 Task: Look for space in Khurai, India from 15th August, 2023 to 20th August, 2023 for 1 adult in price range Rs.5000 to Rs.10000. Place can be private room with 1  bedroom having 1 bed and 1 bathroom. Property type can be house, flat, guest house, hotel. Booking option can be shelf check-in. Required host language is English.
Action: Mouse moved to (488, 85)
Screenshot: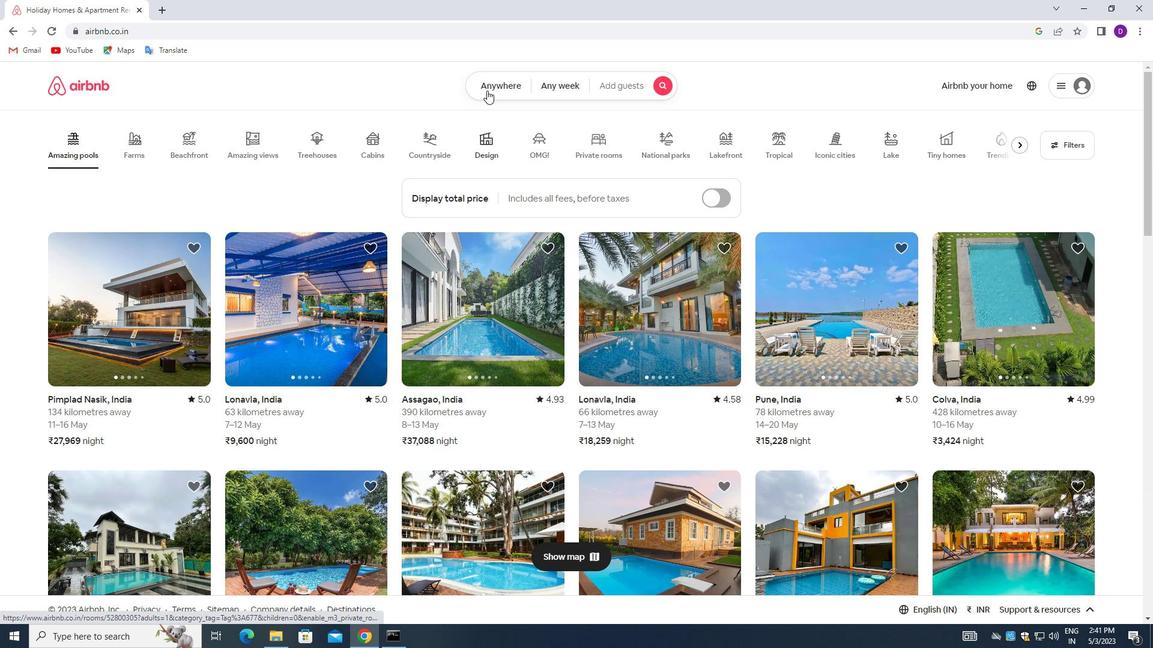 
Action: Mouse pressed left at (488, 85)
Screenshot: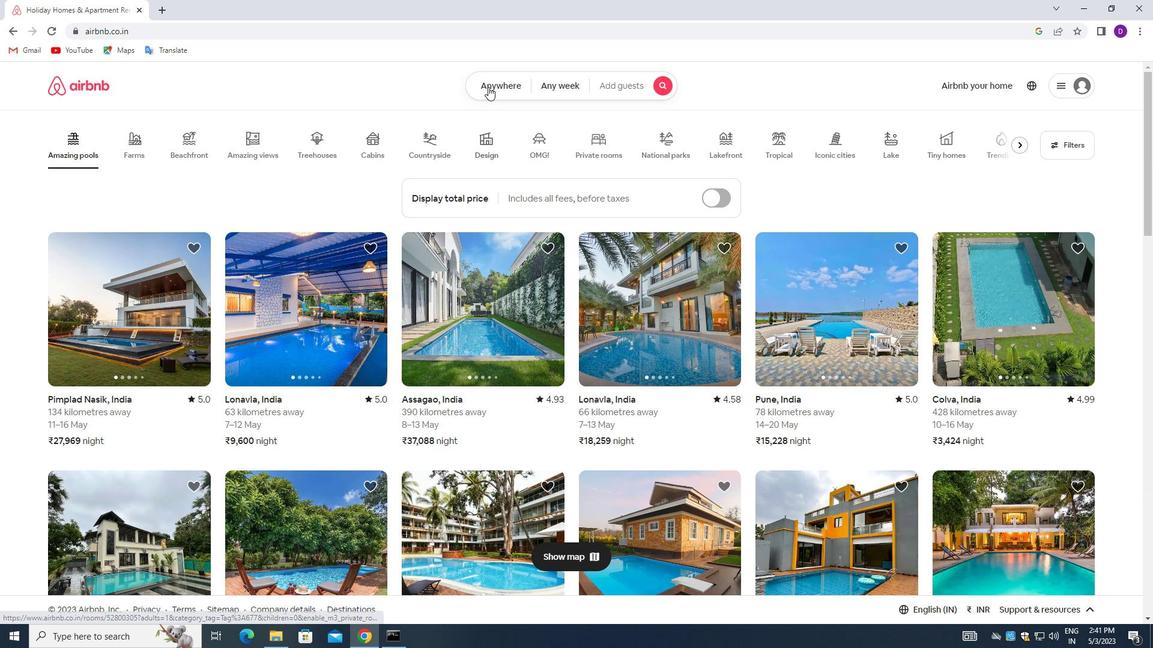 
Action: Mouse moved to (403, 137)
Screenshot: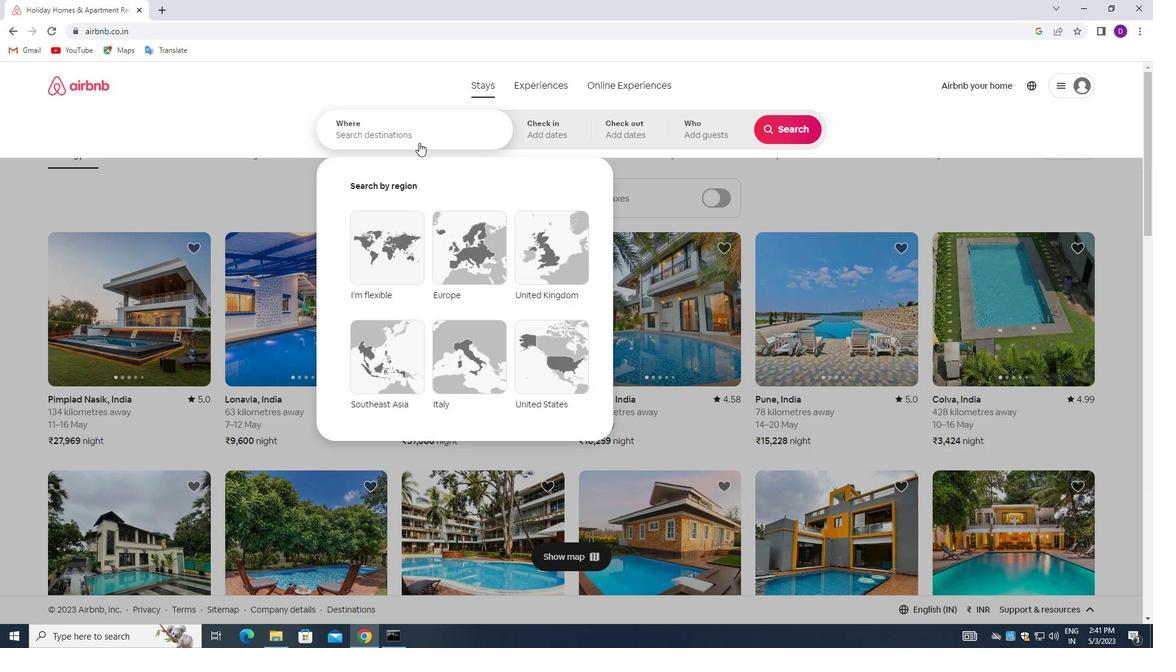 
Action: Mouse pressed left at (403, 137)
Screenshot: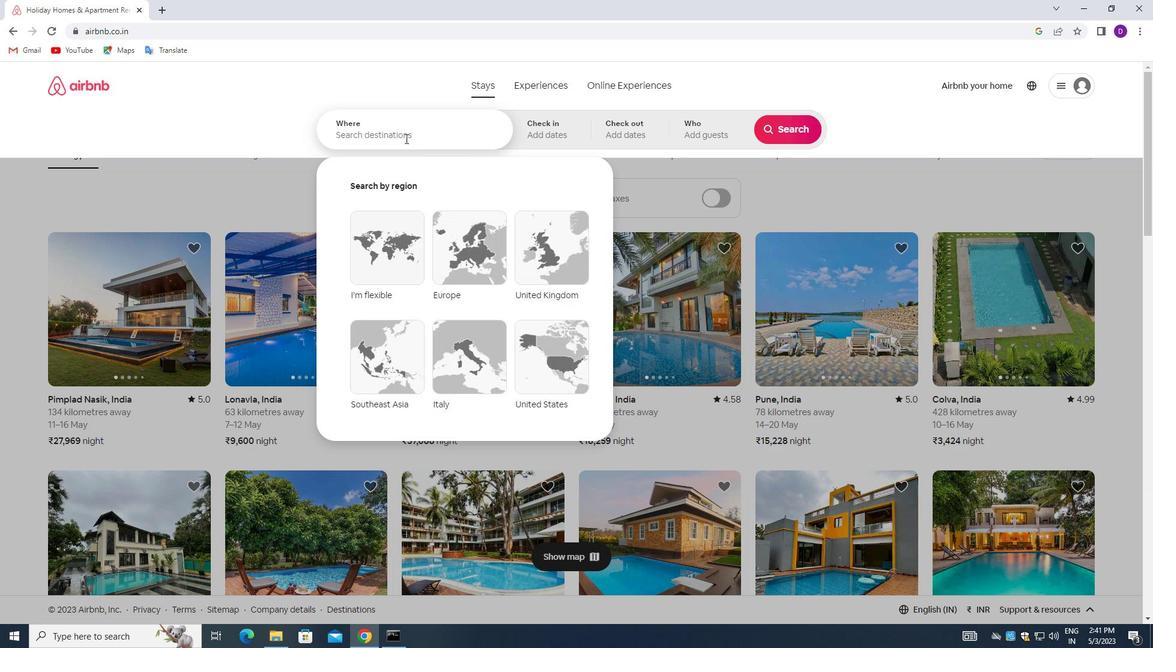 
Action: Mouse moved to (296, 127)
Screenshot: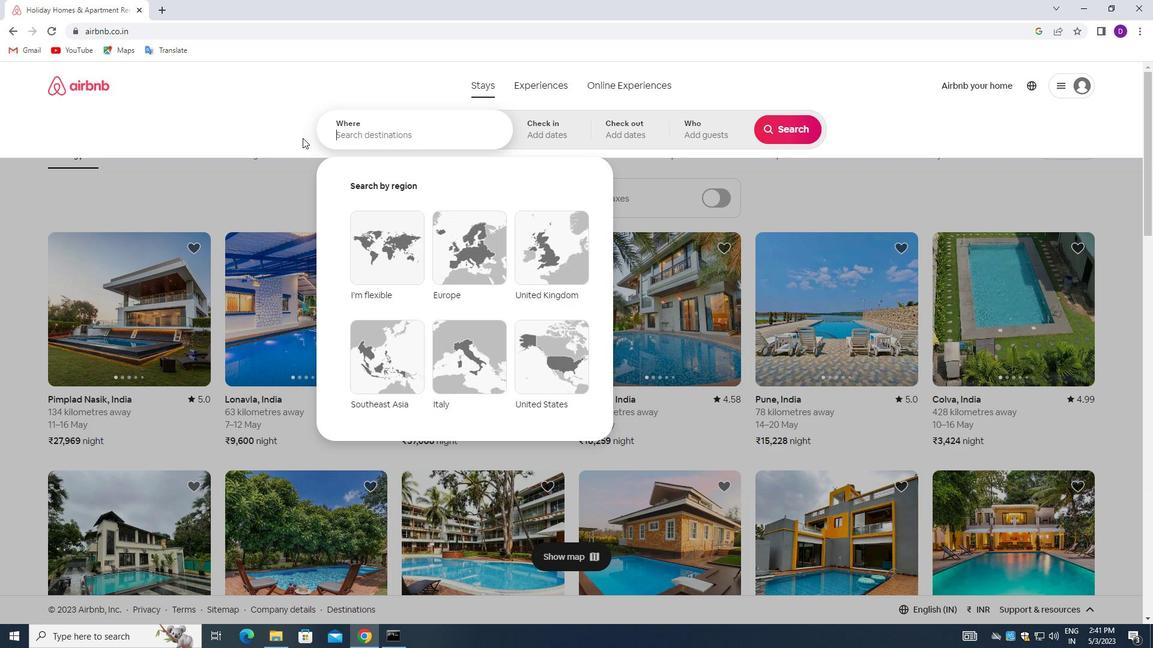 
Action: Key pressed <Key.shift><Key.shift>KHURAI,<Key.space><Key.shift>INDIA<Key.enter>
Screenshot: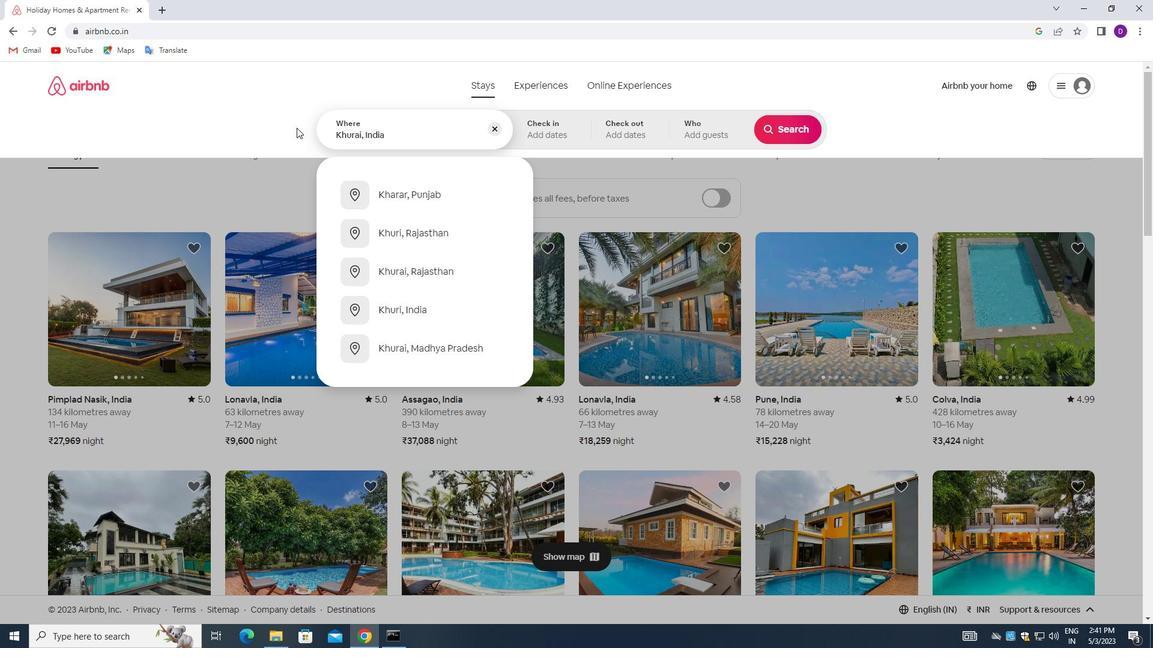 
Action: Mouse moved to (788, 222)
Screenshot: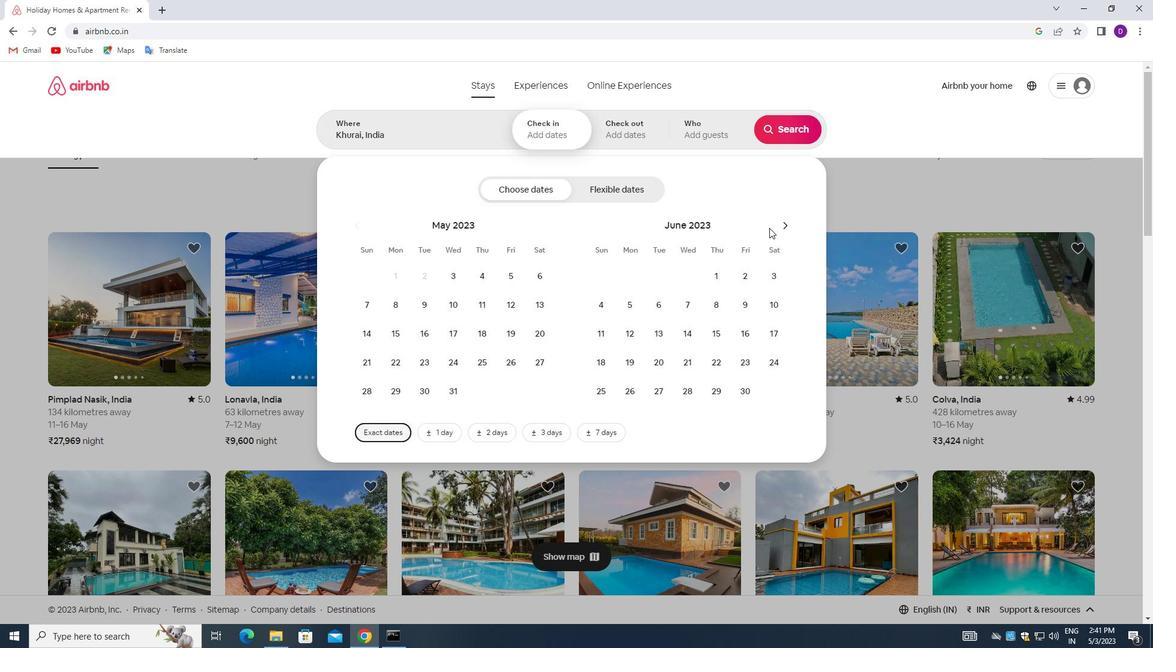 
Action: Mouse pressed left at (788, 222)
Screenshot: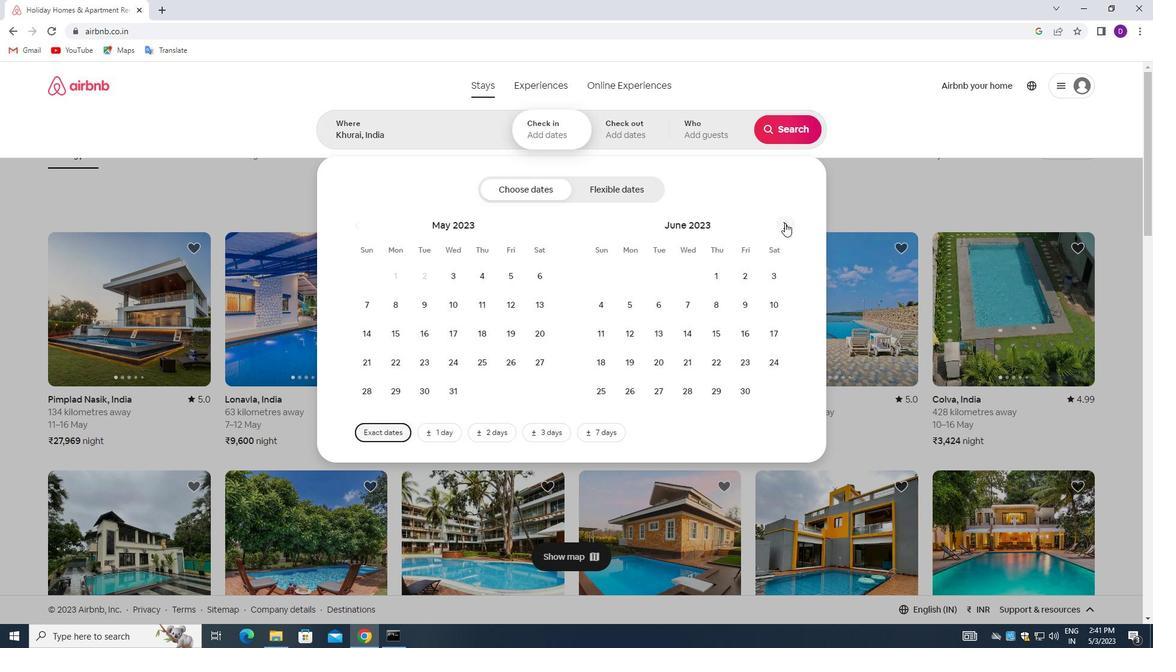 
Action: Mouse pressed left at (788, 222)
Screenshot: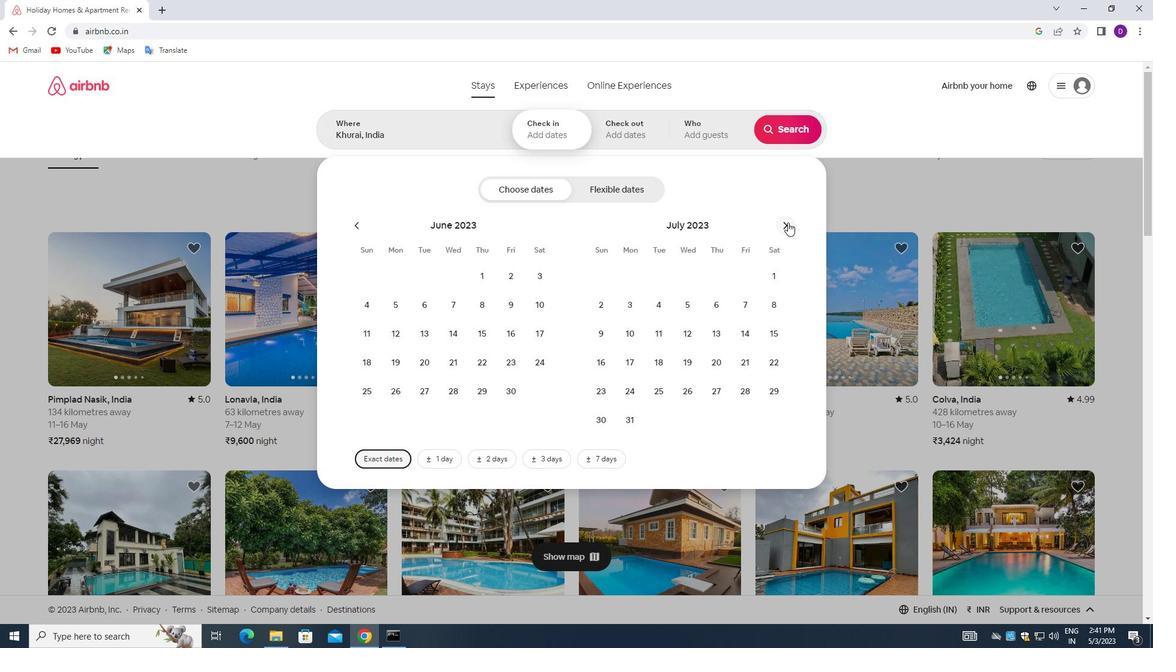 
Action: Mouse moved to (658, 338)
Screenshot: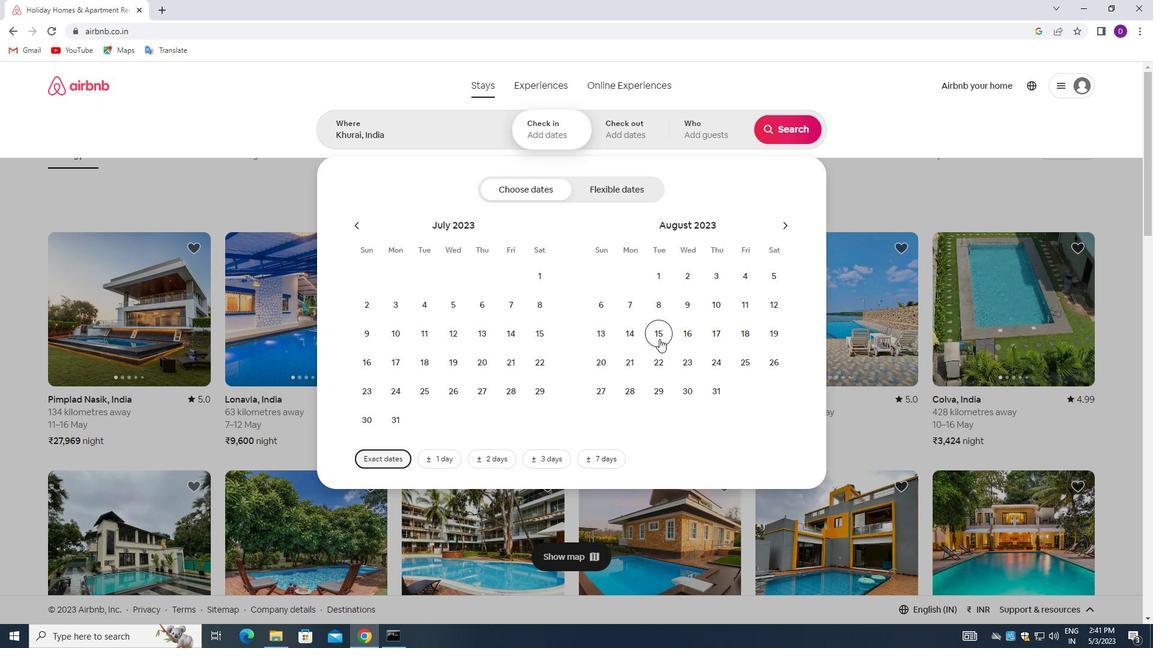 
Action: Mouse pressed left at (658, 338)
Screenshot: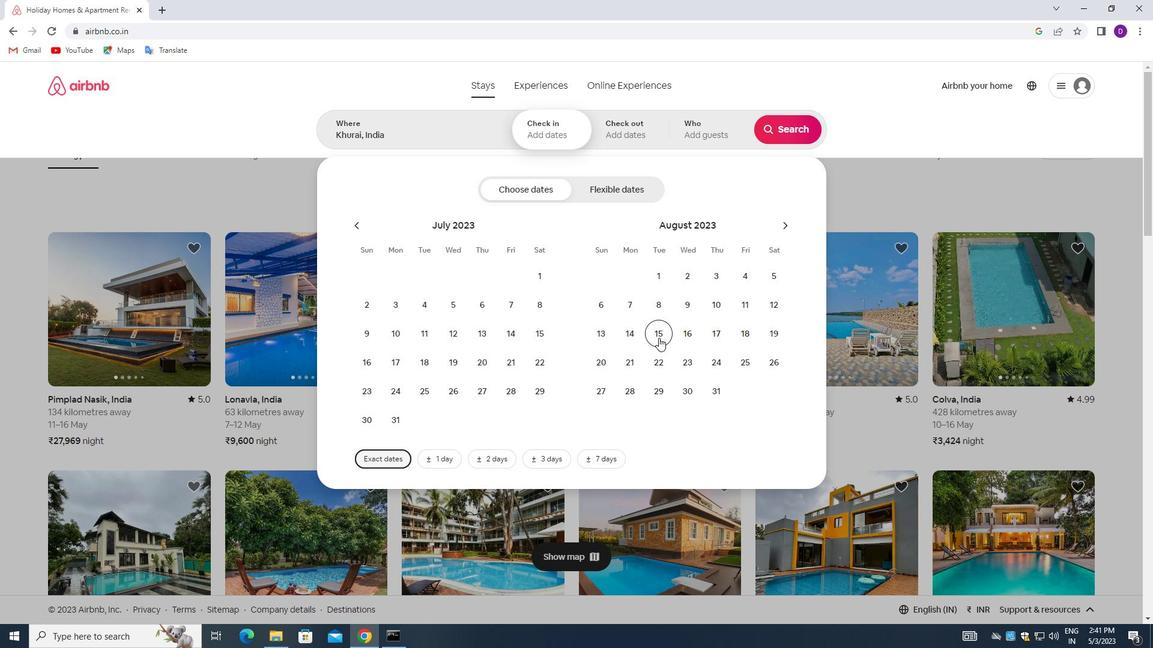 
Action: Mouse moved to (604, 357)
Screenshot: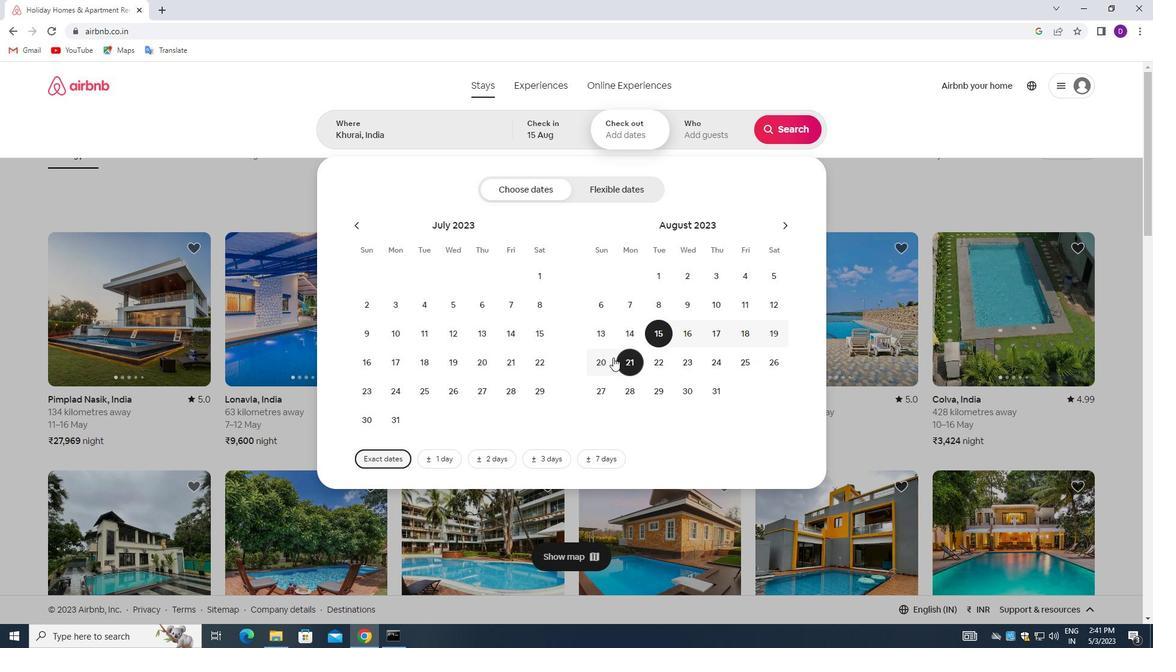 
Action: Mouse pressed left at (604, 357)
Screenshot: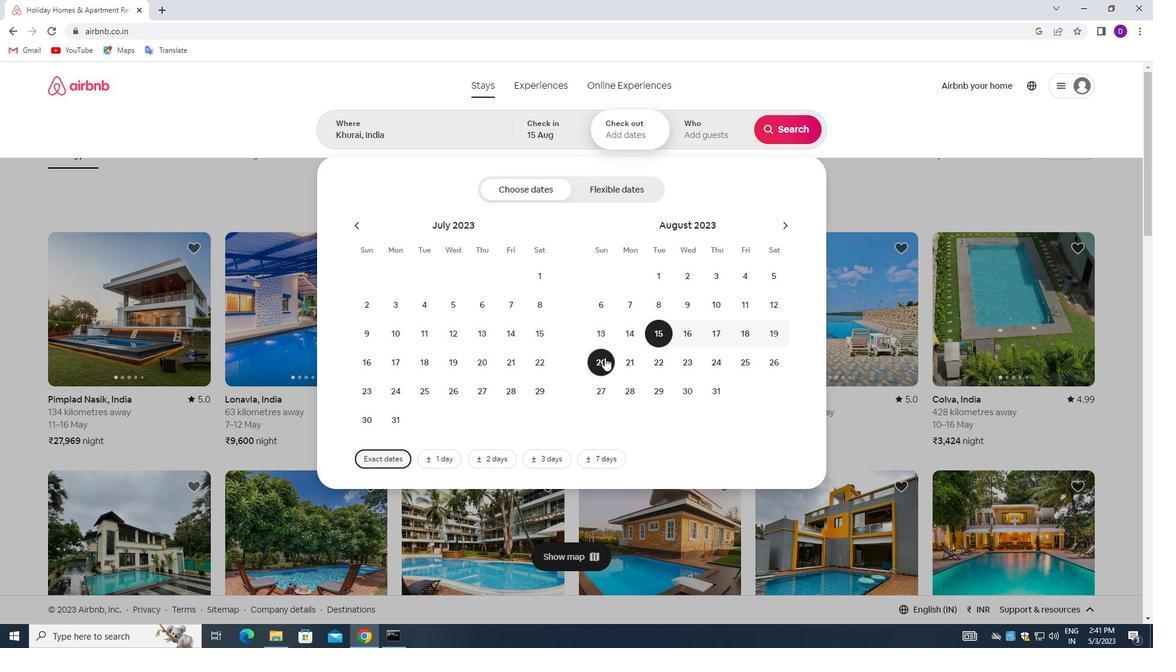 
Action: Mouse moved to (696, 131)
Screenshot: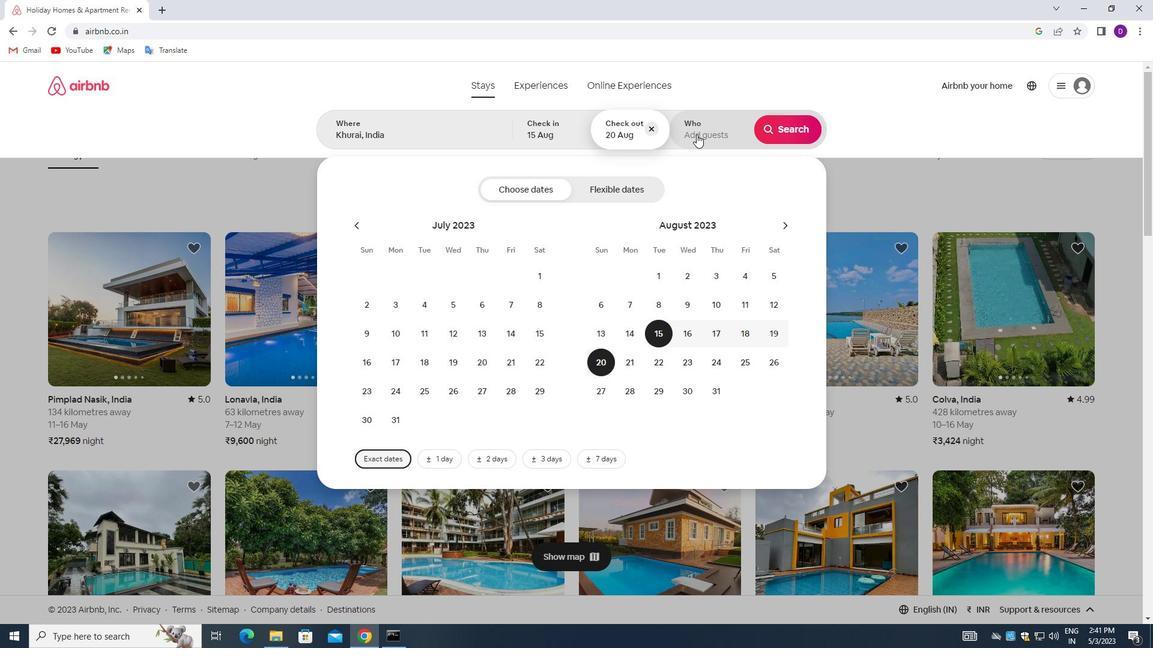 
Action: Mouse pressed left at (696, 131)
Screenshot: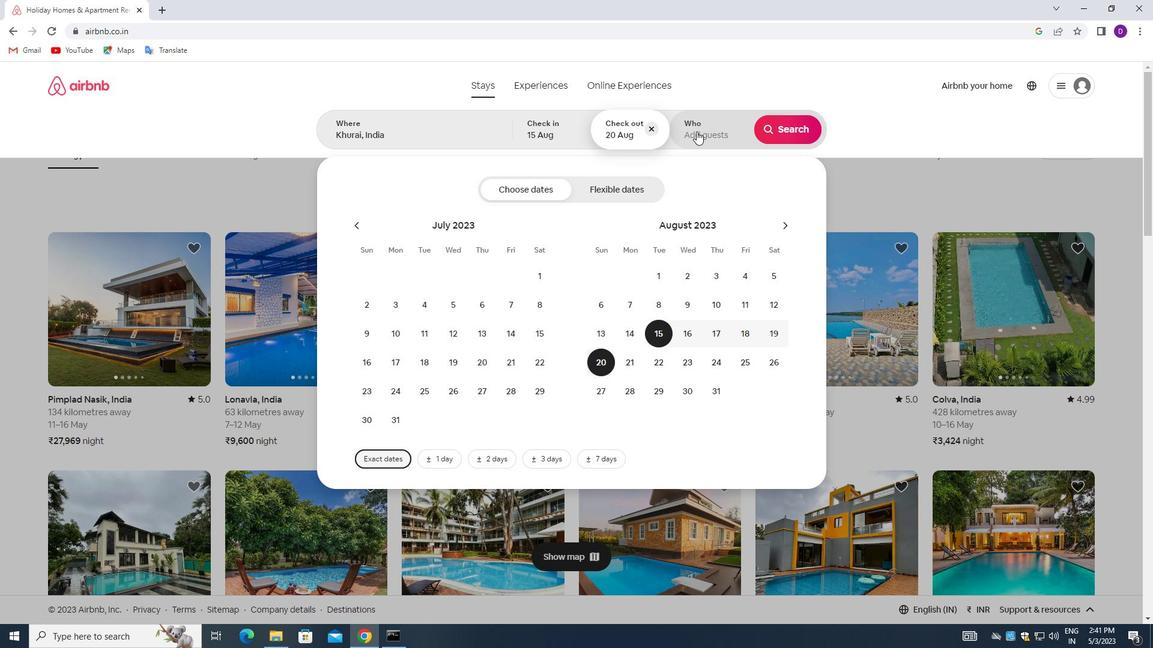 
Action: Mouse moved to (789, 195)
Screenshot: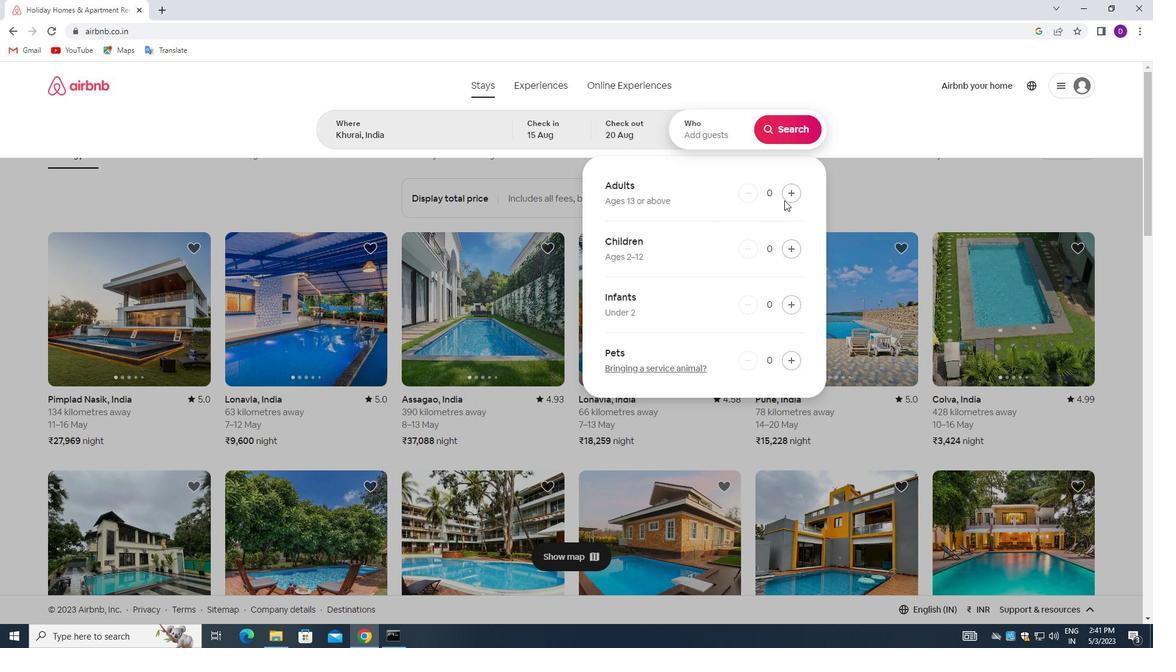 
Action: Mouse pressed left at (789, 195)
Screenshot: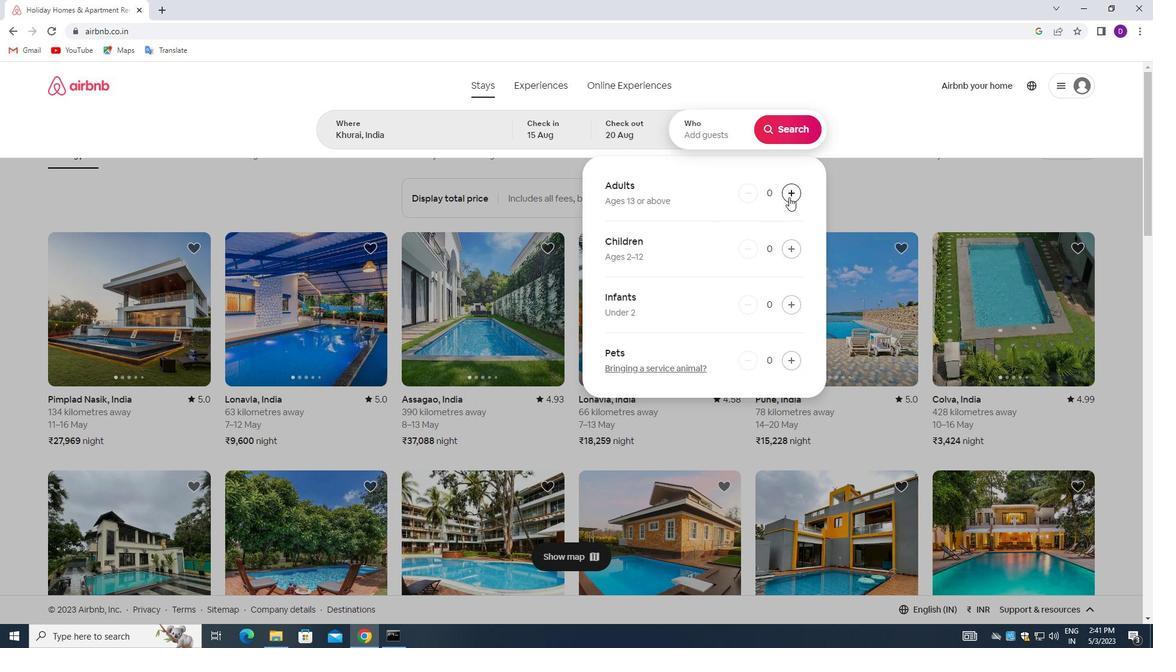 
Action: Mouse moved to (787, 127)
Screenshot: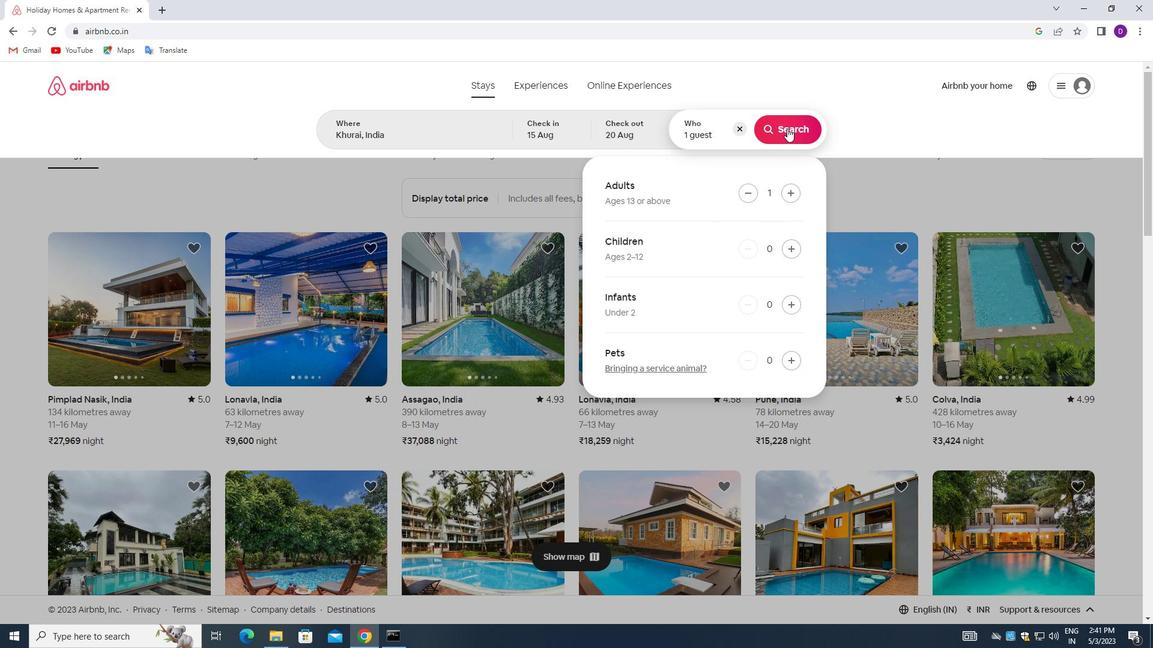 
Action: Mouse pressed left at (787, 127)
Screenshot: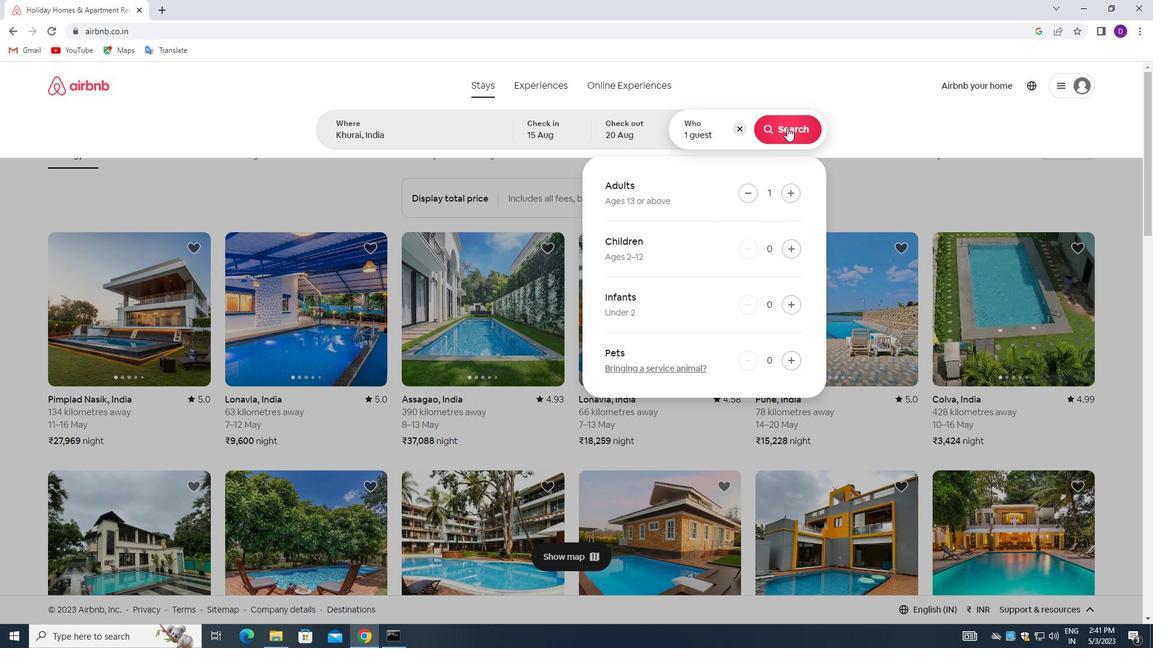 
Action: Mouse moved to (1097, 135)
Screenshot: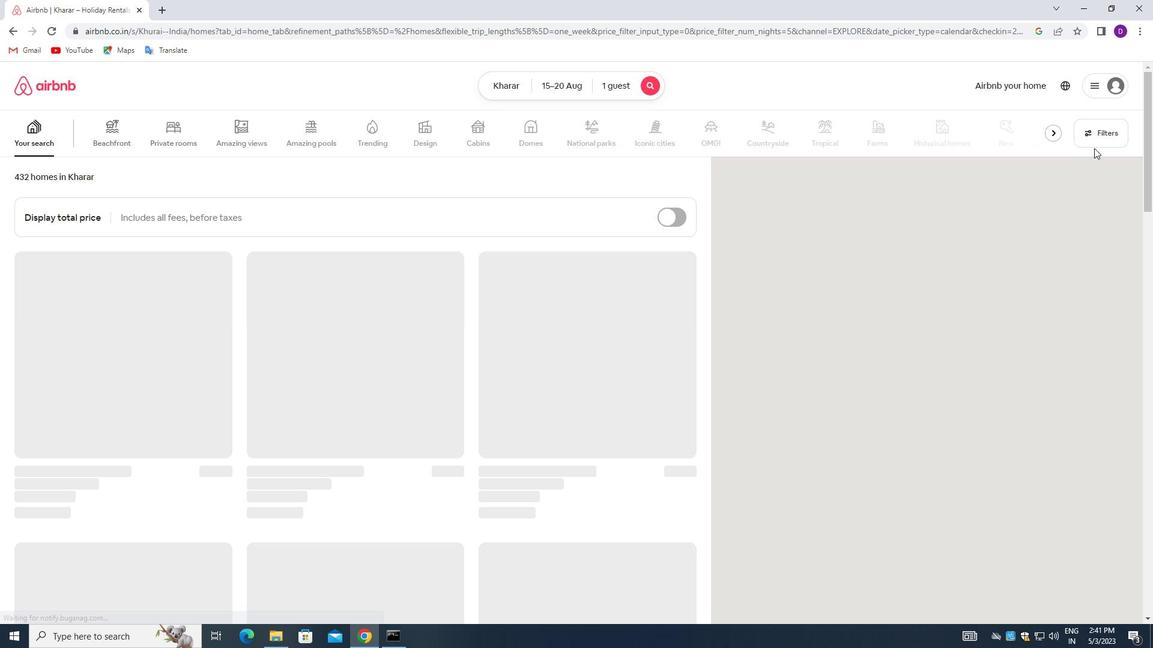 
Action: Mouse pressed left at (1097, 135)
Screenshot: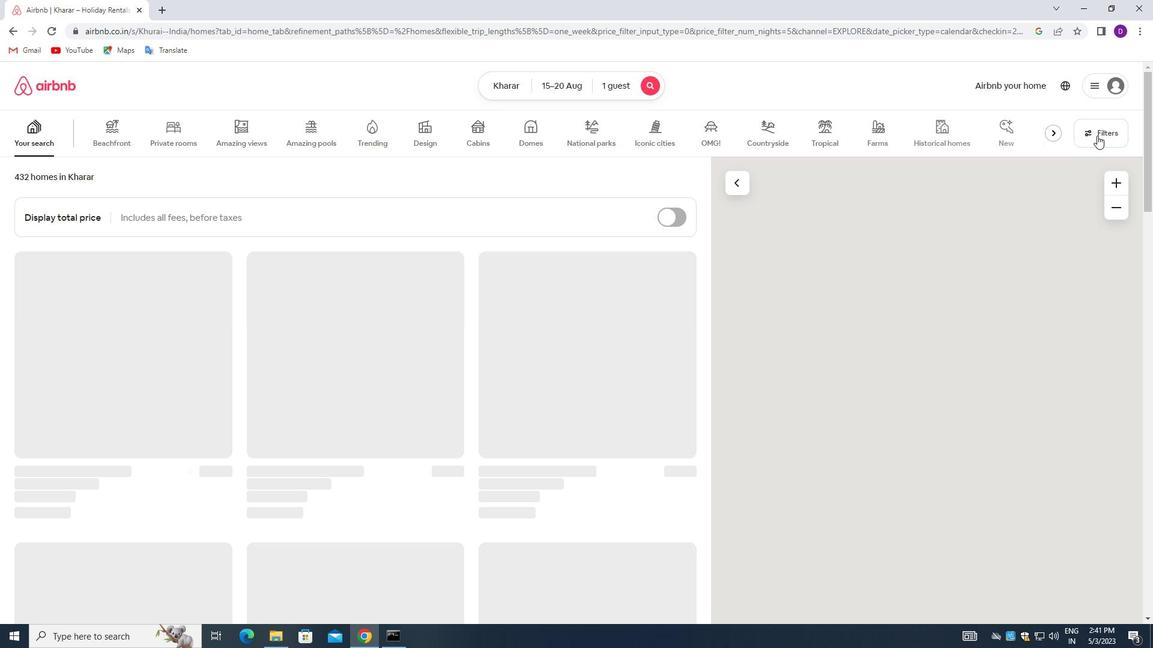 
Action: Mouse moved to (418, 287)
Screenshot: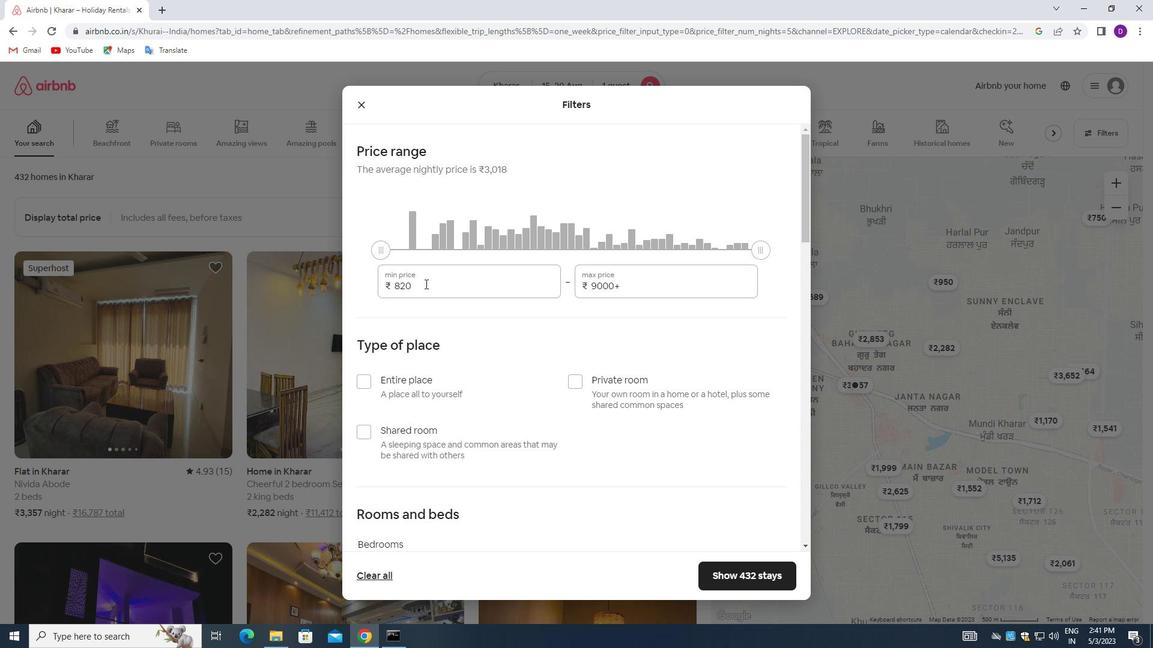 
Action: Mouse pressed left at (418, 287)
Screenshot: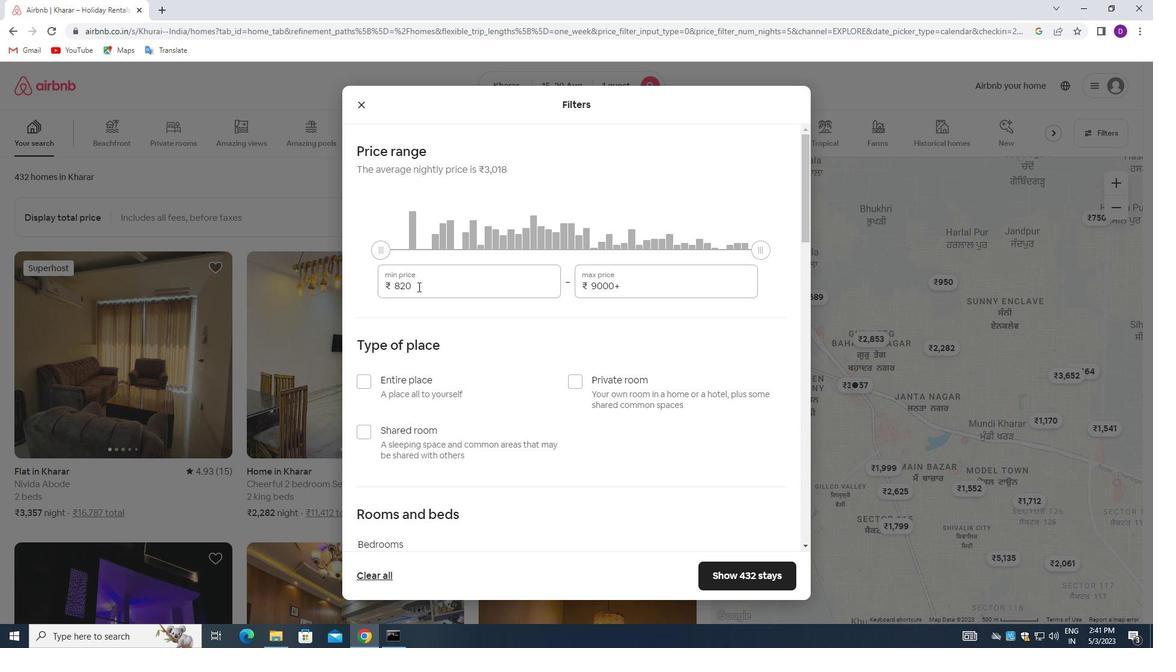 
Action: Mouse pressed left at (418, 287)
Screenshot: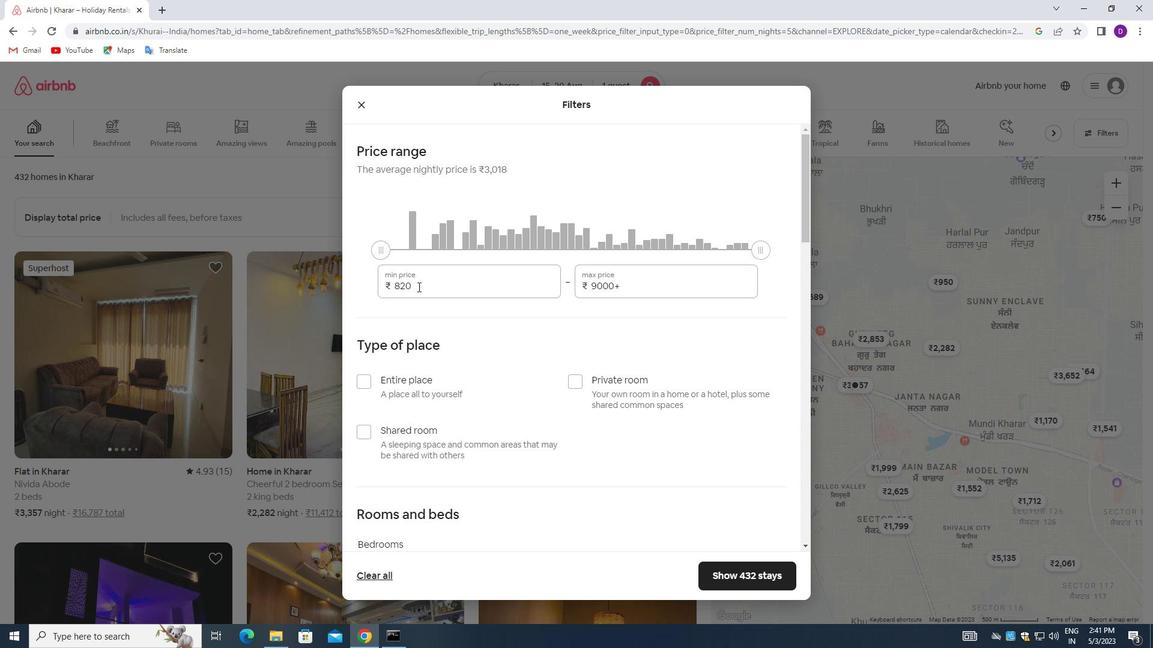 
Action: Key pressed 5000<Key.tab>10000
Screenshot: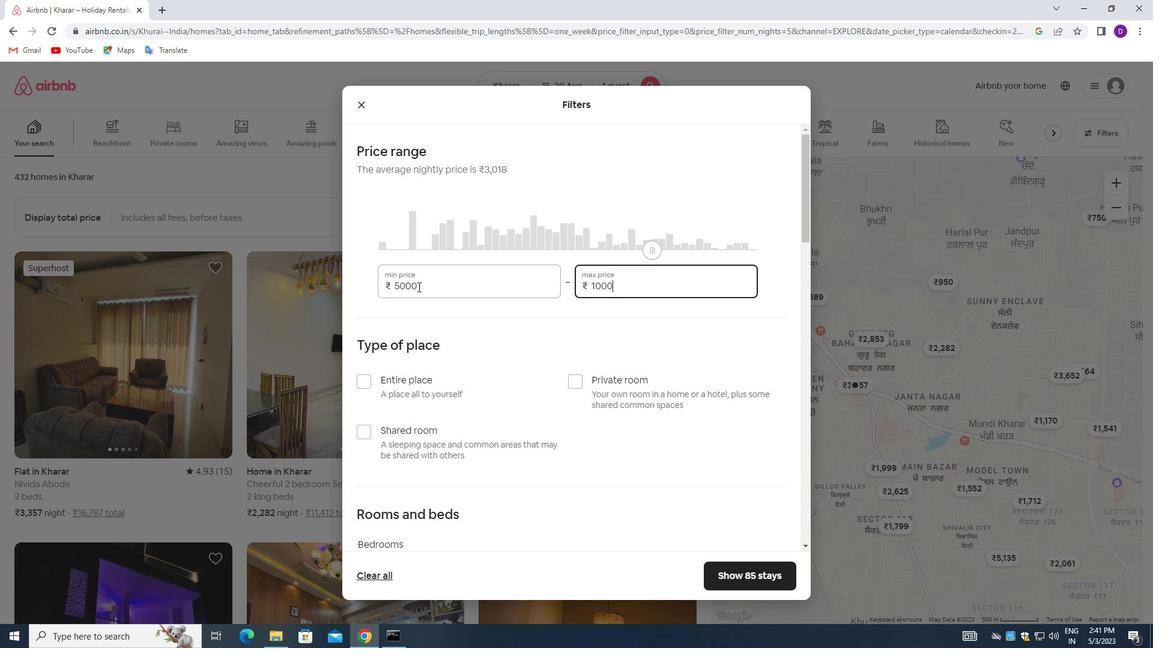 
Action: Mouse moved to (522, 331)
Screenshot: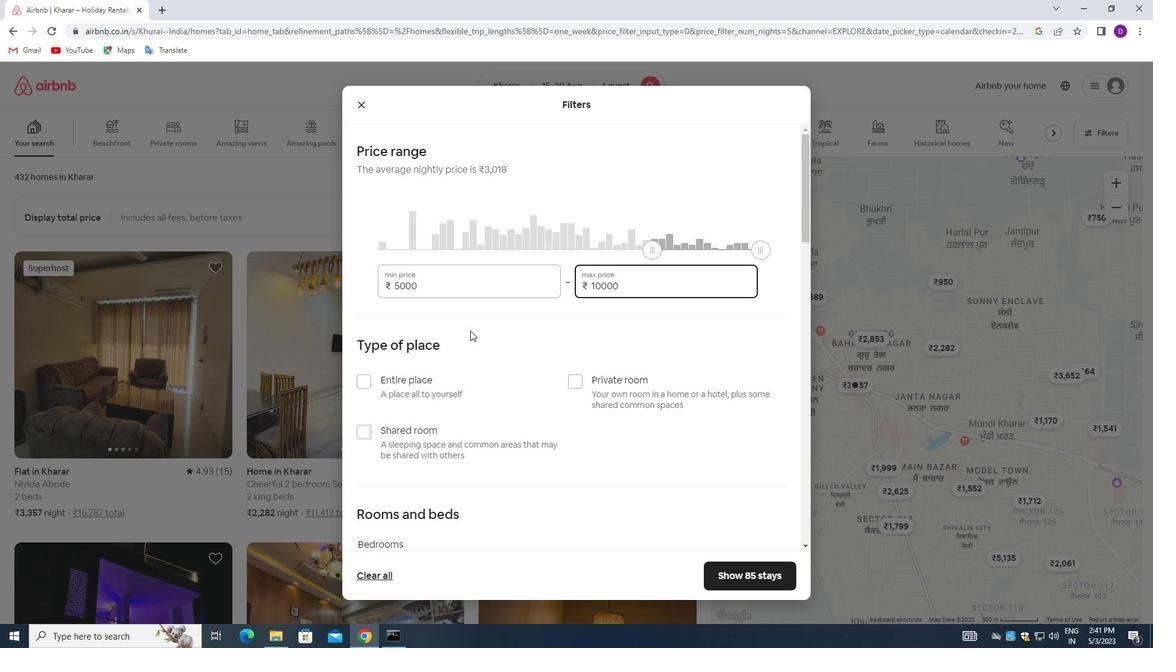 
Action: Mouse scrolled (522, 330) with delta (0, 0)
Screenshot: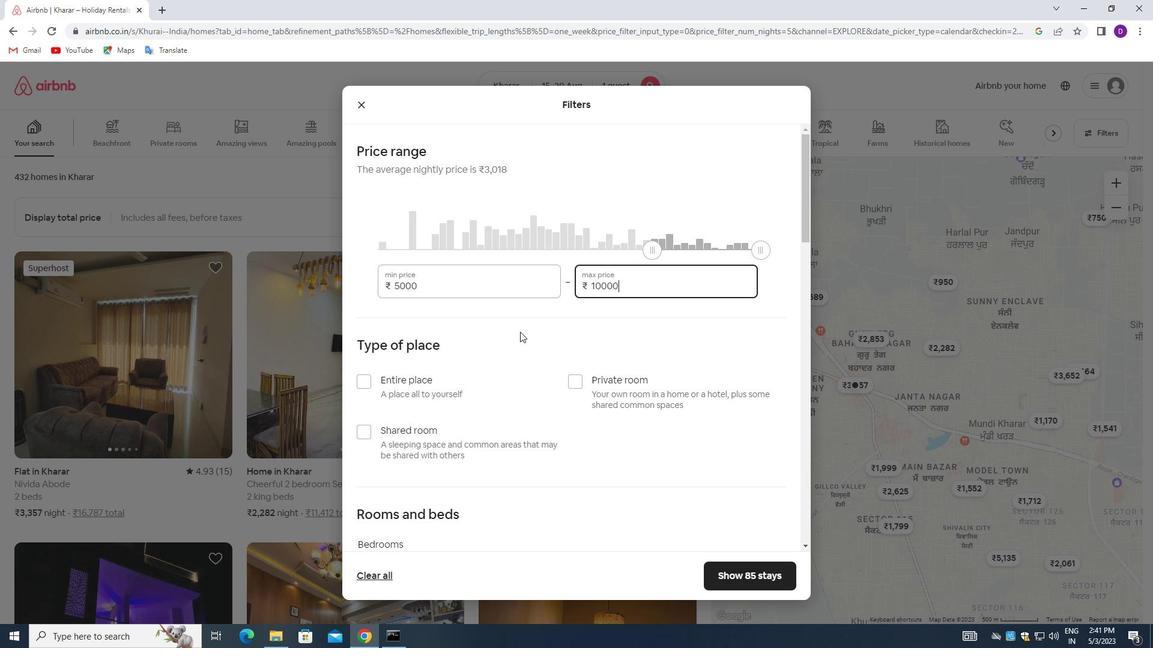 
Action: Mouse moved to (579, 322)
Screenshot: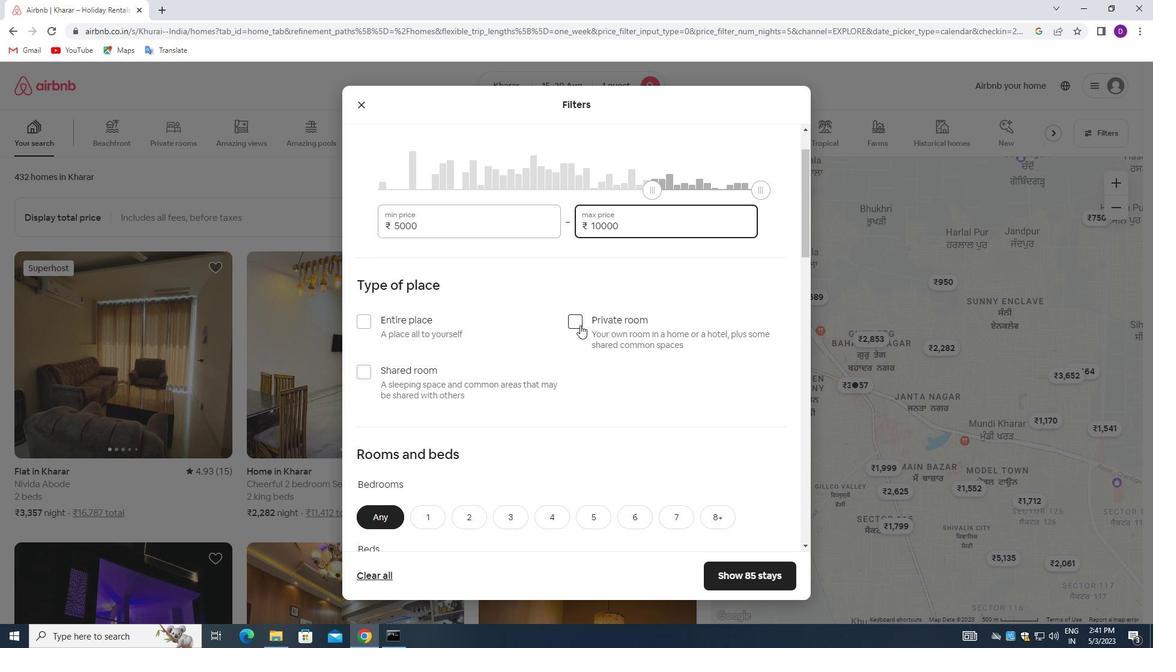 
Action: Mouse pressed left at (579, 322)
Screenshot: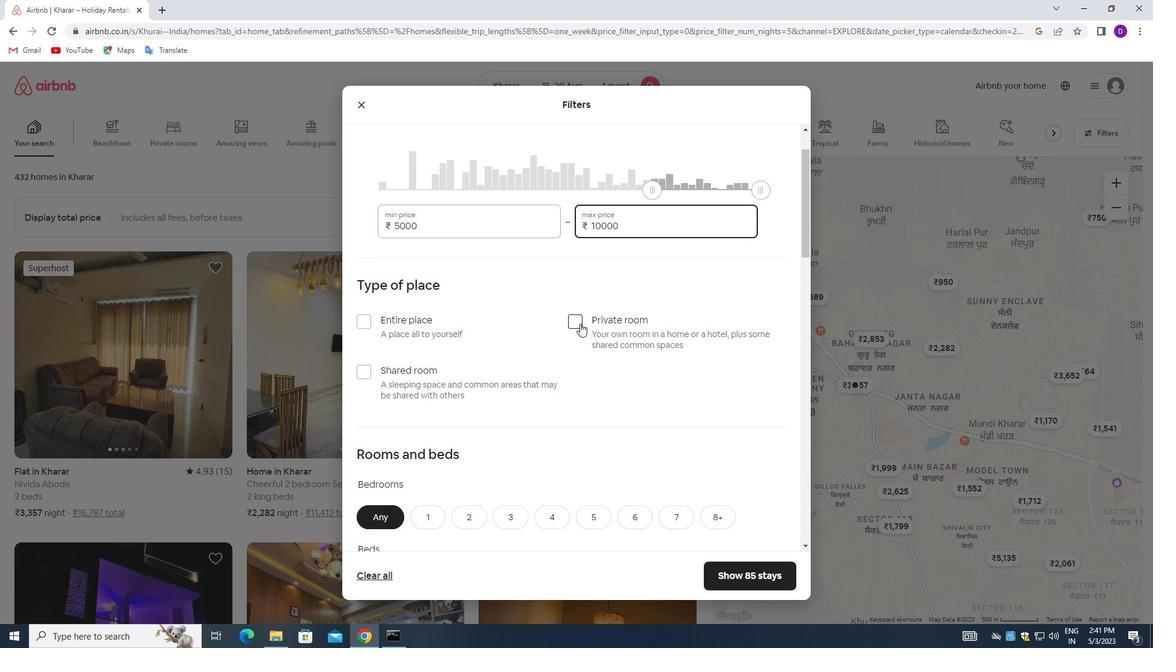
Action: Mouse moved to (568, 333)
Screenshot: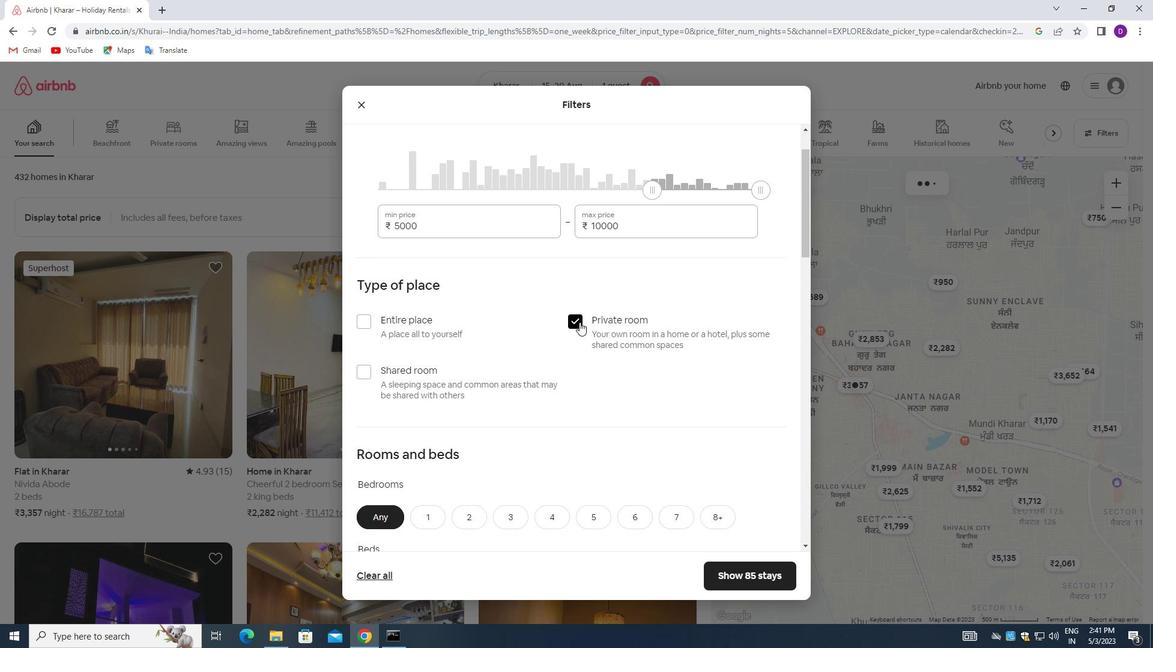 
Action: Mouse scrolled (568, 333) with delta (0, 0)
Screenshot: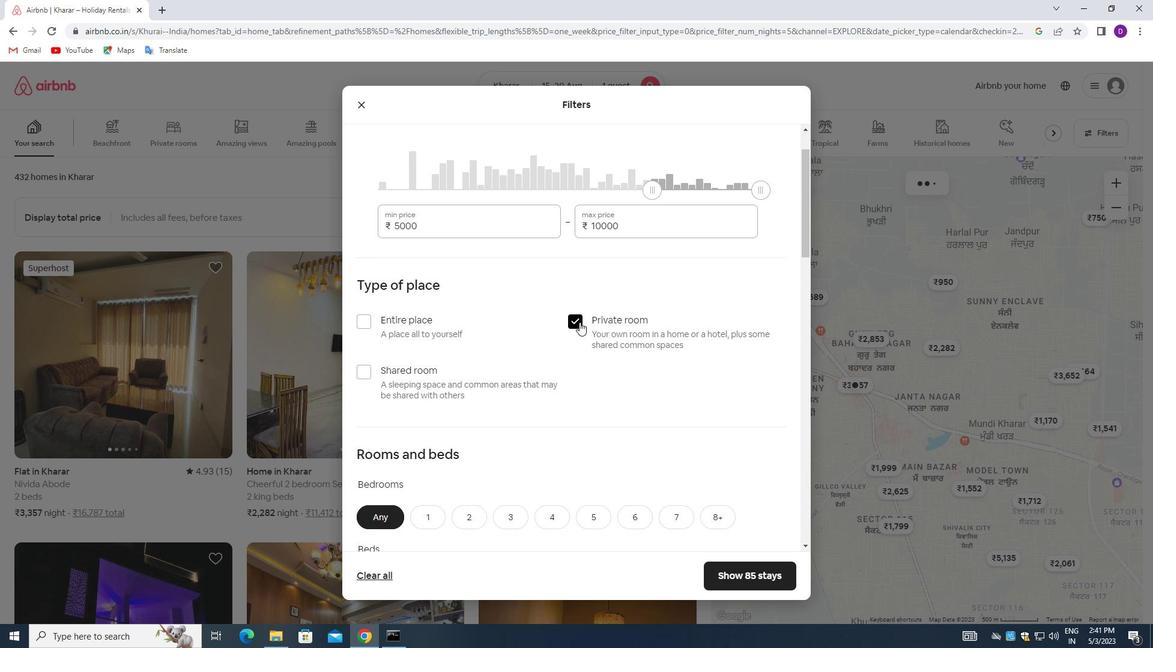 
Action: Mouse moved to (565, 338)
Screenshot: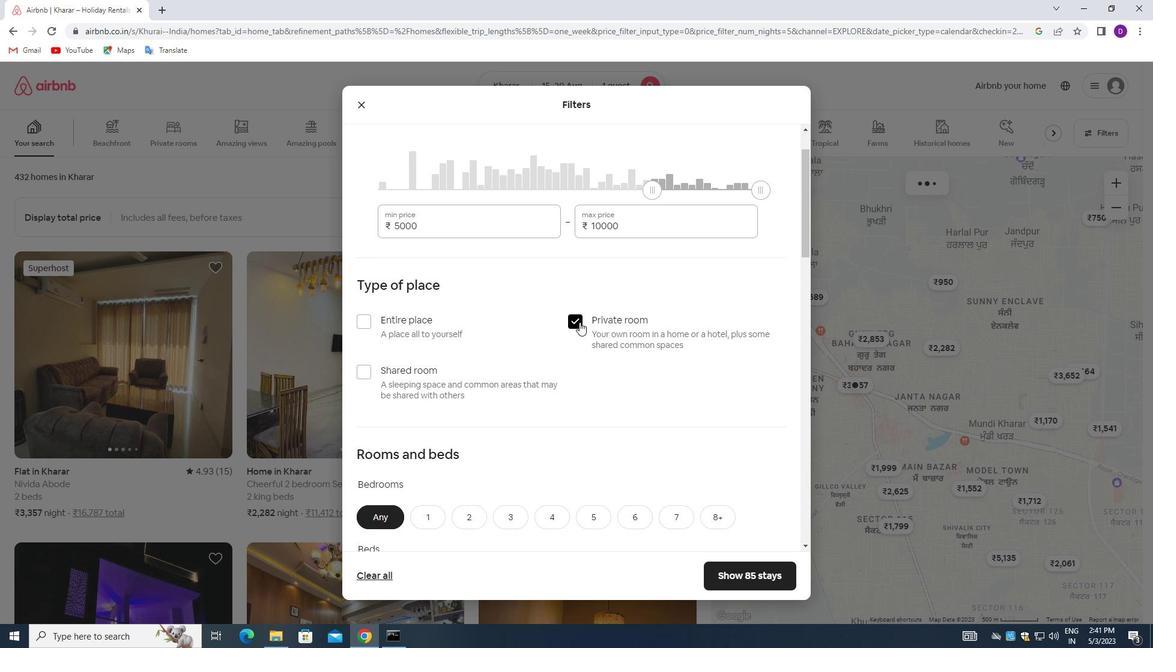 
Action: Mouse scrolled (565, 338) with delta (0, 0)
Screenshot: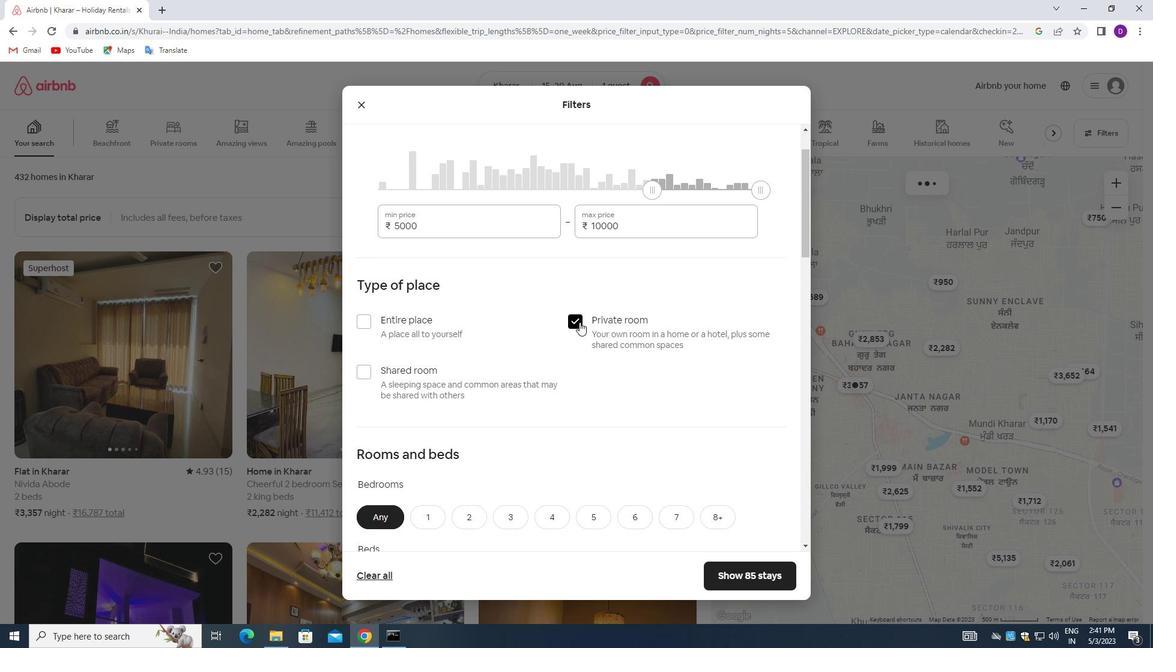 
Action: Mouse moved to (564, 339)
Screenshot: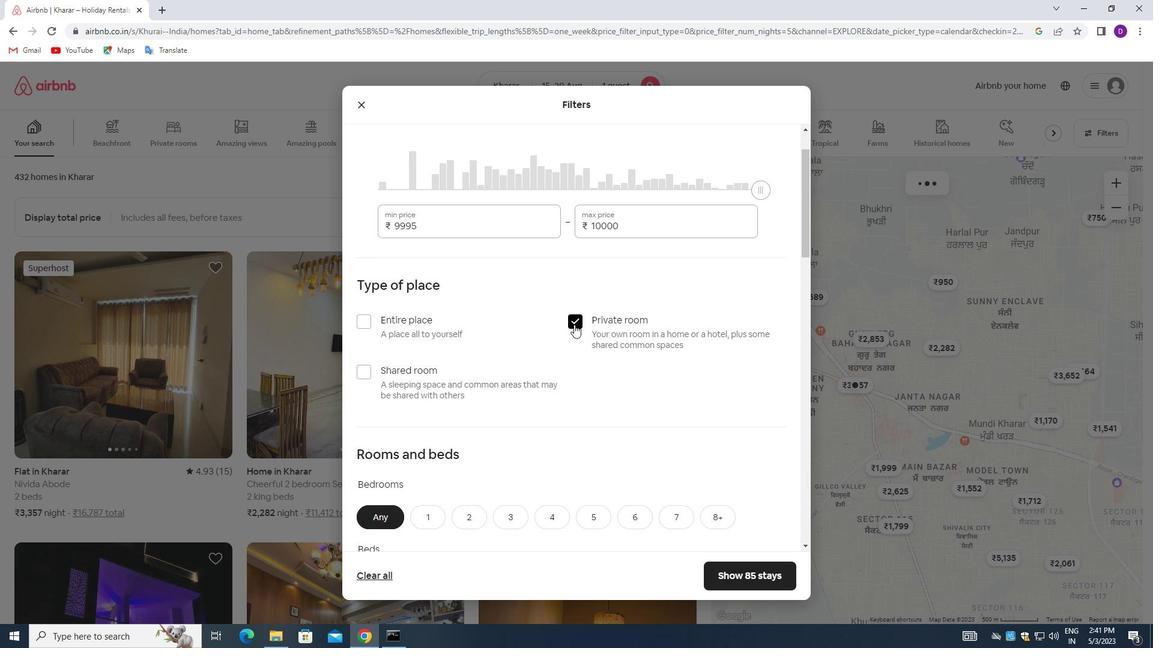 
Action: Mouse scrolled (564, 338) with delta (0, 0)
Screenshot: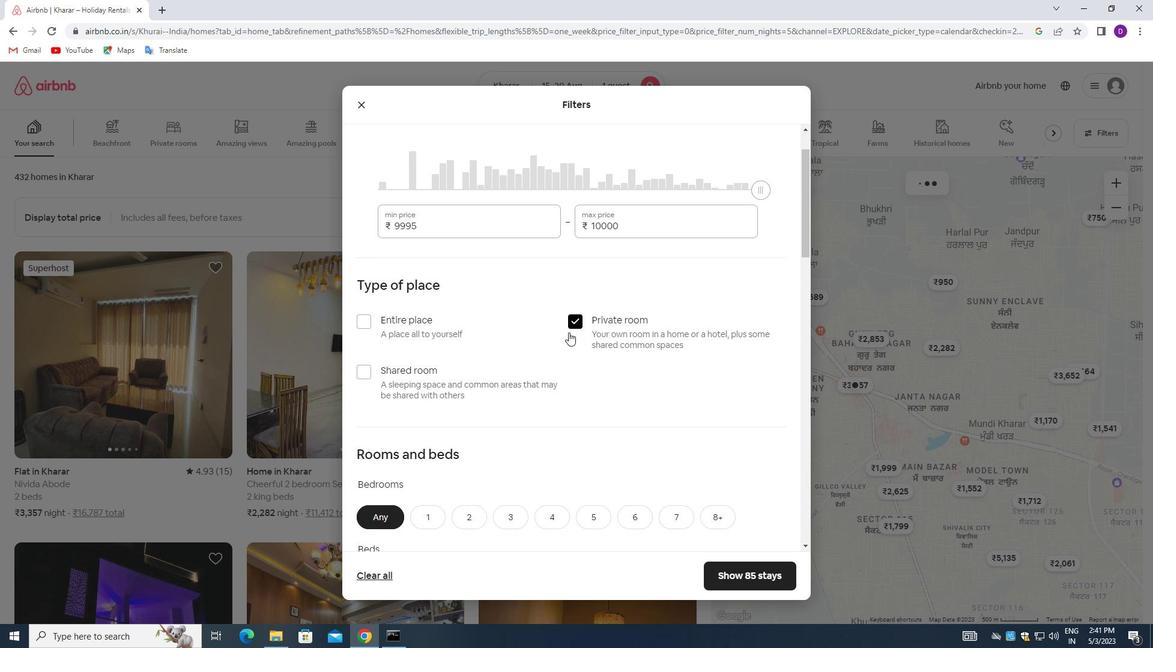 
Action: Mouse moved to (562, 339)
Screenshot: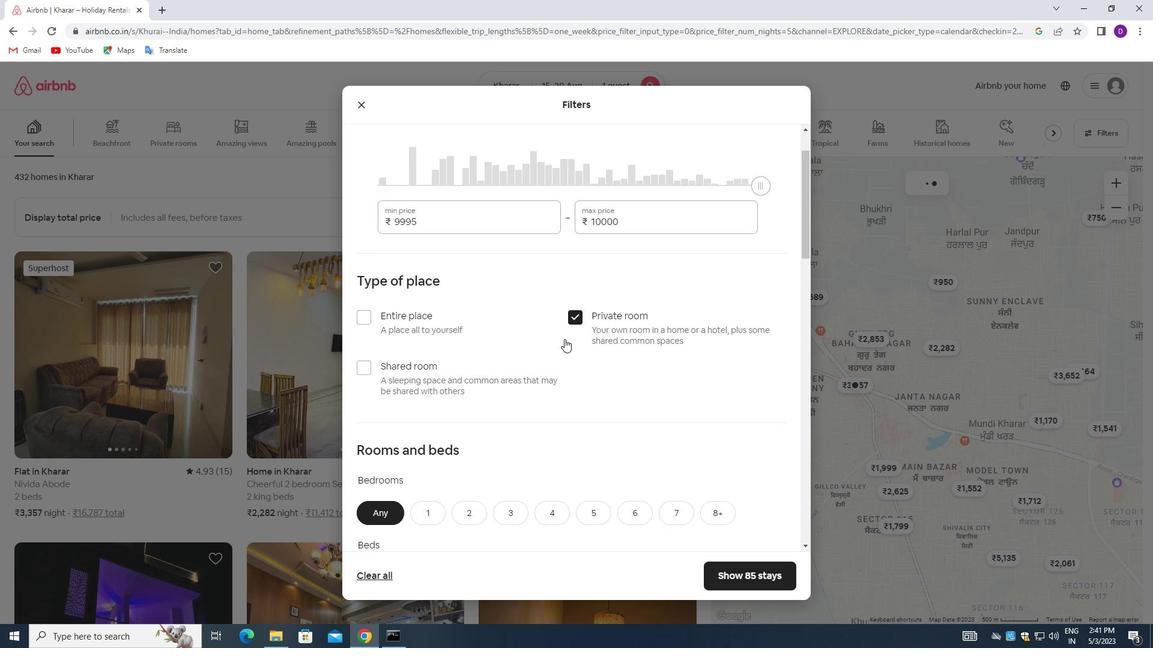 
Action: Mouse scrolled (562, 338) with delta (0, 0)
Screenshot: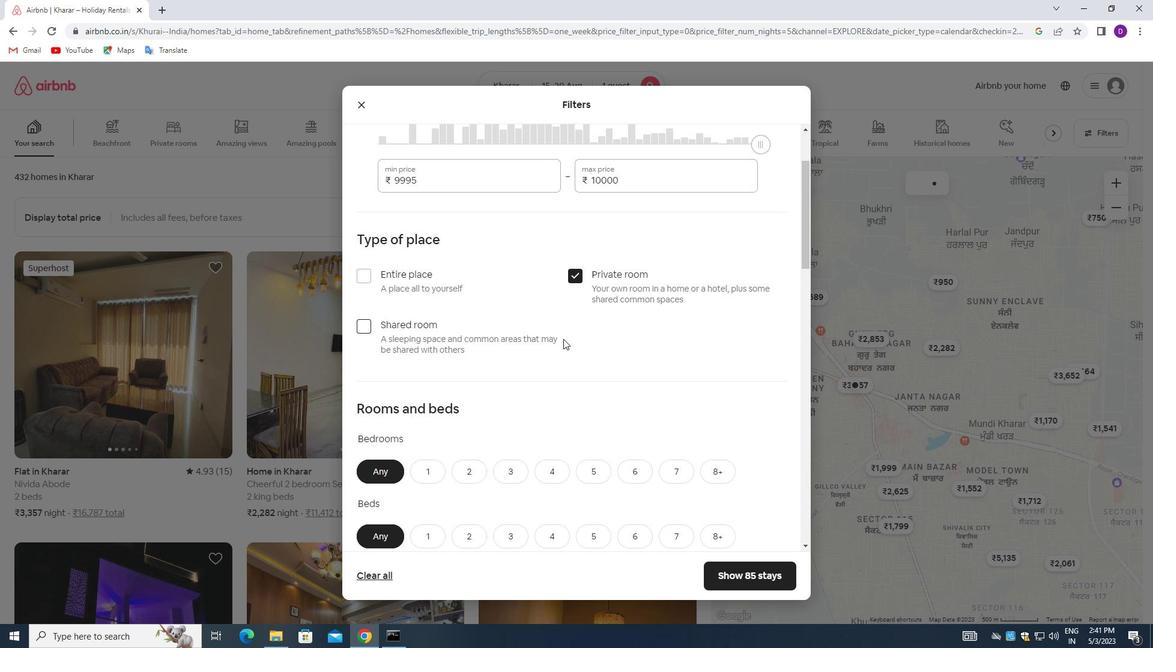 
Action: Mouse moved to (427, 286)
Screenshot: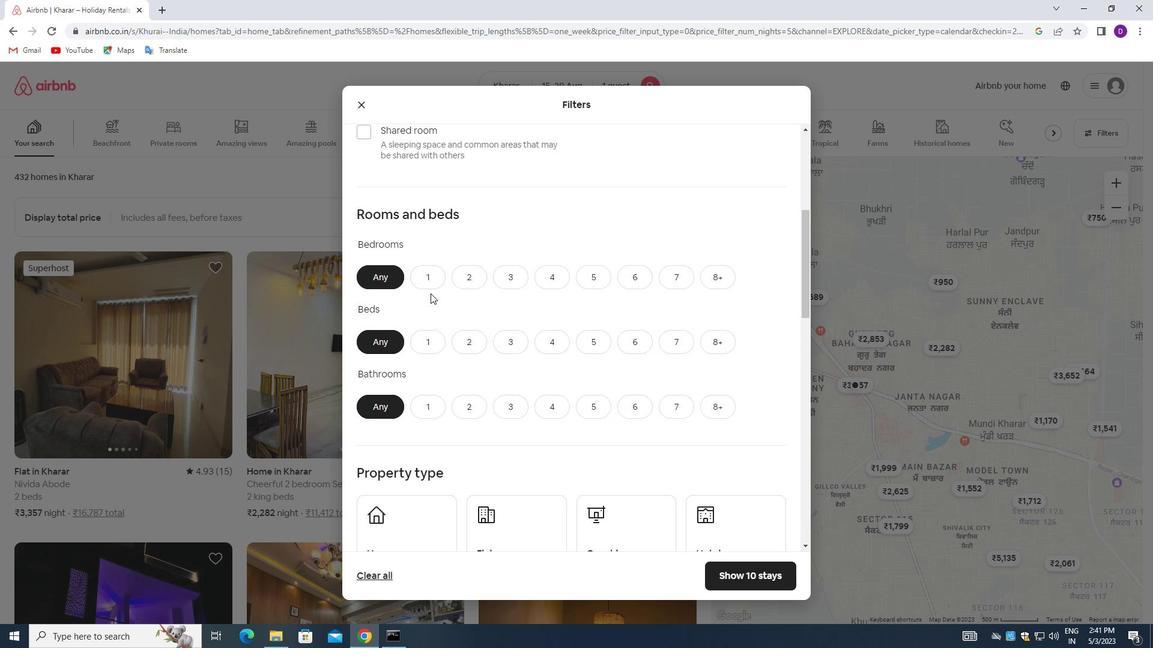 
Action: Mouse pressed left at (427, 286)
Screenshot: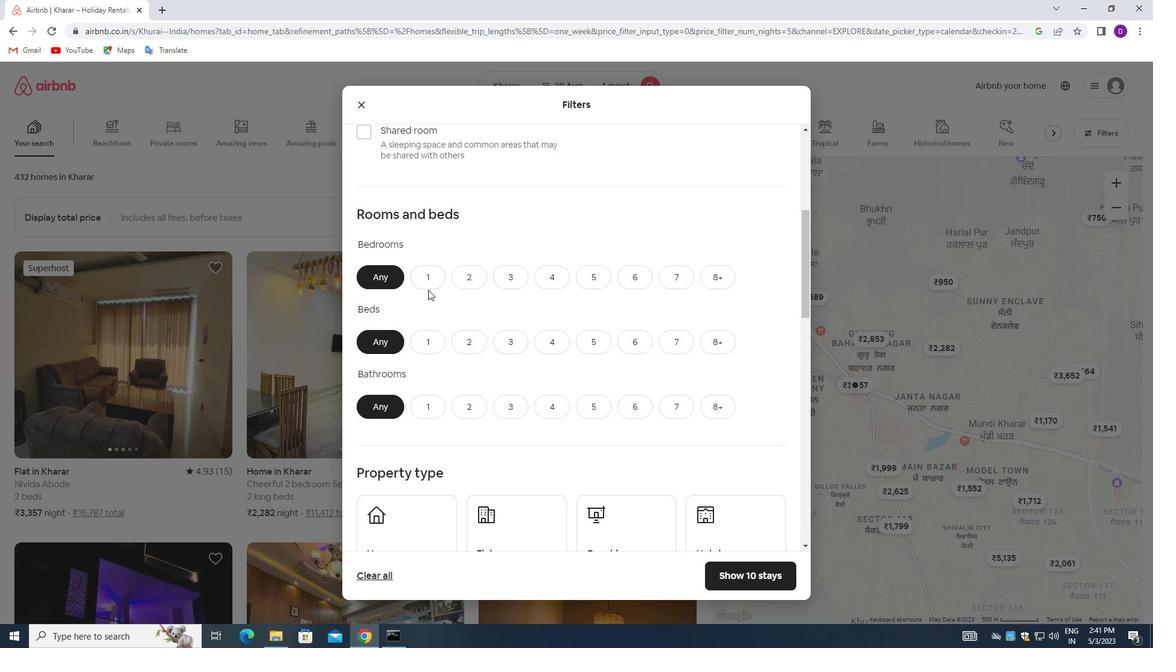 
Action: Mouse moved to (434, 356)
Screenshot: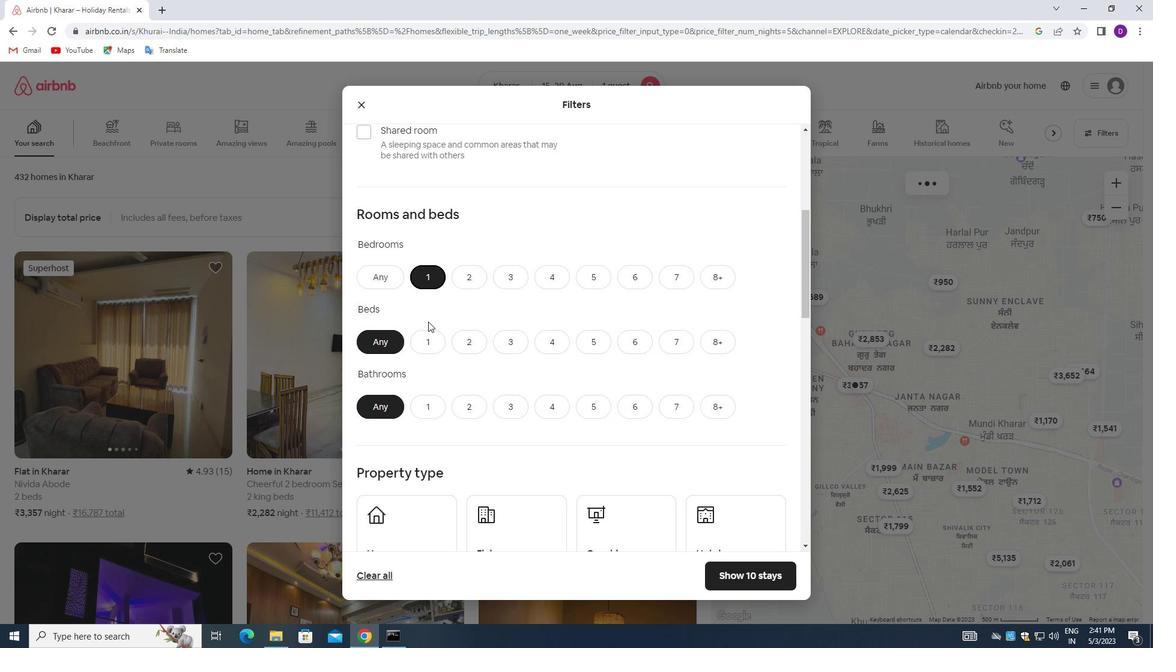 
Action: Mouse pressed left at (434, 356)
Screenshot: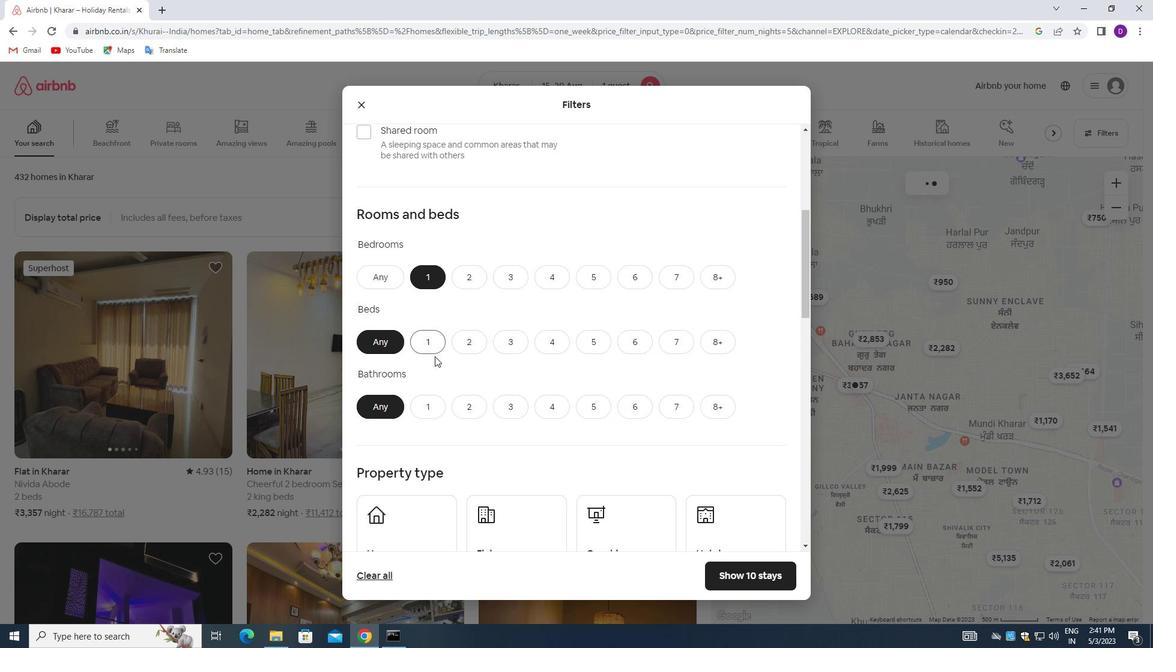 
Action: Mouse moved to (431, 345)
Screenshot: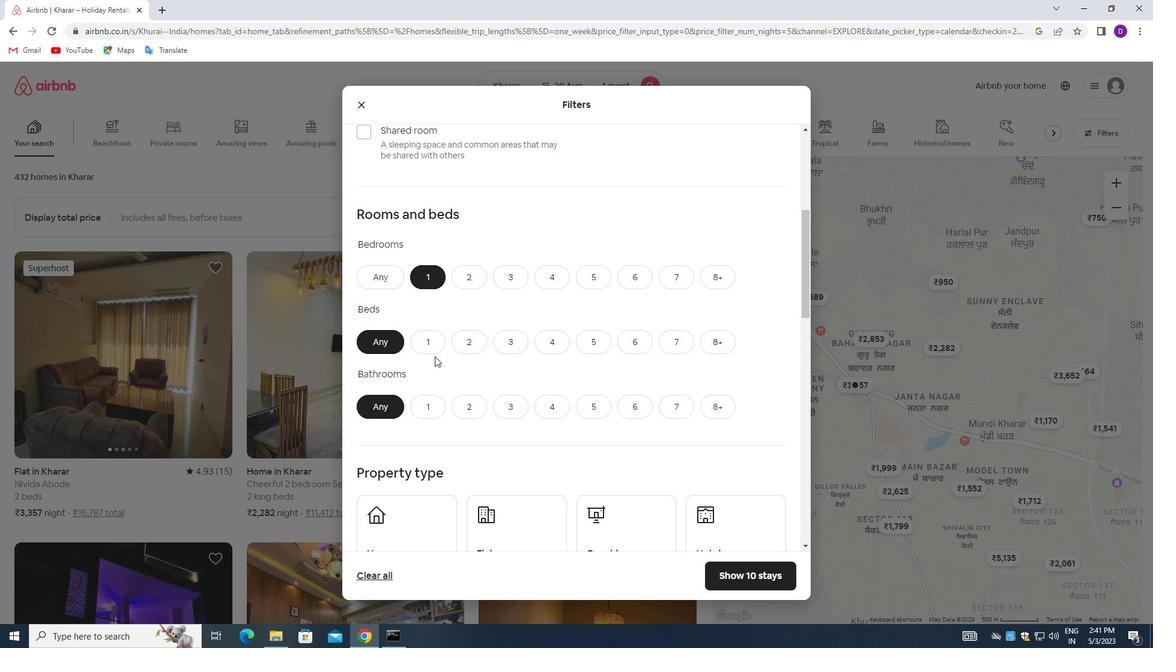 
Action: Mouse pressed left at (431, 345)
Screenshot: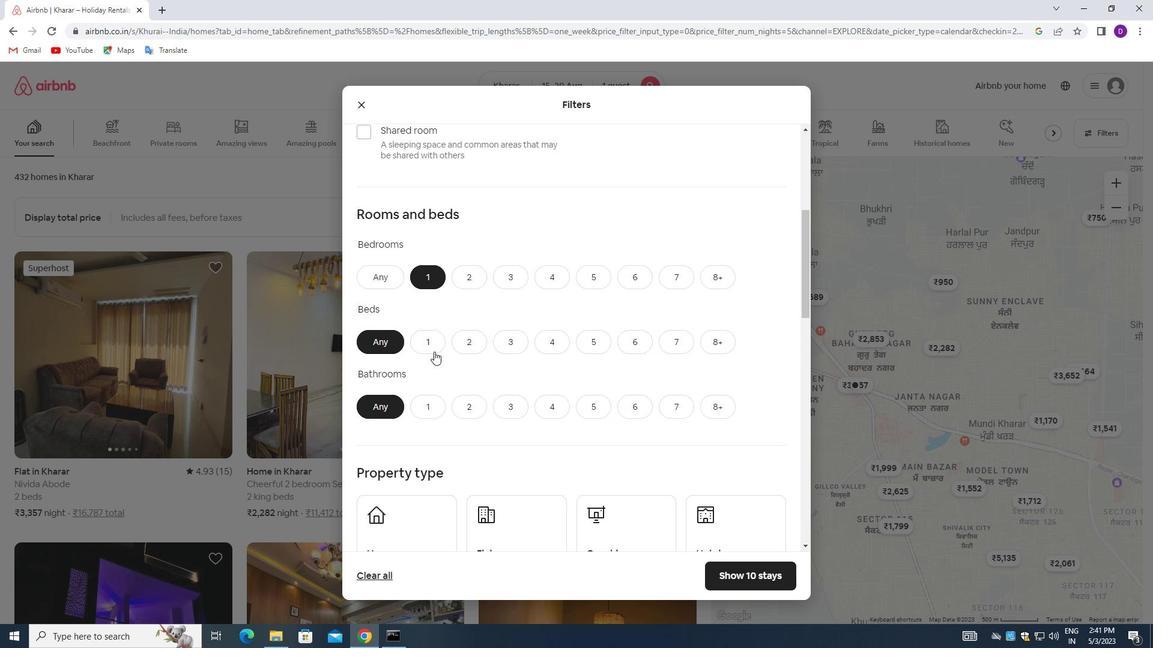 
Action: Mouse moved to (432, 401)
Screenshot: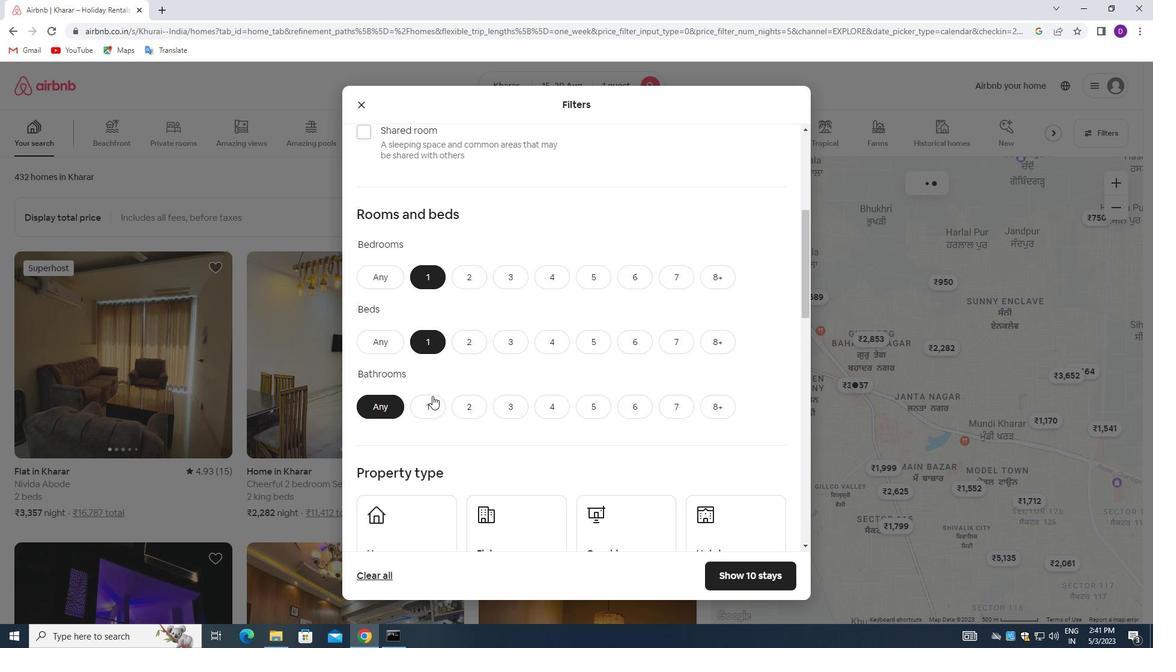 
Action: Mouse pressed left at (432, 401)
Screenshot: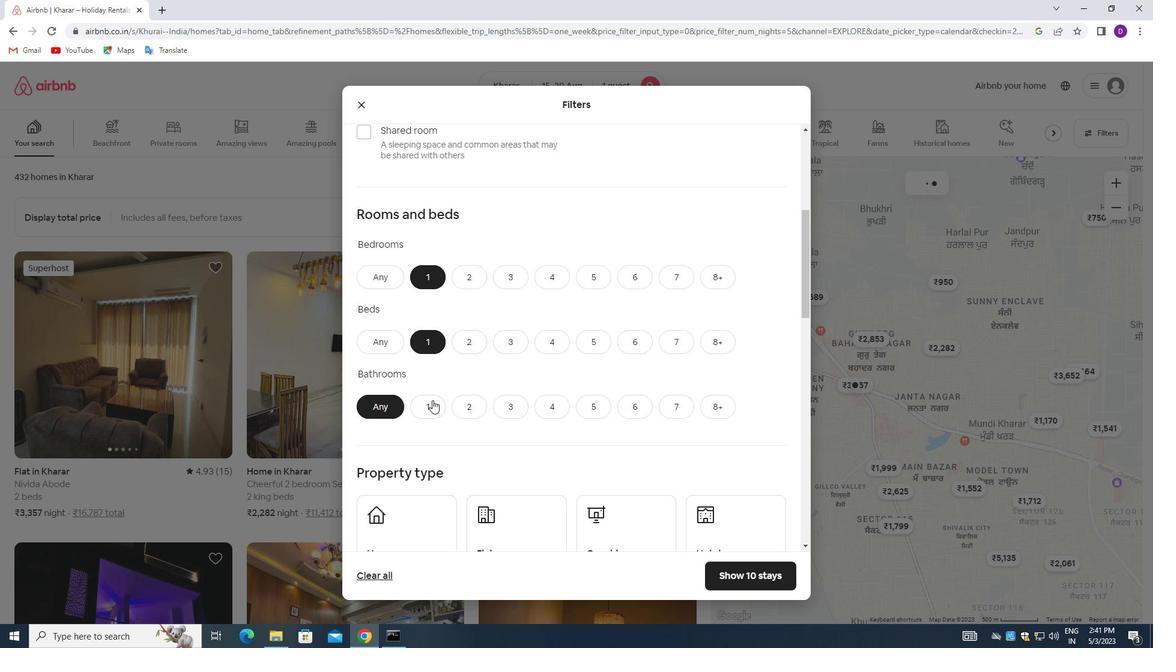 
Action: Mouse moved to (472, 347)
Screenshot: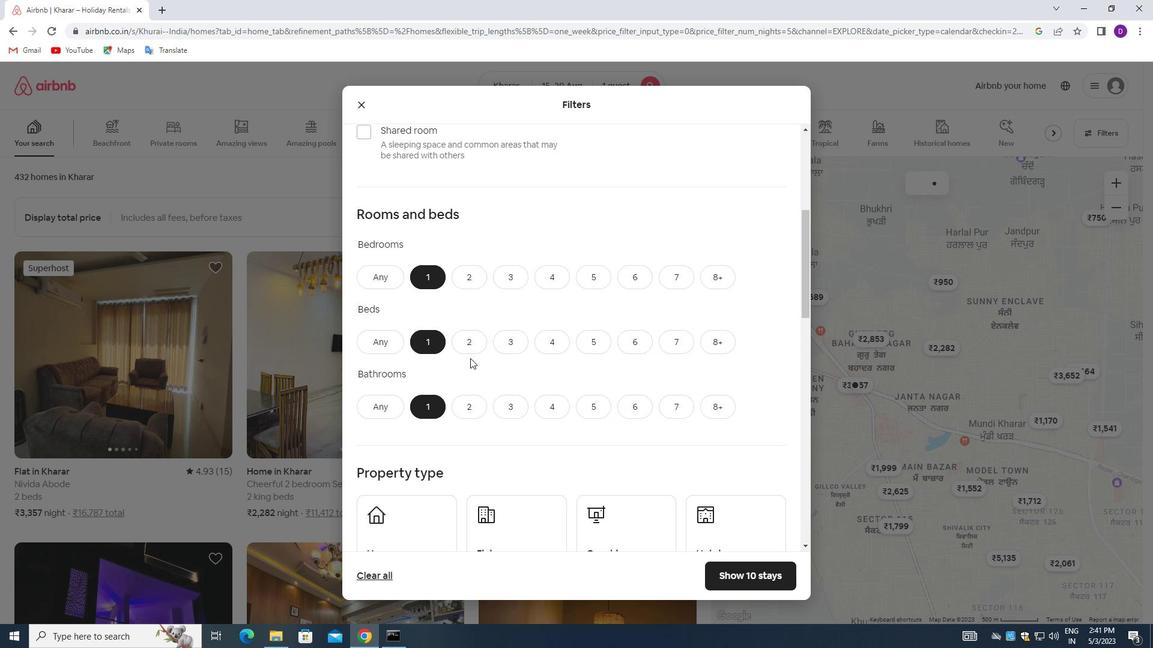 
Action: Mouse scrolled (472, 346) with delta (0, 0)
Screenshot: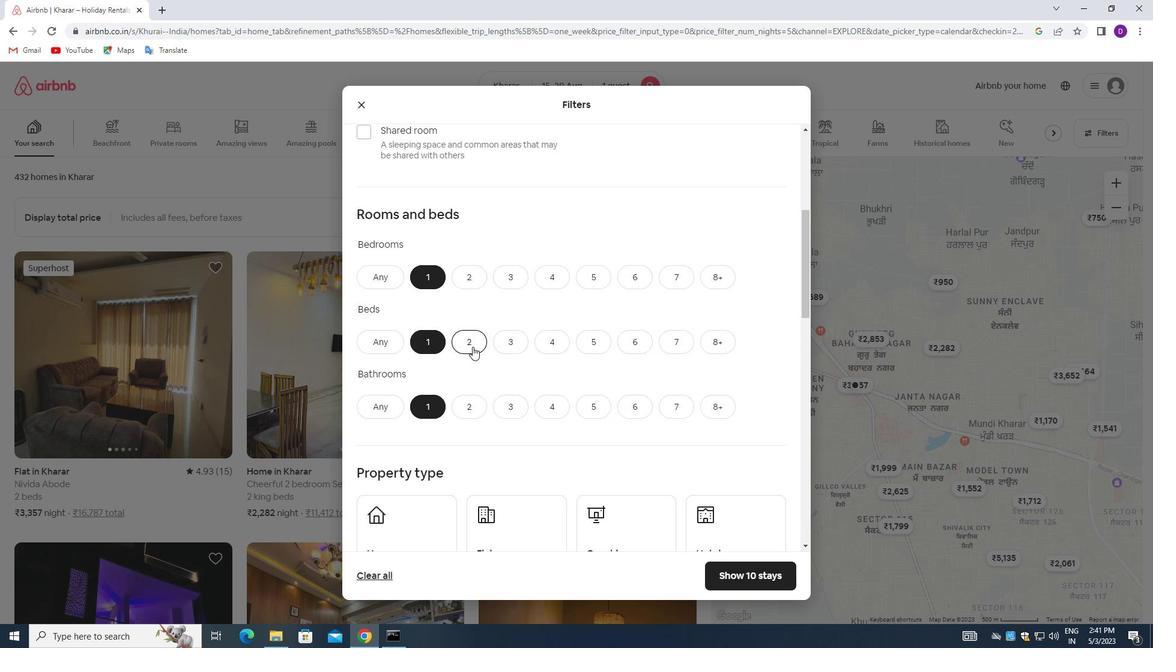 
Action: Mouse scrolled (472, 346) with delta (0, 0)
Screenshot: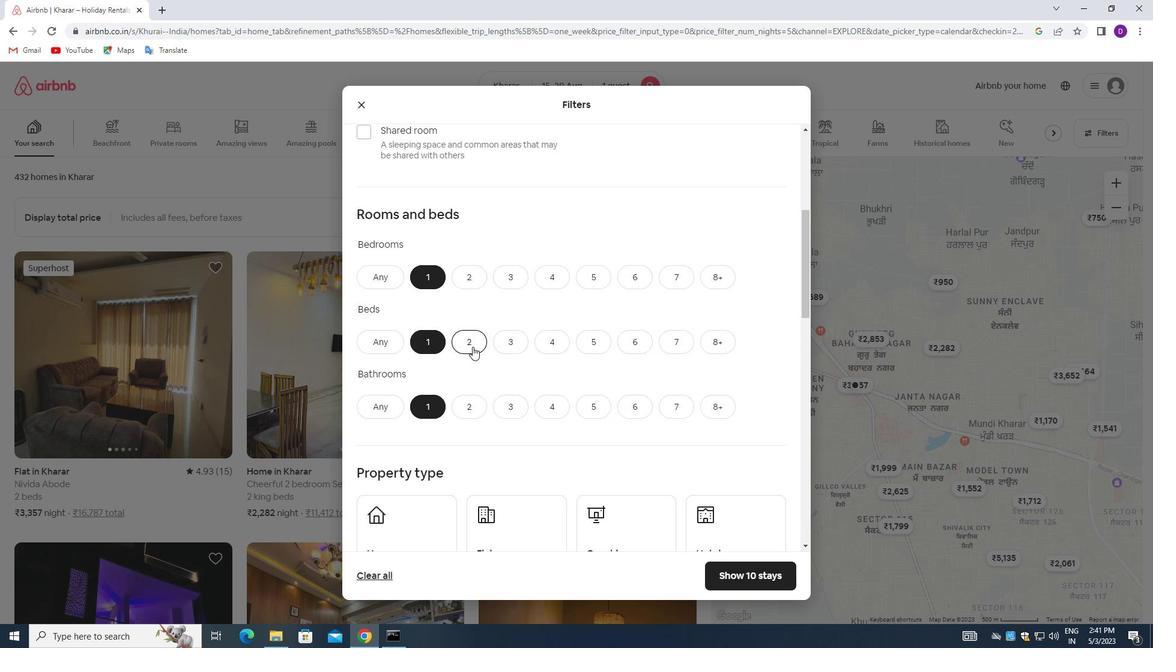
Action: Mouse moved to (434, 404)
Screenshot: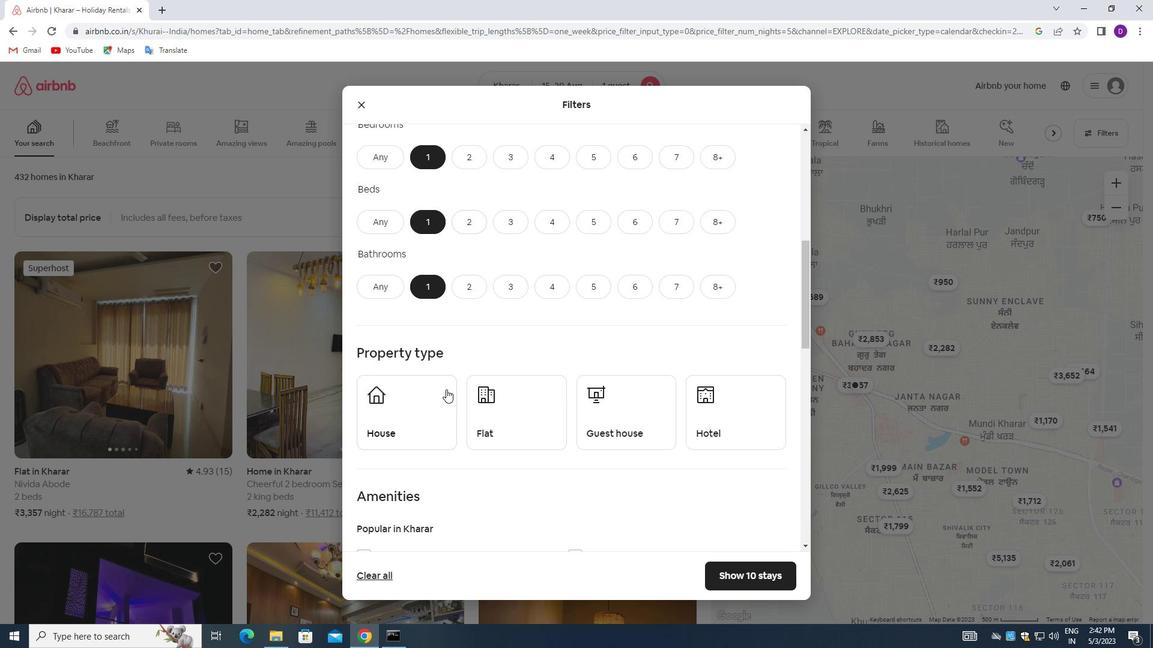 
Action: Mouse pressed left at (434, 404)
Screenshot: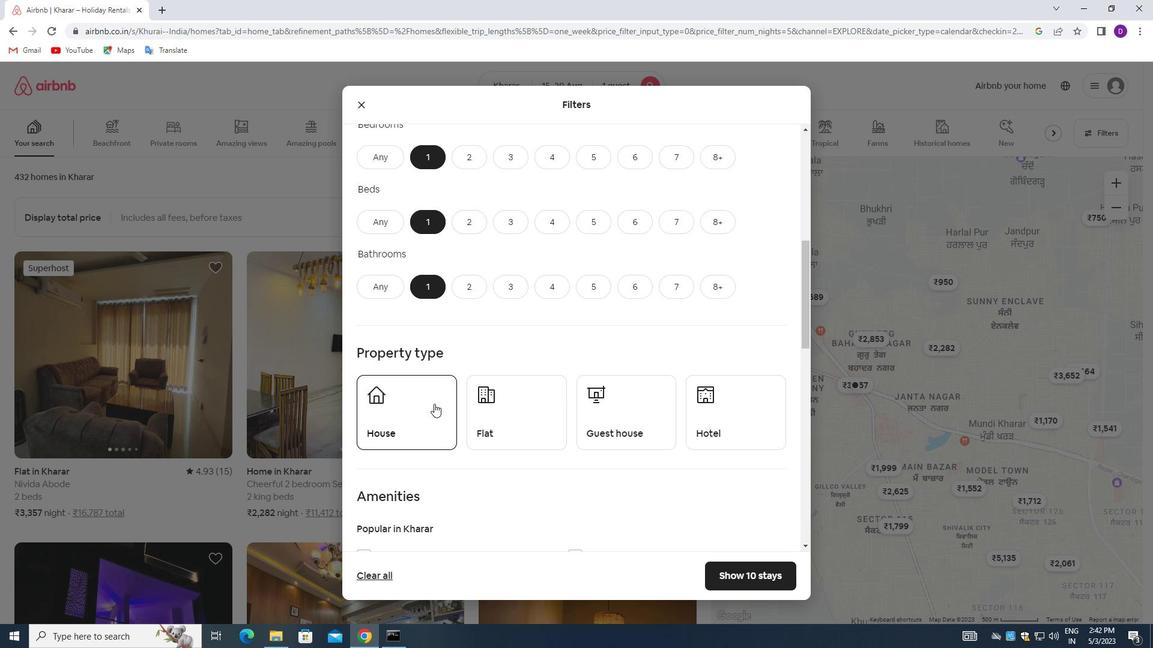 
Action: Mouse moved to (497, 404)
Screenshot: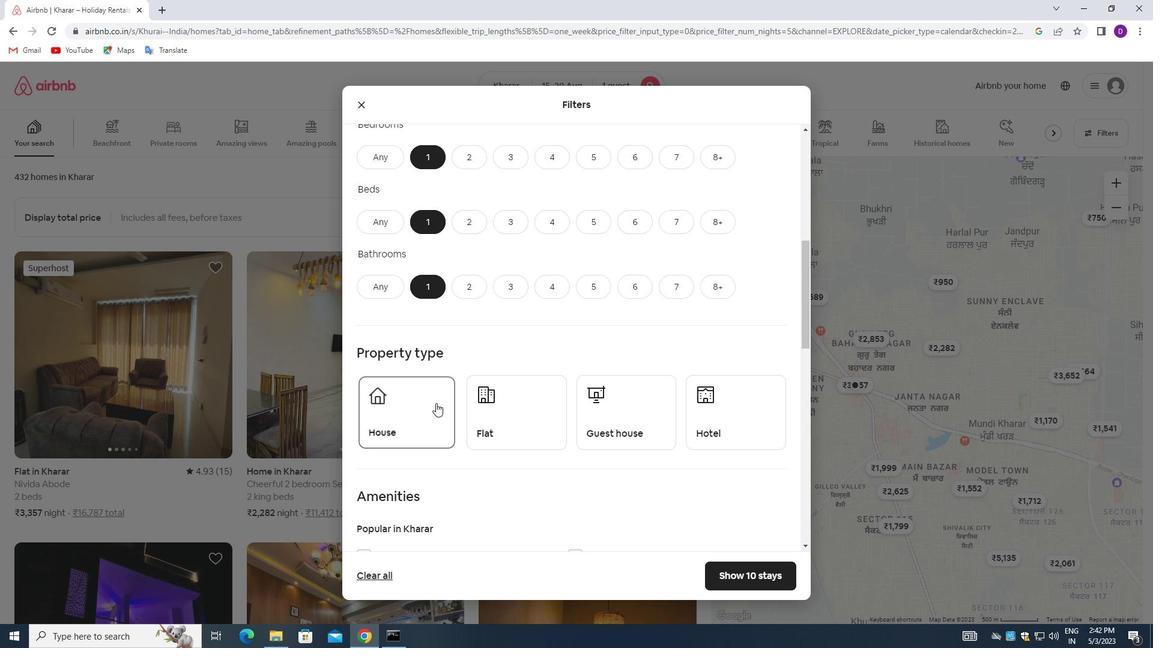 
Action: Mouse pressed left at (497, 404)
Screenshot: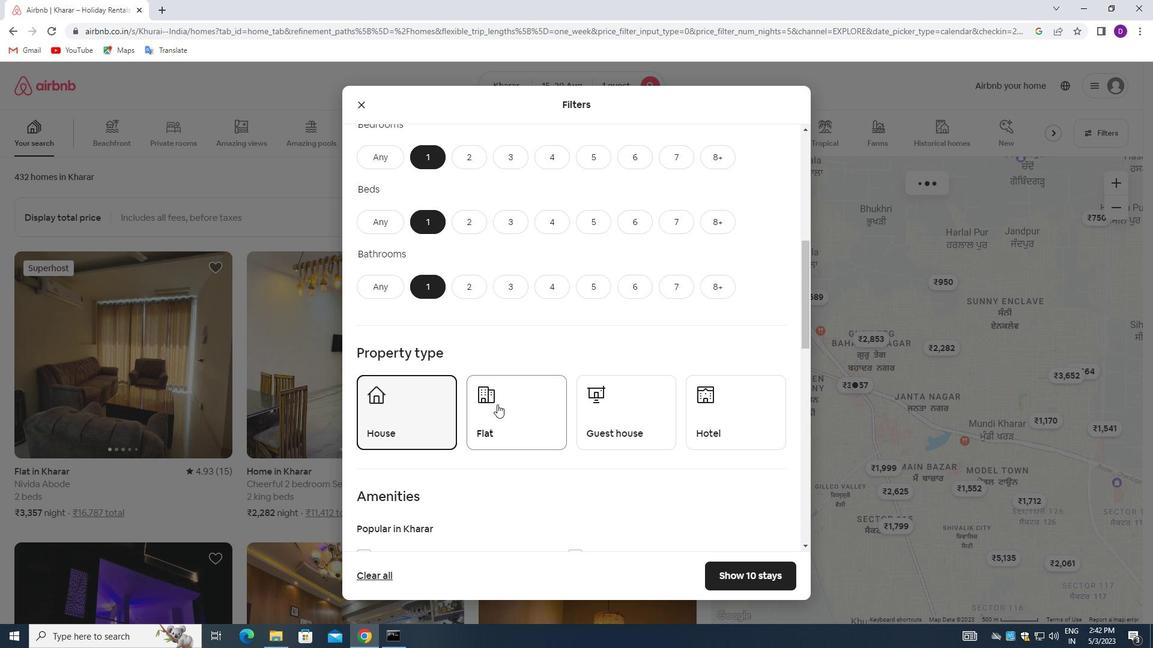 
Action: Mouse moved to (603, 412)
Screenshot: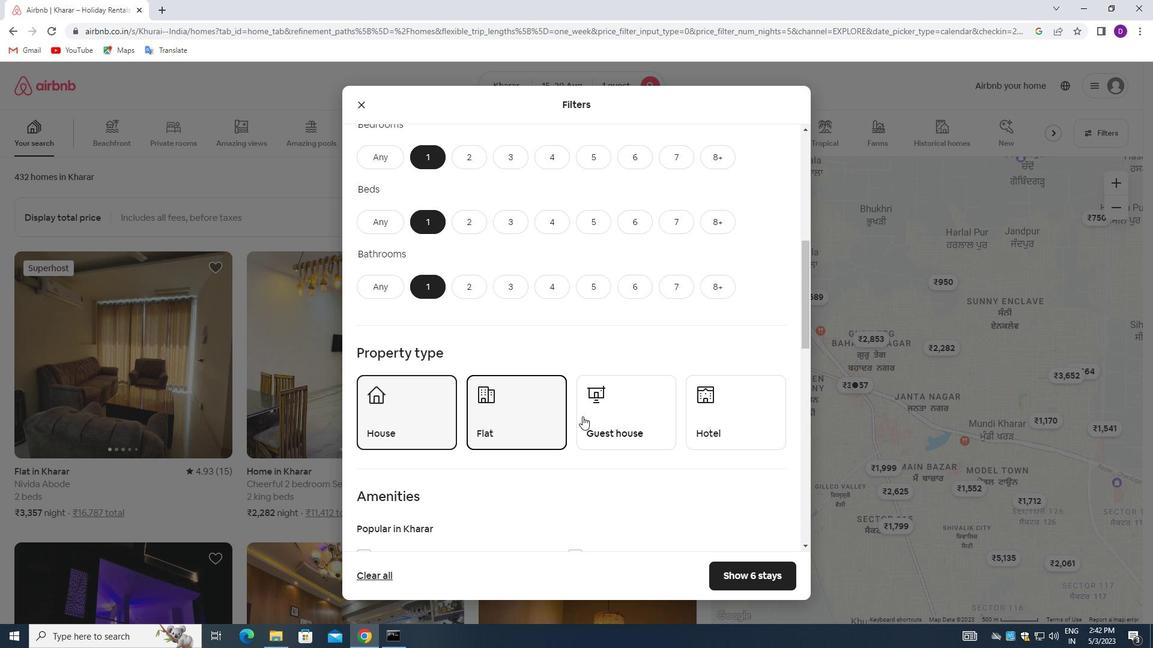 
Action: Mouse pressed left at (603, 412)
Screenshot: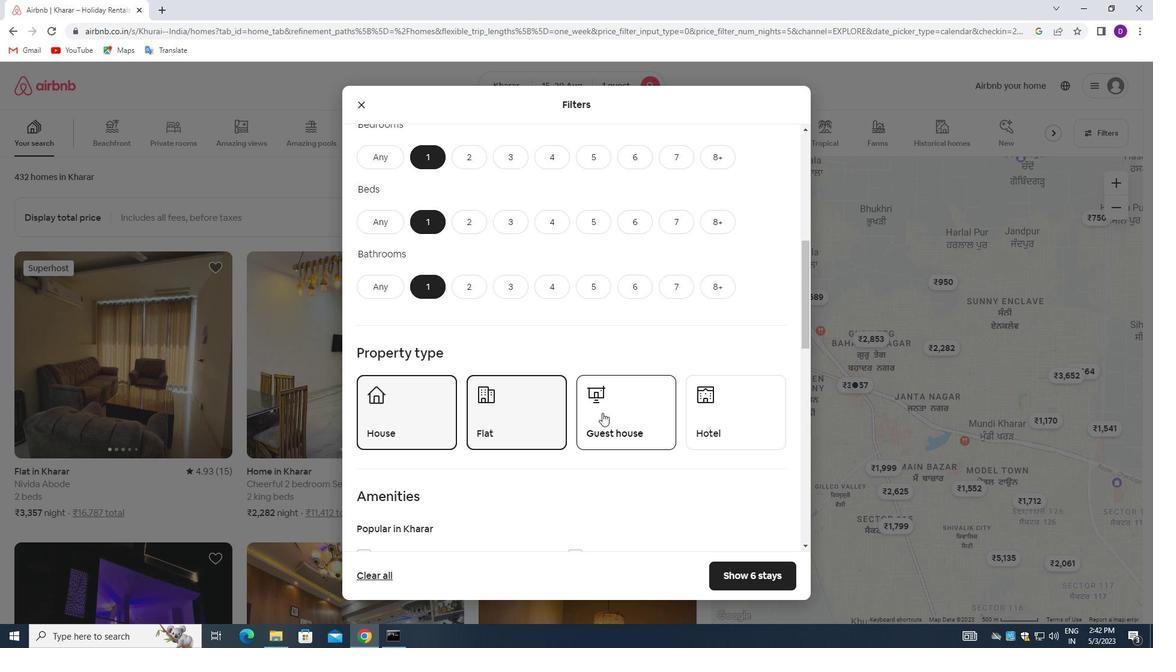 
Action: Mouse moved to (698, 415)
Screenshot: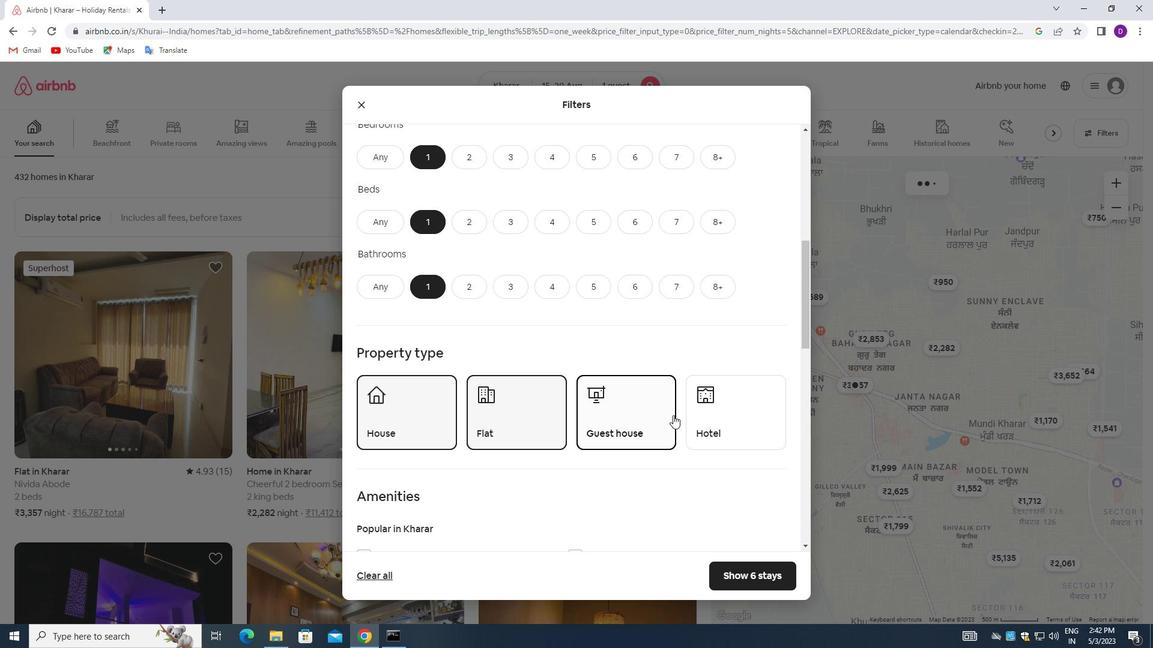 
Action: Mouse pressed left at (698, 415)
Screenshot: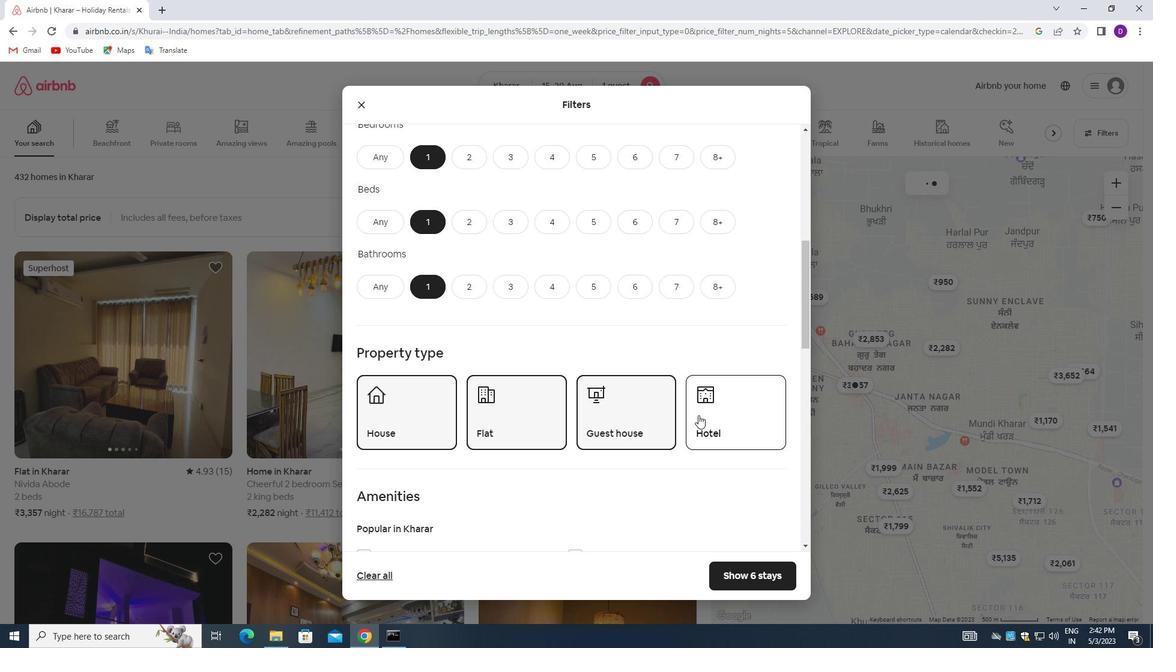 
Action: Mouse moved to (524, 363)
Screenshot: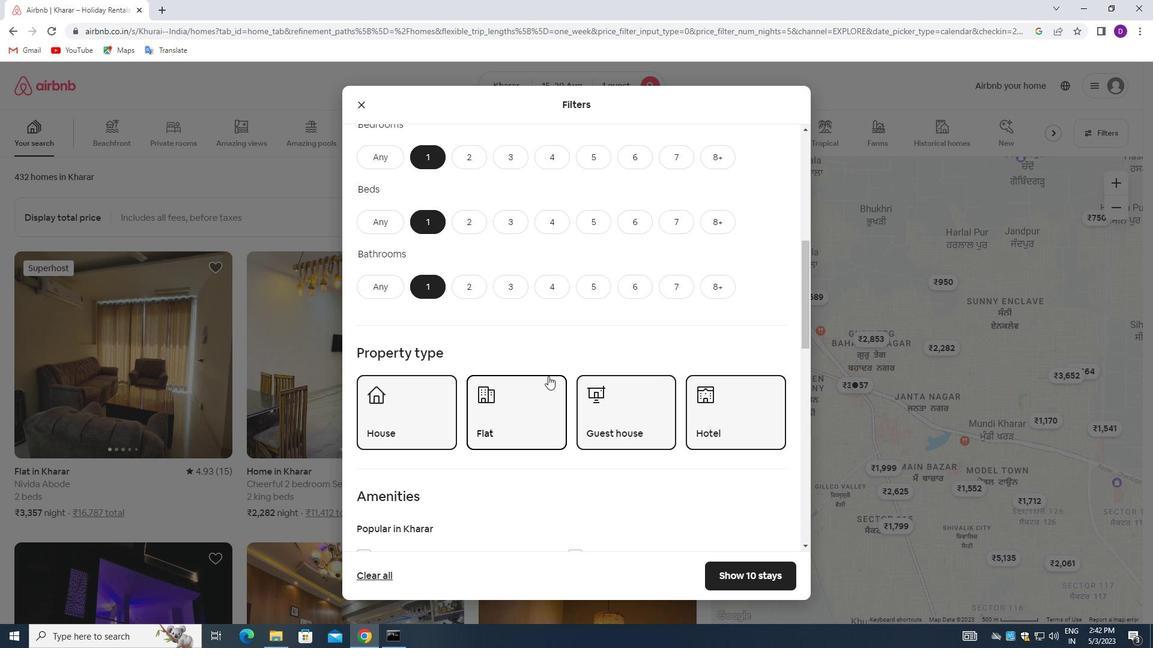
Action: Mouse scrolled (524, 362) with delta (0, 0)
Screenshot: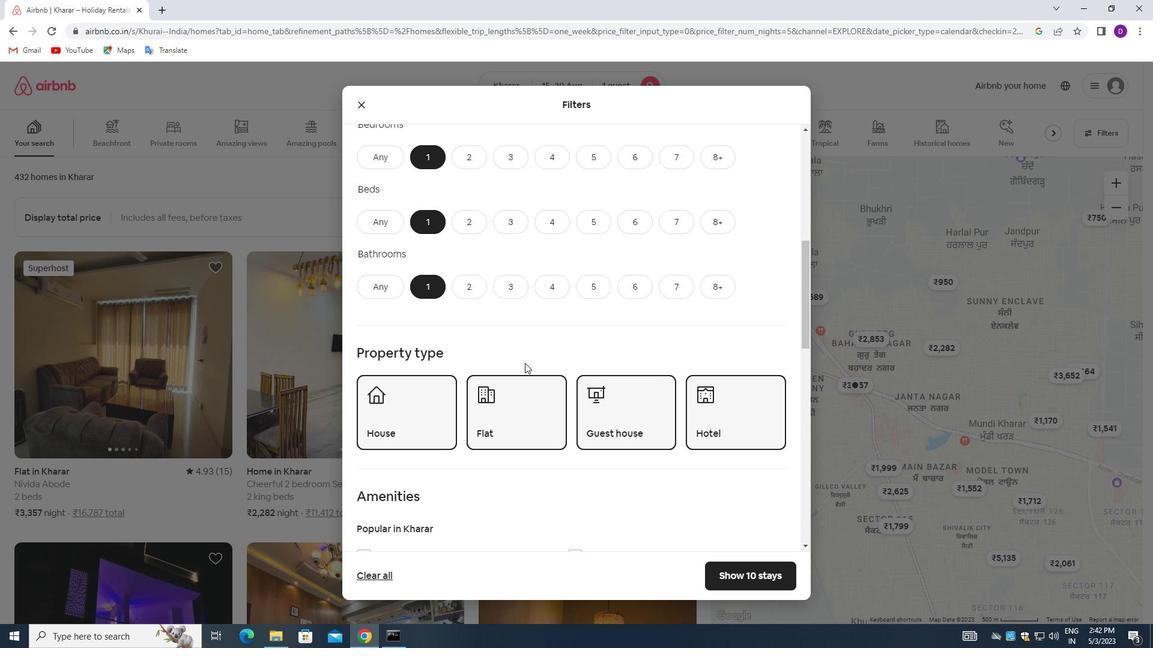 
Action: Mouse scrolled (524, 362) with delta (0, 0)
Screenshot: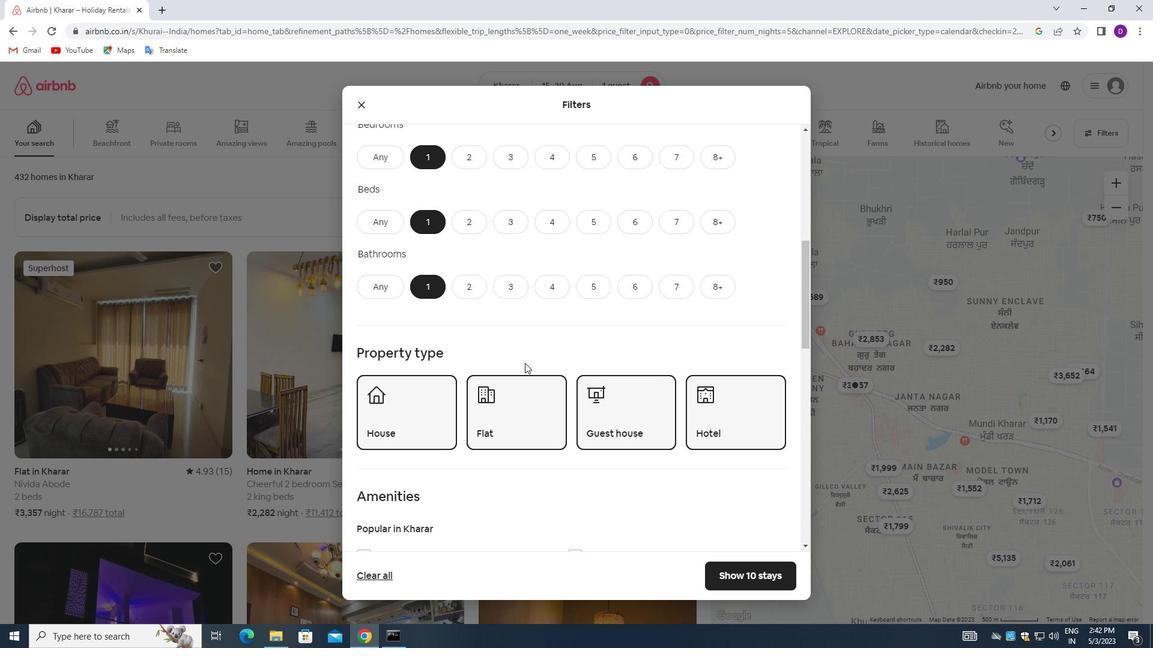 
Action: Mouse scrolled (524, 362) with delta (0, 0)
Screenshot: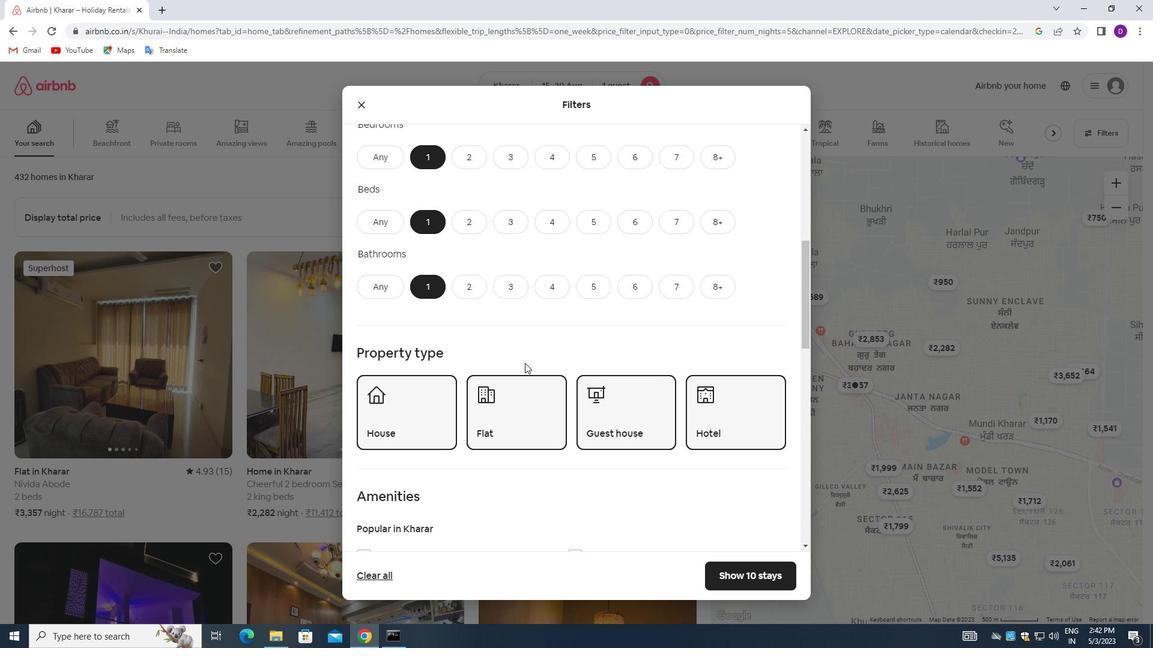 
Action: Mouse scrolled (524, 362) with delta (0, 0)
Screenshot: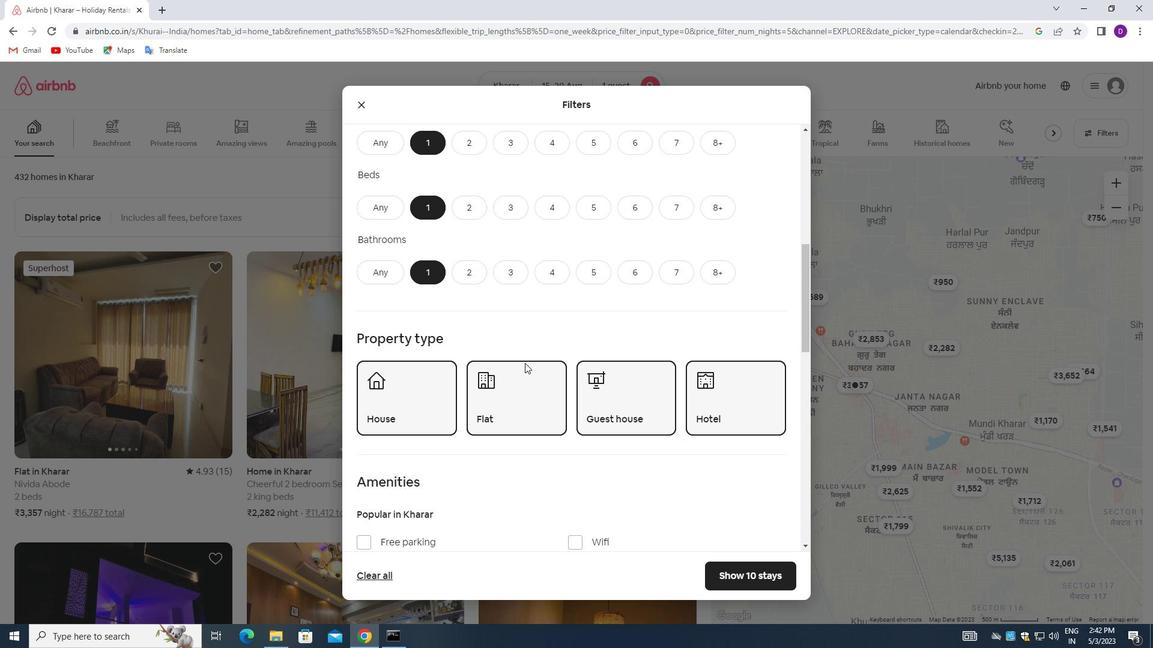 
Action: Mouse scrolled (524, 362) with delta (0, 0)
Screenshot: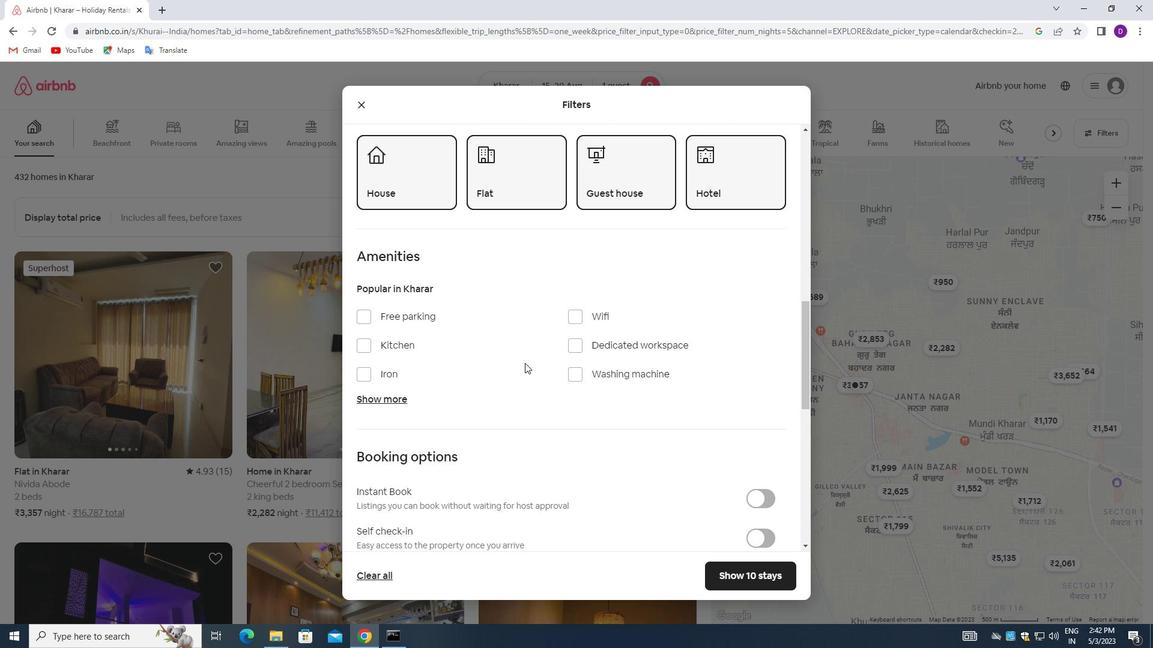 
Action: Mouse moved to (525, 365)
Screenshot: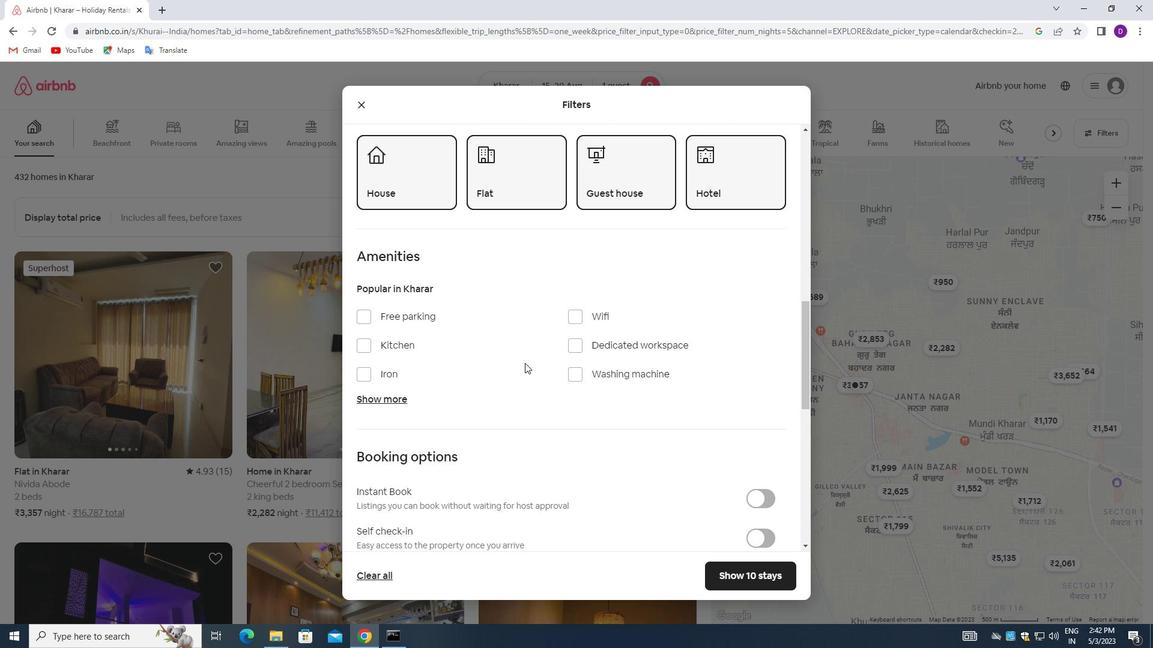 
Action: Mouse scrolled (525, 365) with delta (0, 0)
Screenshot: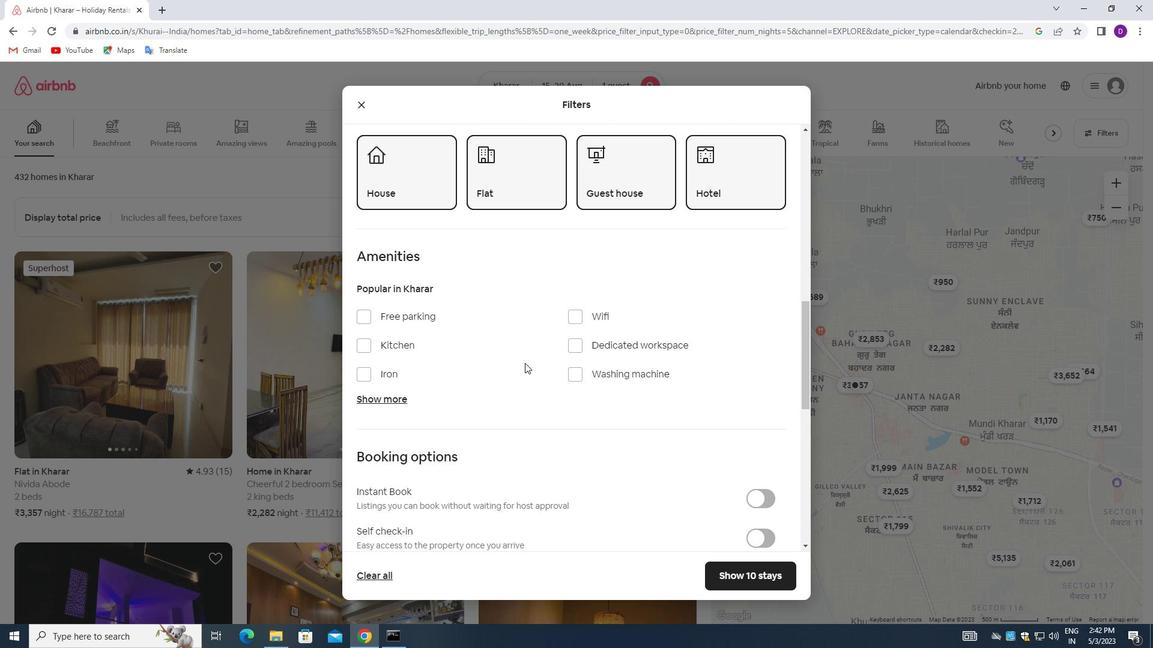 
Action: Mouse moved to (525, 370)
Screenshot: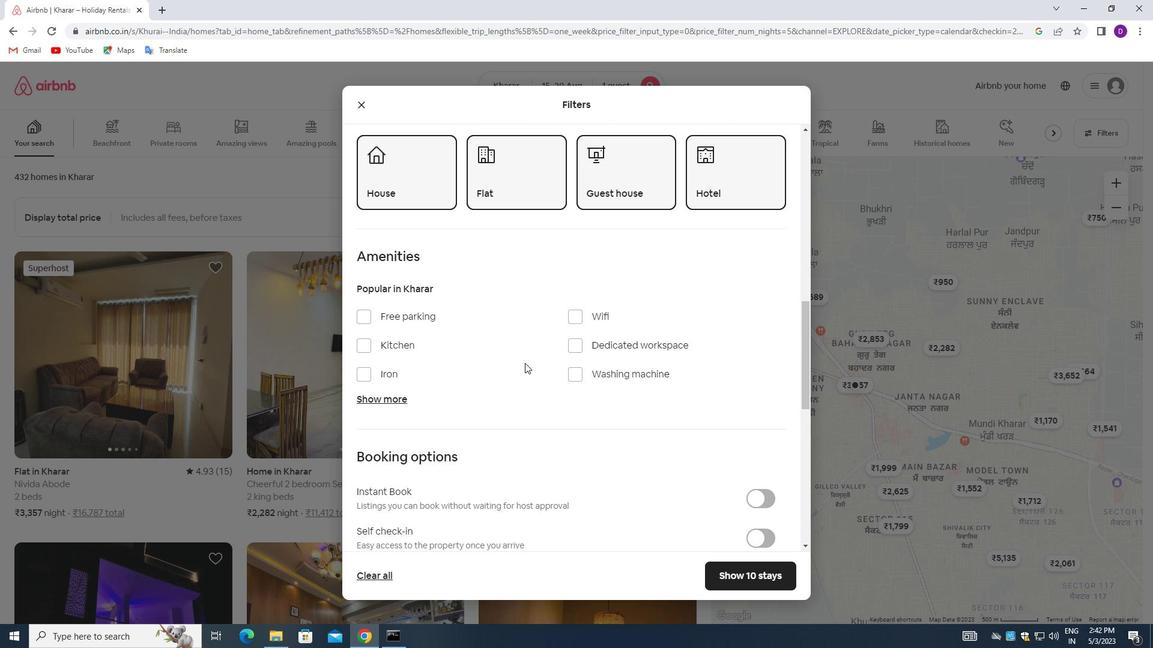 
Action: Mouse scrolled (525, 369) with delta (0, 0)
Screenshot: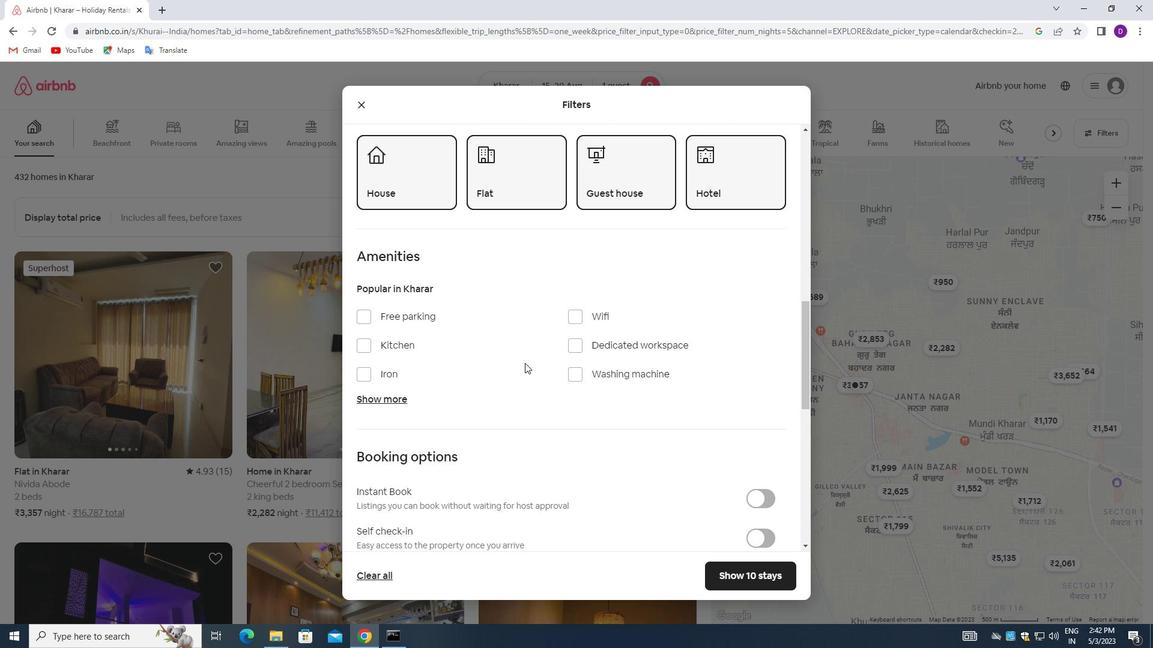 
Action: Mouse moved to (754, 357)
Screenshot: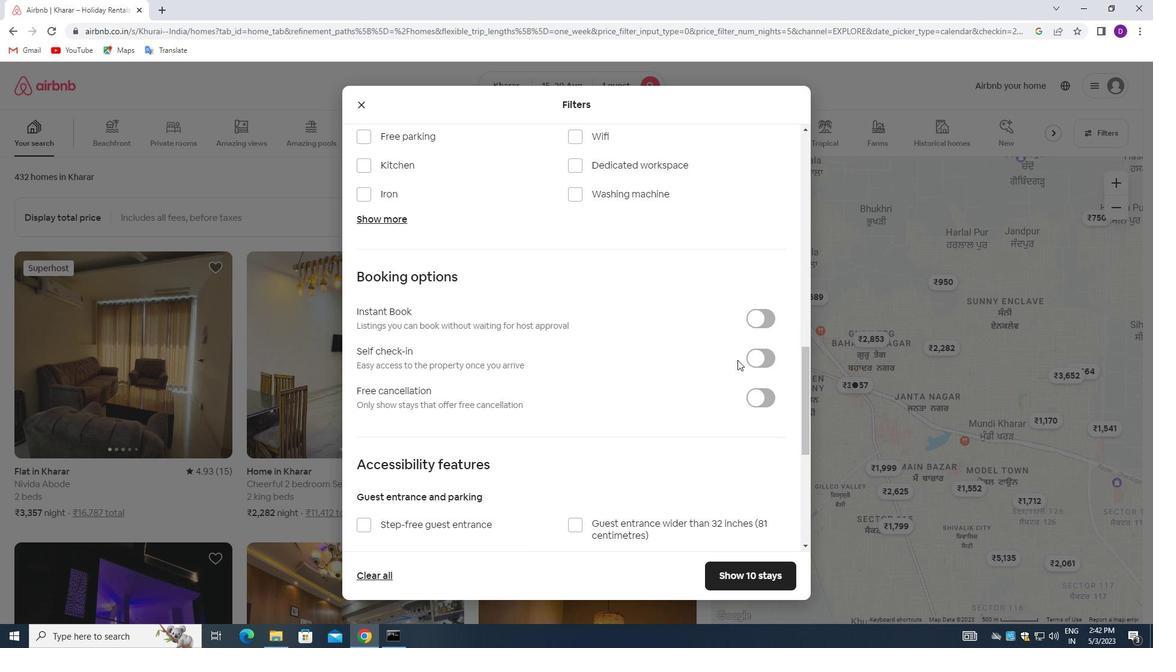 
Action: Mouse pressed left at (754, 357)
Screenshot: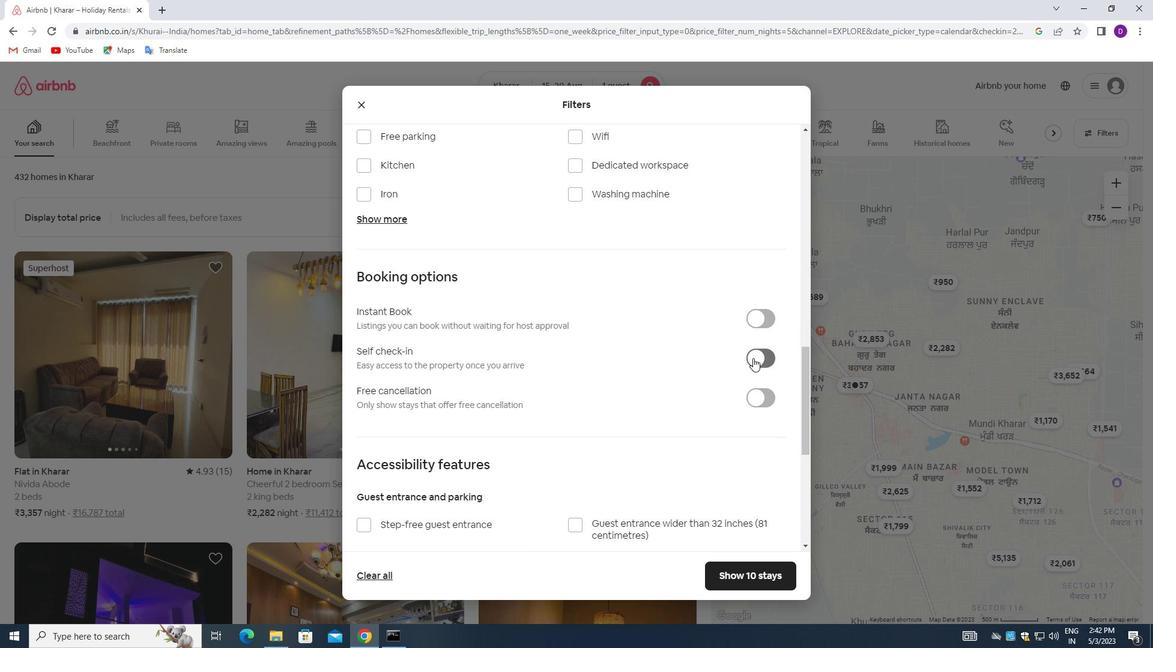 
Action: Mouse moved to (493, 392)
Screenshot: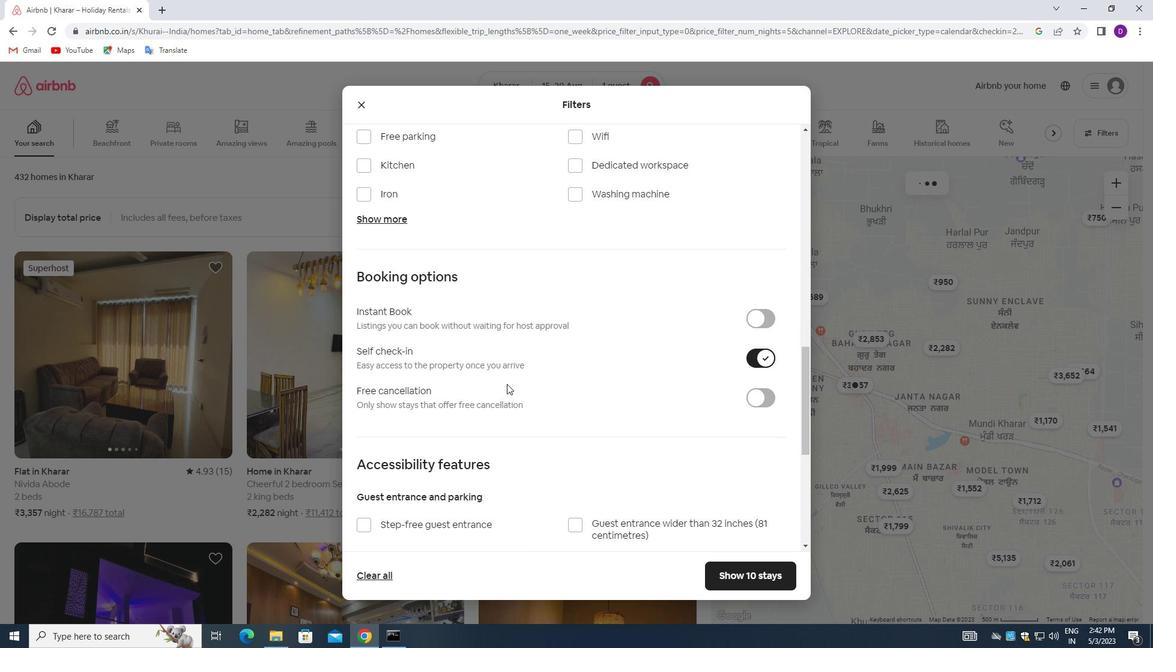 
Action: Mouse scrolled (493, 391) with delta (0, 0)
Screenshot: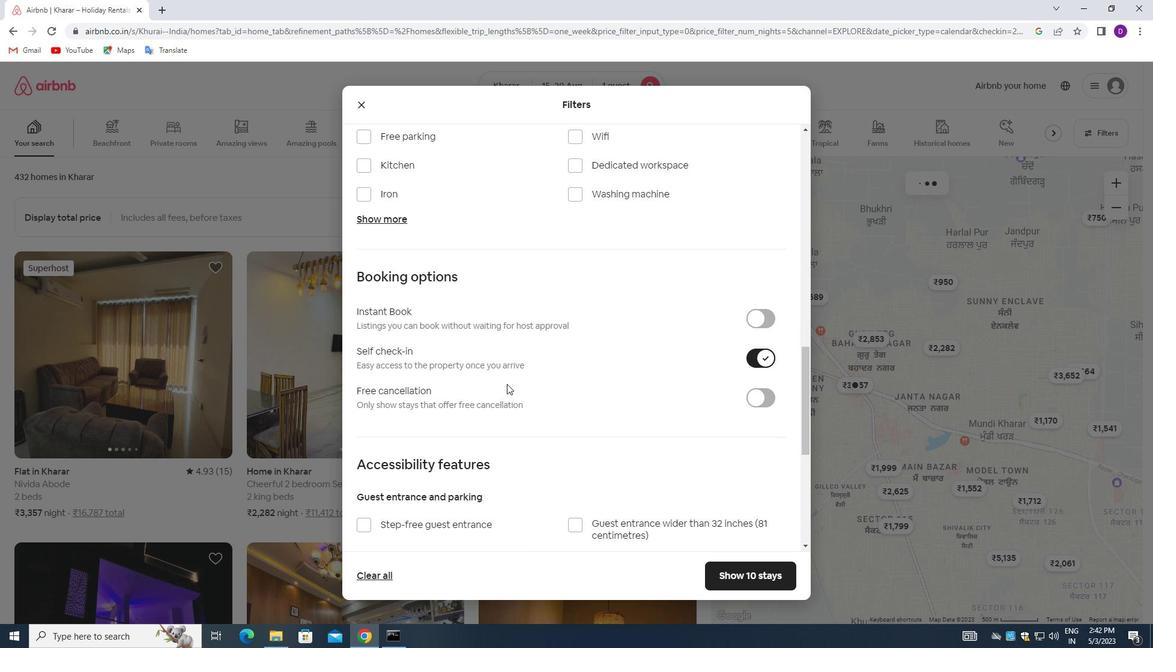 
Action: Mouse moved to (491, 393)
Screenshot: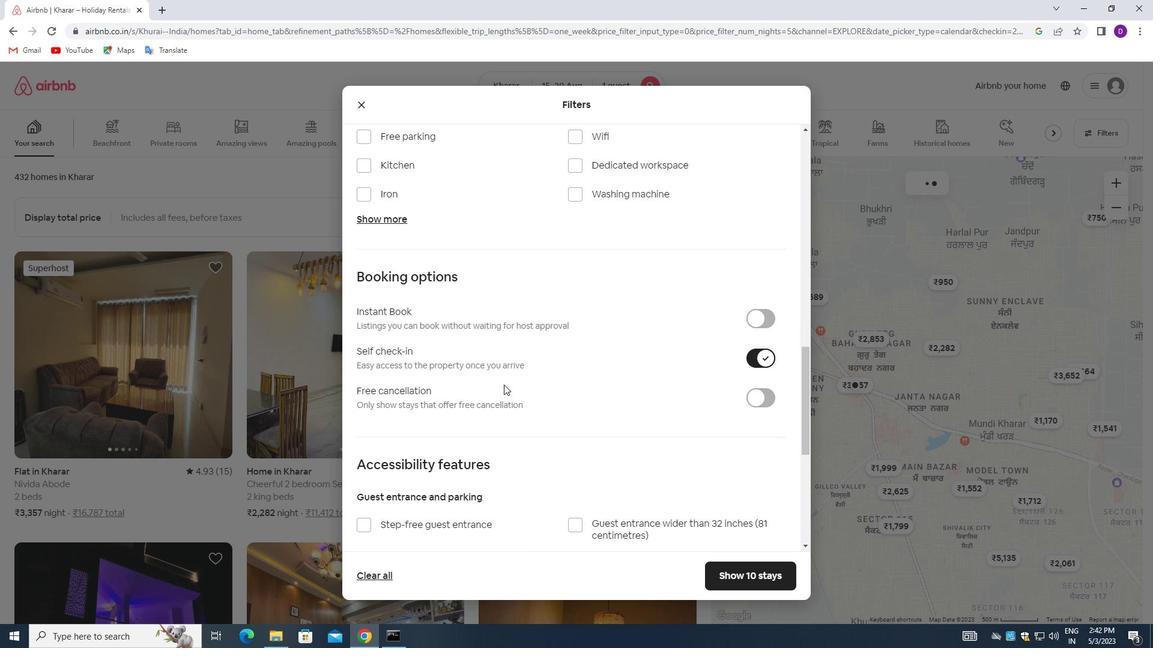 
Action: Mouse scrolled (491, 392) with delta (0, 0)
Screenshot: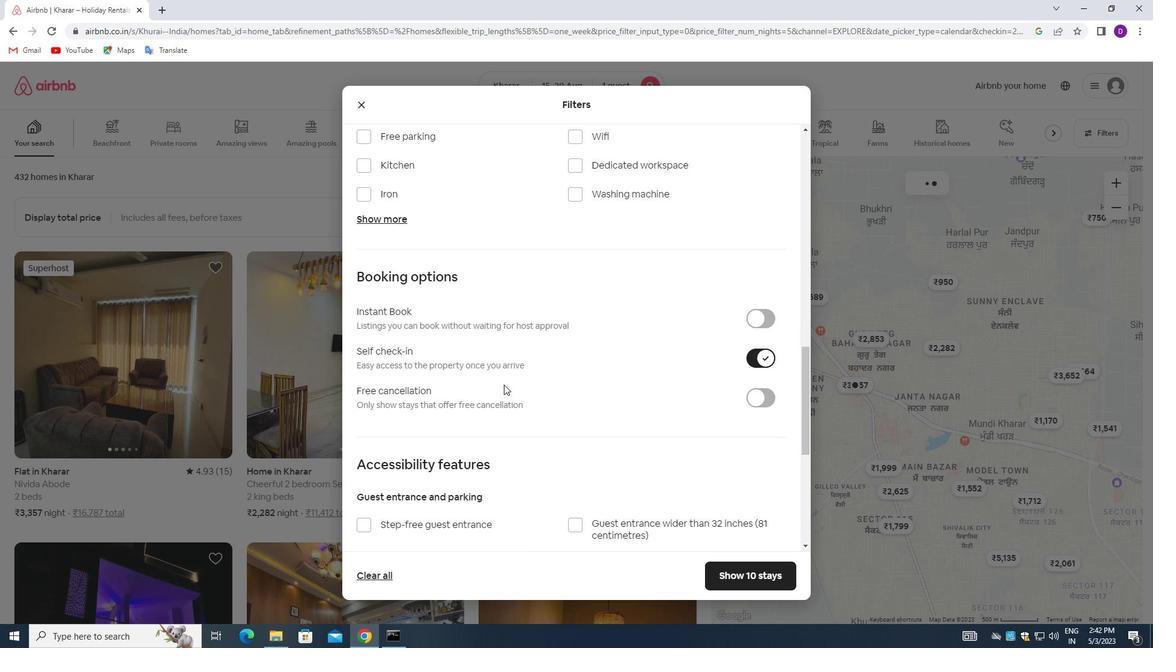 
Action: Mouse moved to (491, 394)
Screenshot: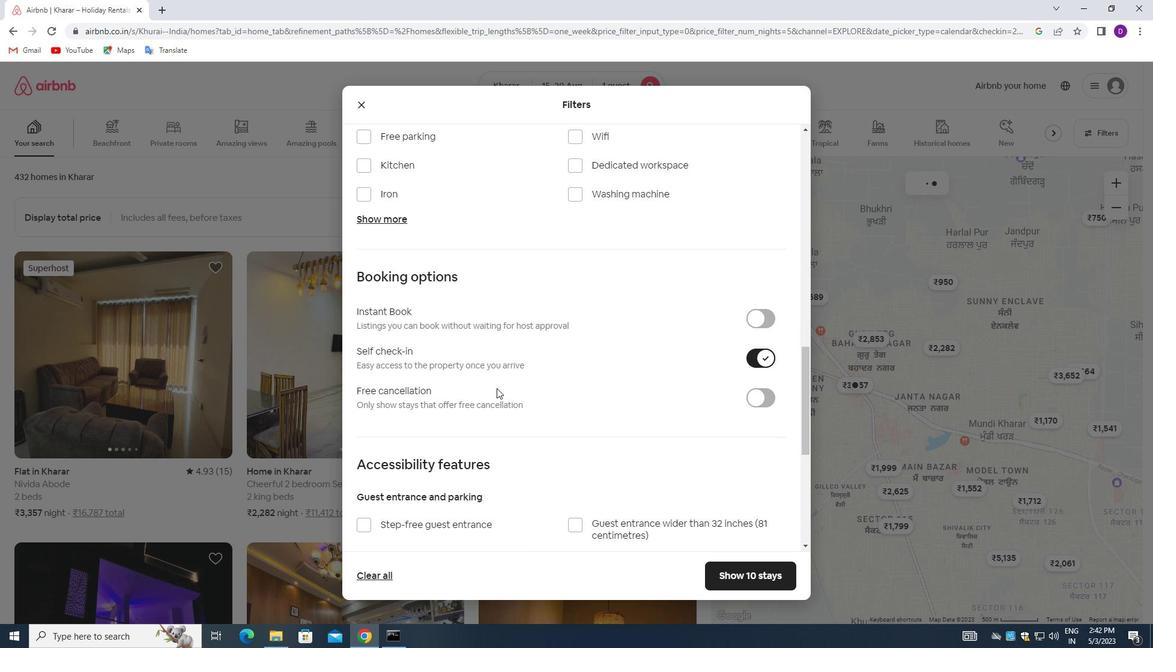 
Action: Mouse scrolled (491, 394) with delta (0, 0)
Screenshot: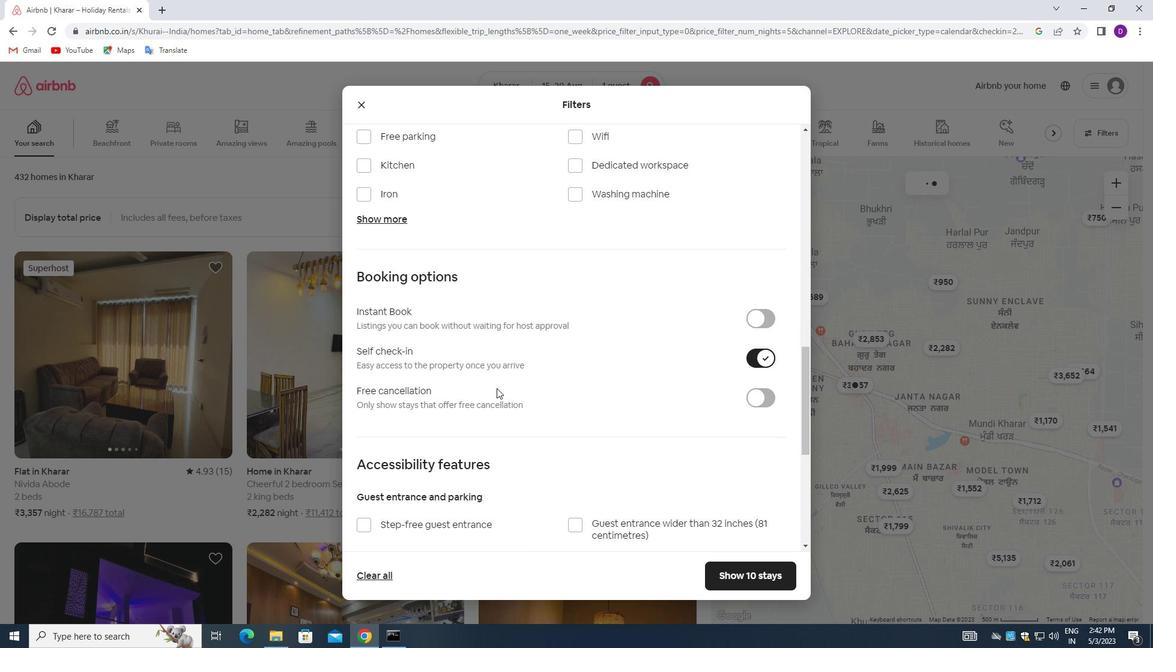 
Action: Mouse moved to (490, 395)
Screenshot: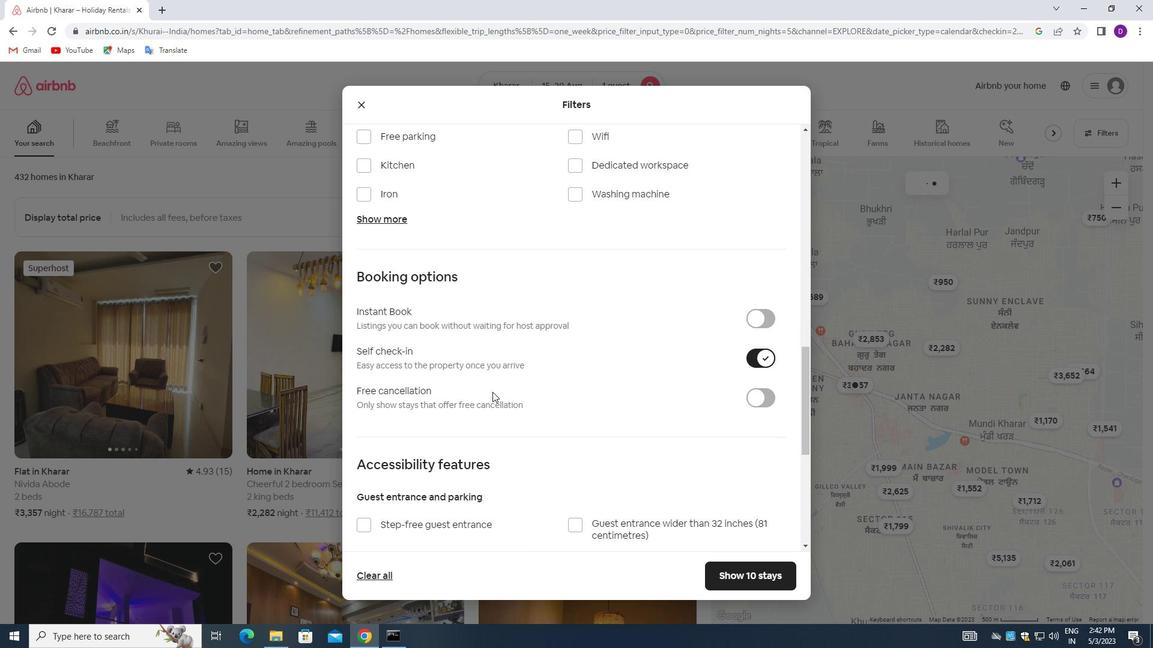 
Action: Mouse scrolled (490, 394) with delta (0, 0)
Screenshot: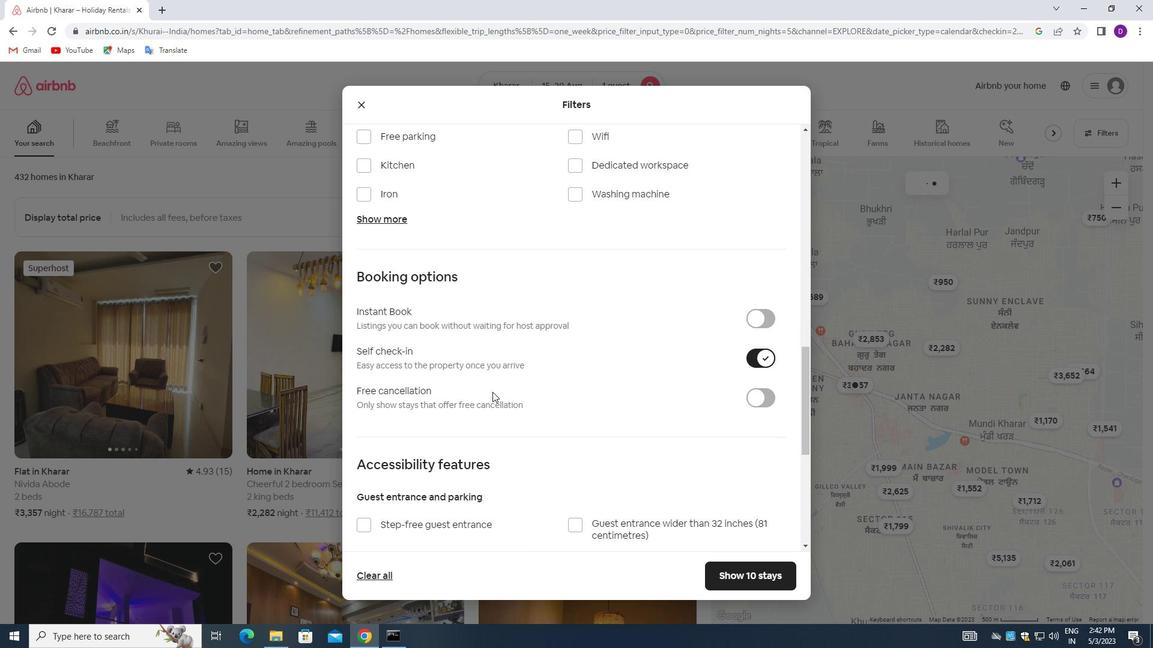 
Action: Mouse moved to (490, 395)
Screenshot: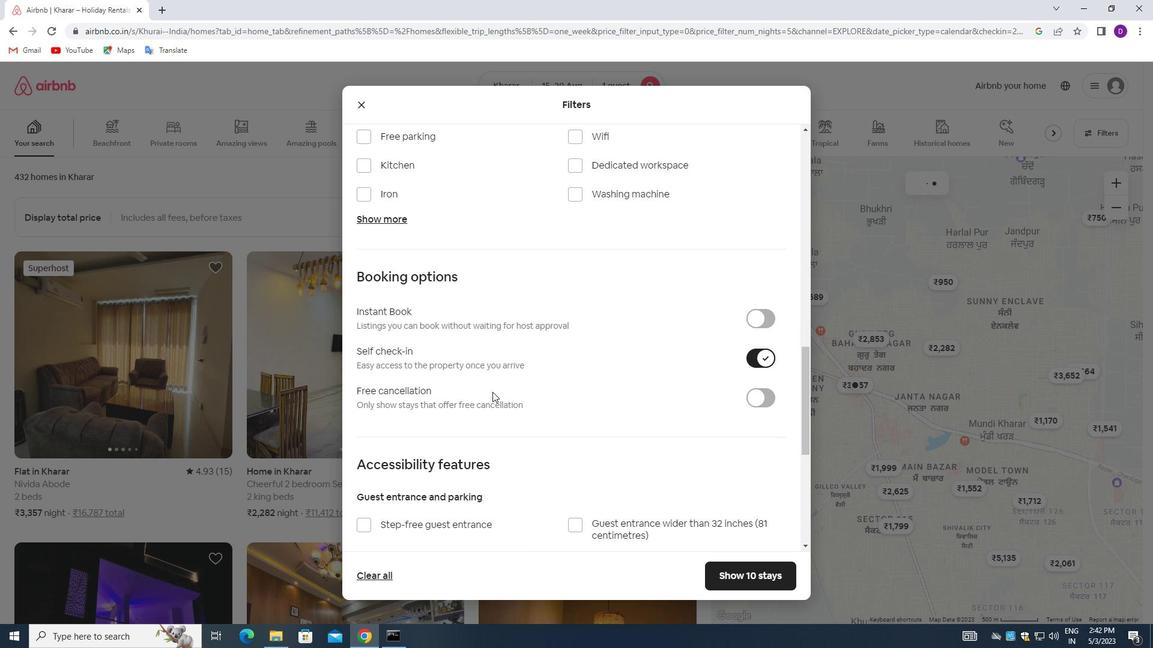 
Action: Mouse scrolled (490, 394) with delta (0, 0)
Screenshot: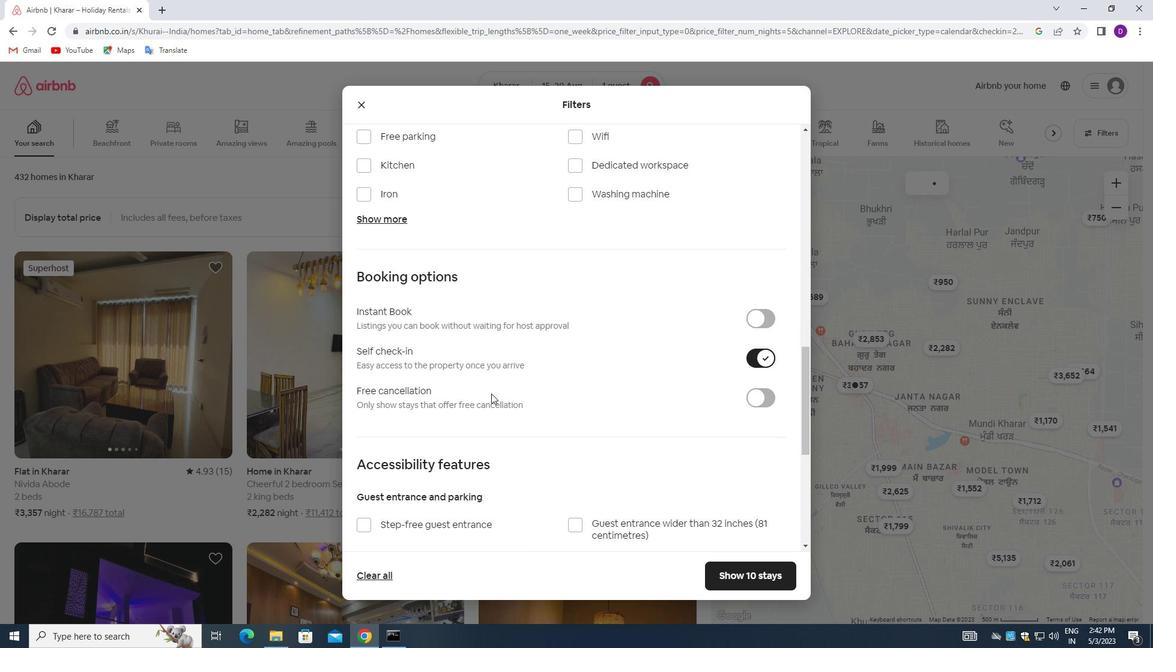 
Action: Mouse moved to (487, 410)
Screenshot: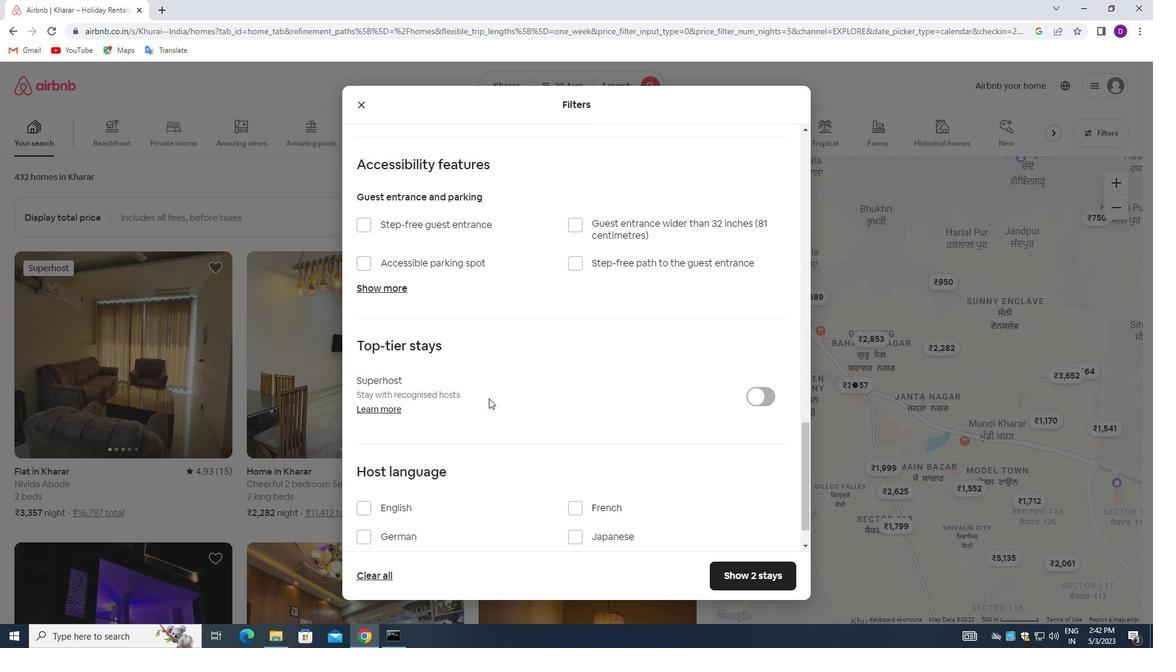 
Action: Mouse scrolled (487, 409) with delta (0, 0)
Screenshot: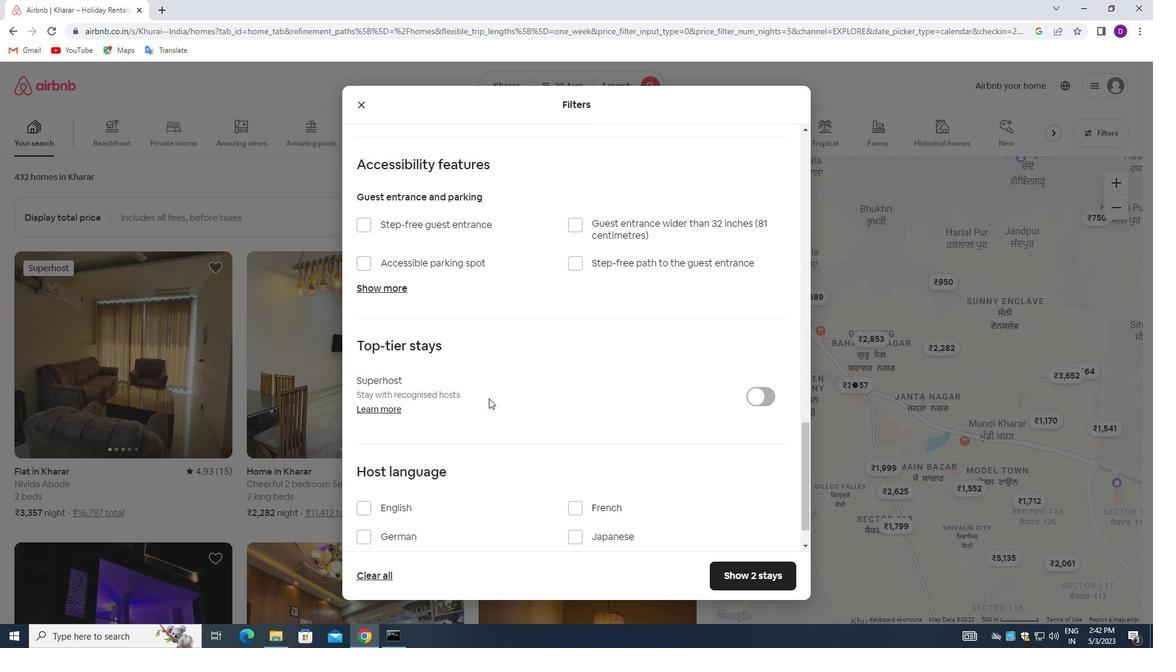 
Action: Mouse moved to (486, 415)
Screenshot: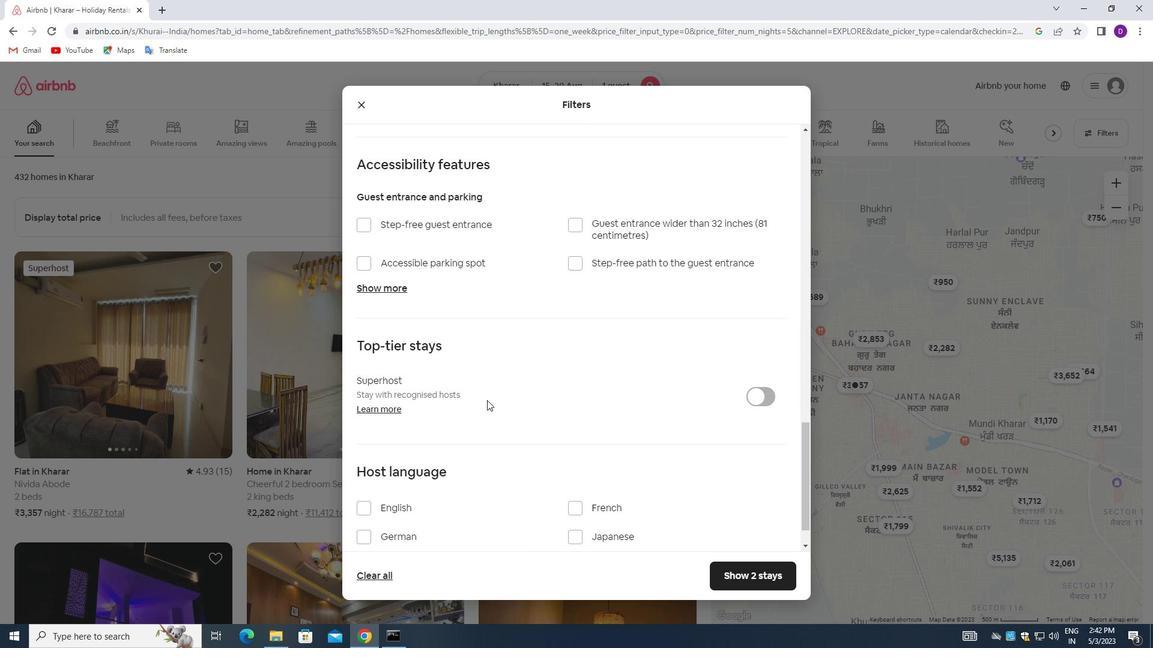 
Action: Mouse scrolled (486, 415) with delta (0, 0)
Screenshot: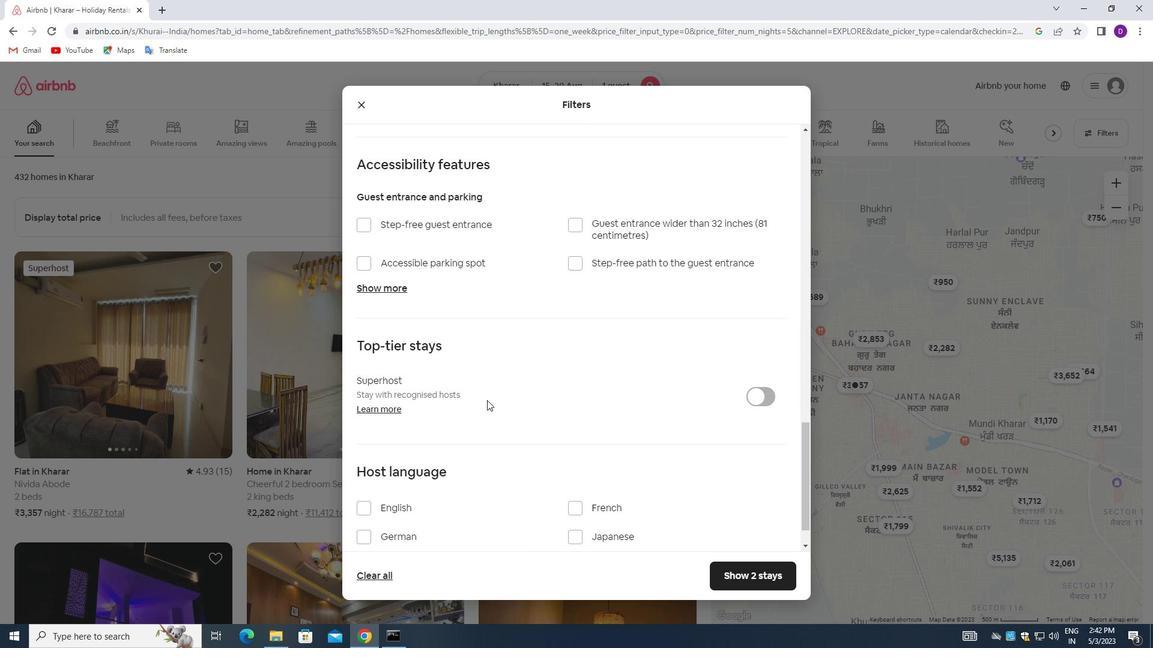 
Action: Mouse moved to (484, 421)
Screenshot: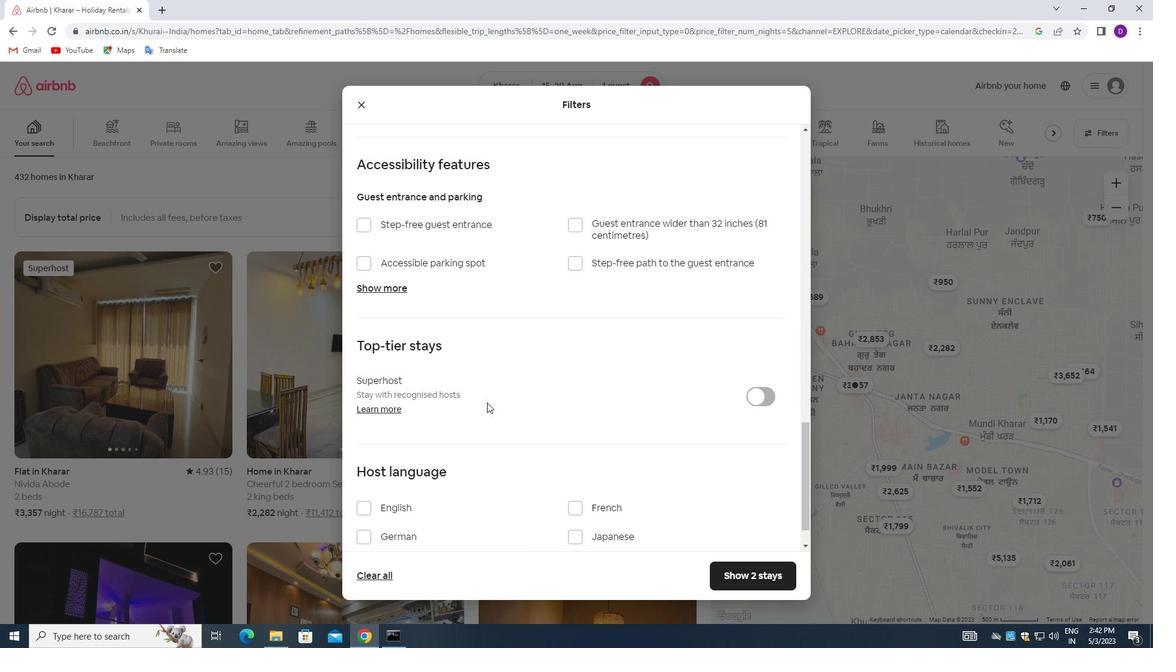 
Action: Mouse scrolled (484, 420) with delta (0, 0)
Screenshot: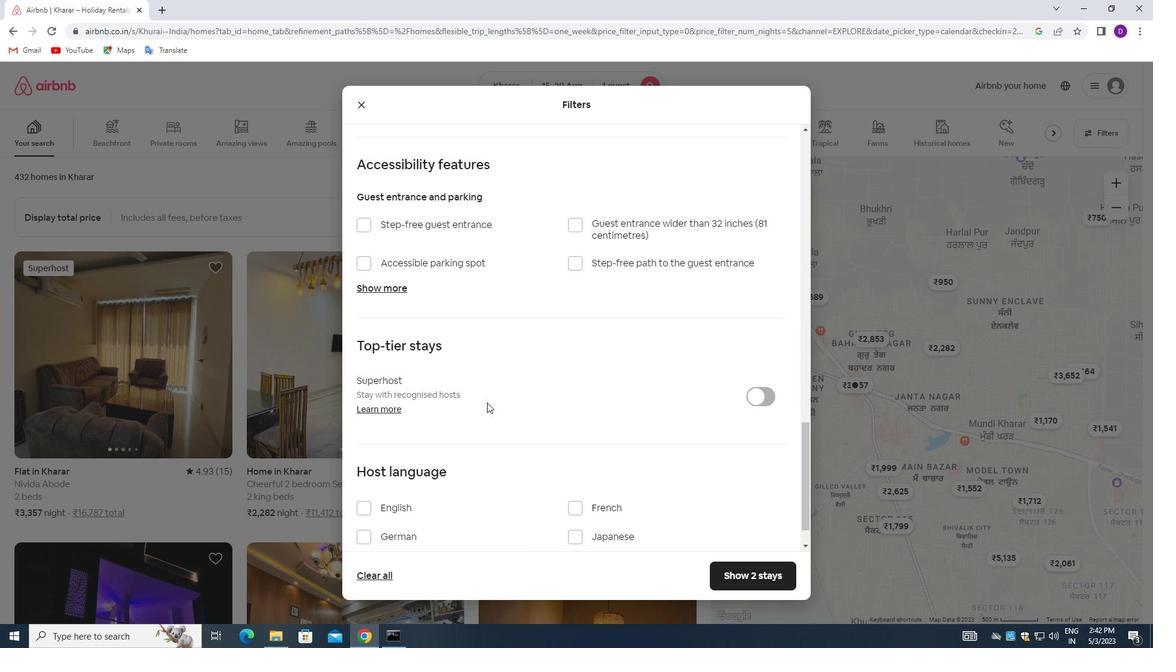 
Action: Mouse moved to (484, 425)
Screenshot: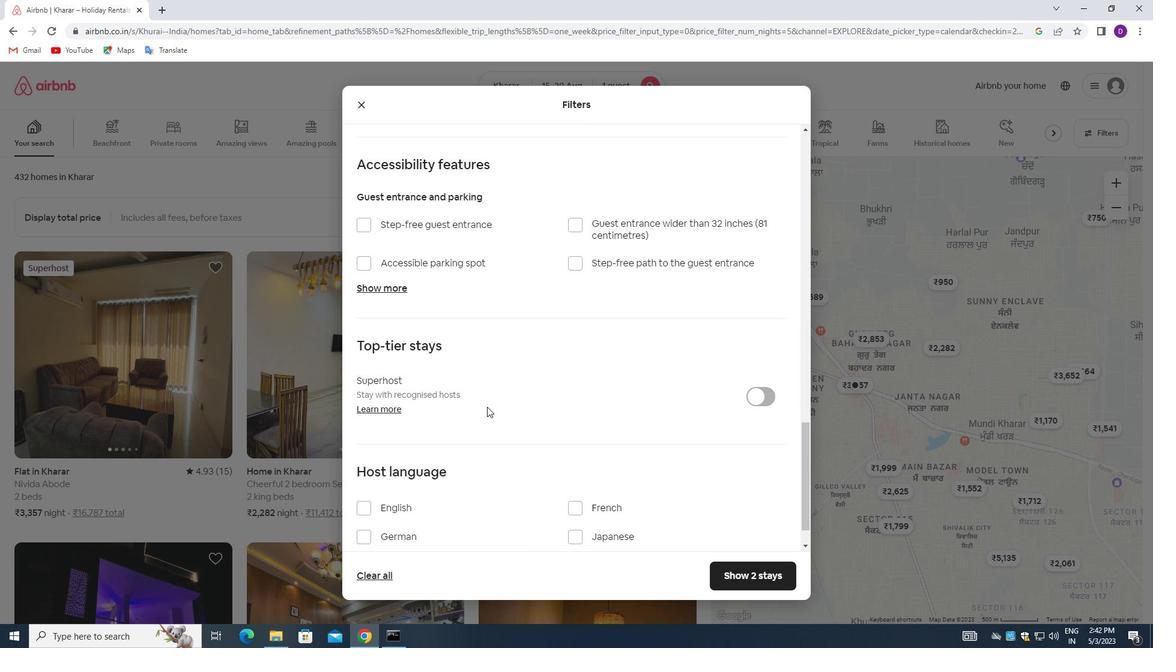 
Action: Mouse scrolled (484, 424) with delta (0, 0)
Screenshot: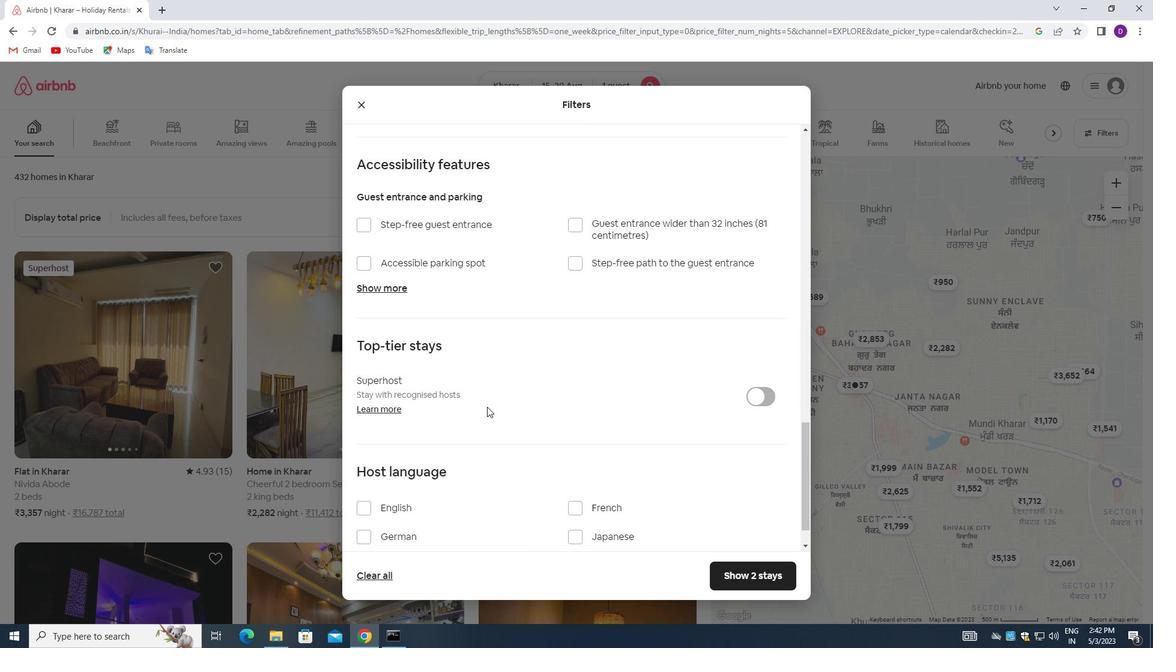
Action: Mouse moved to (368, 470)
Screenshot: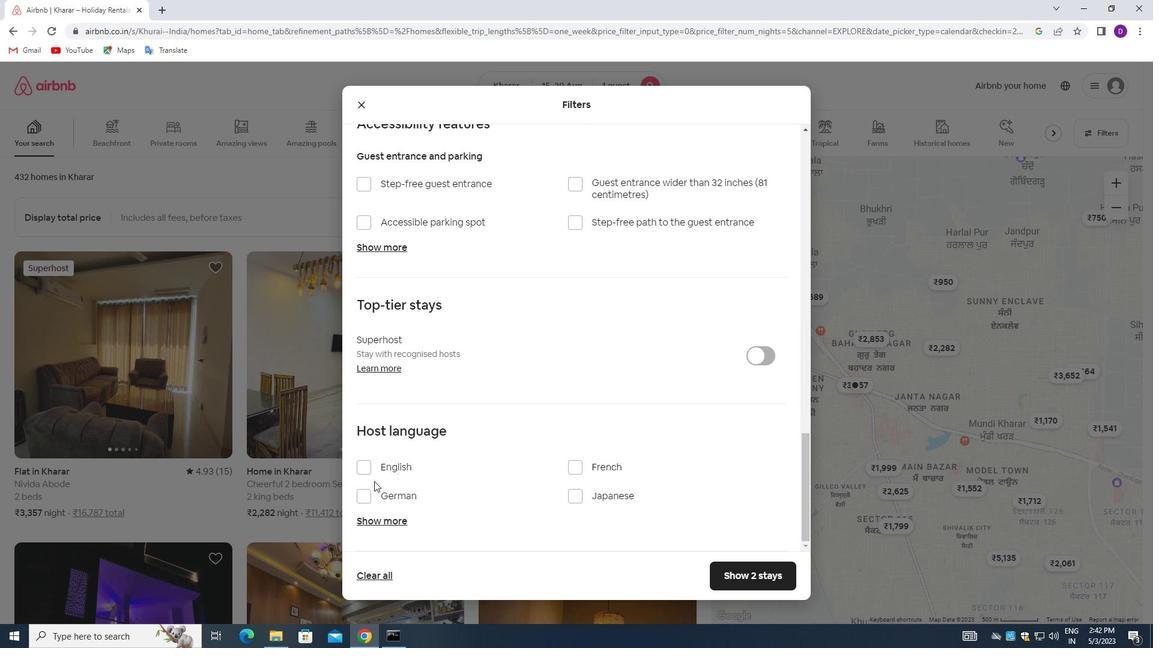 
Action: Mouse pressed left at (368, 470)
Screenshot: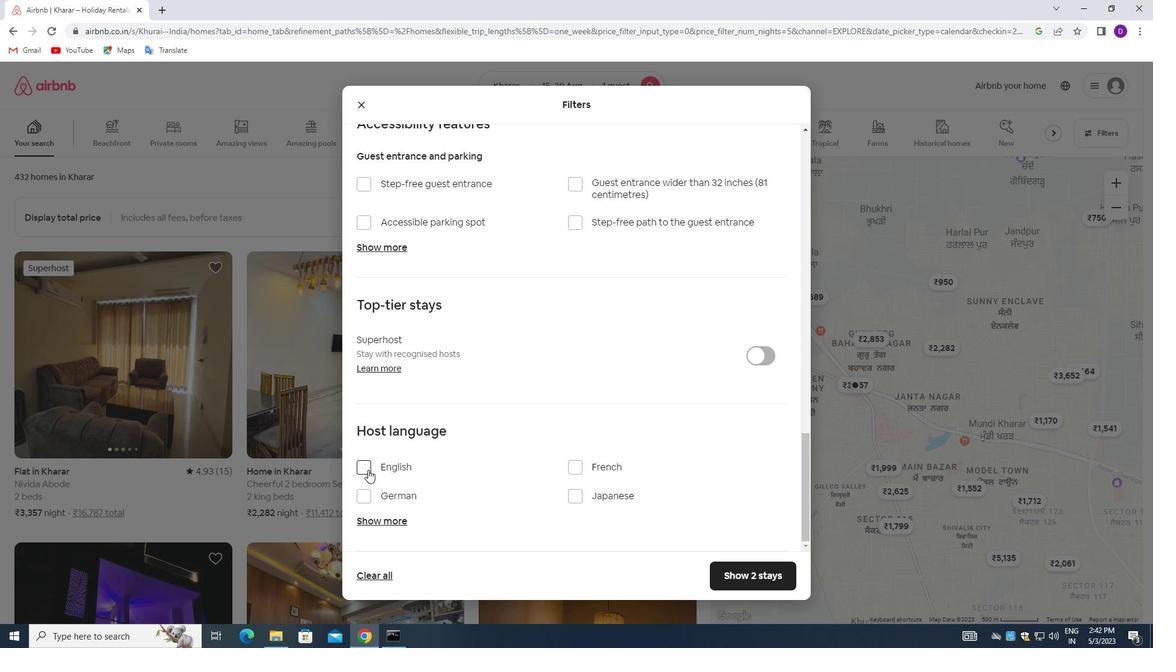 
Action: Mouse moved to (717, 571)
Screenshot: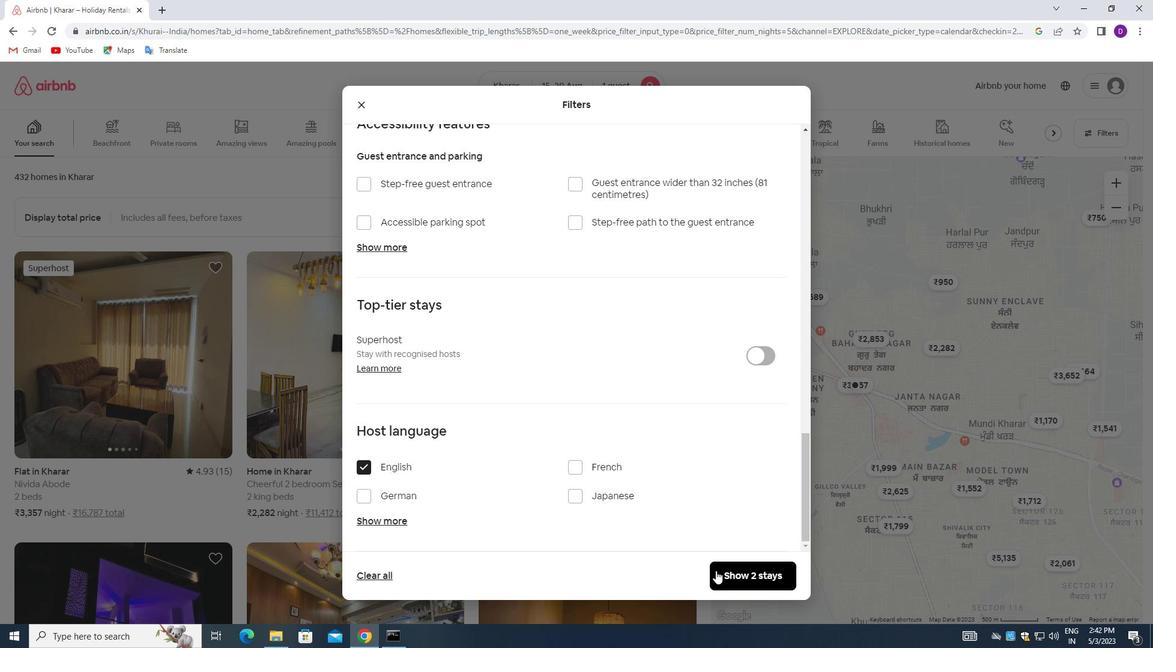 
Action: Mouse pressed left at (717, 571)
Screenshot: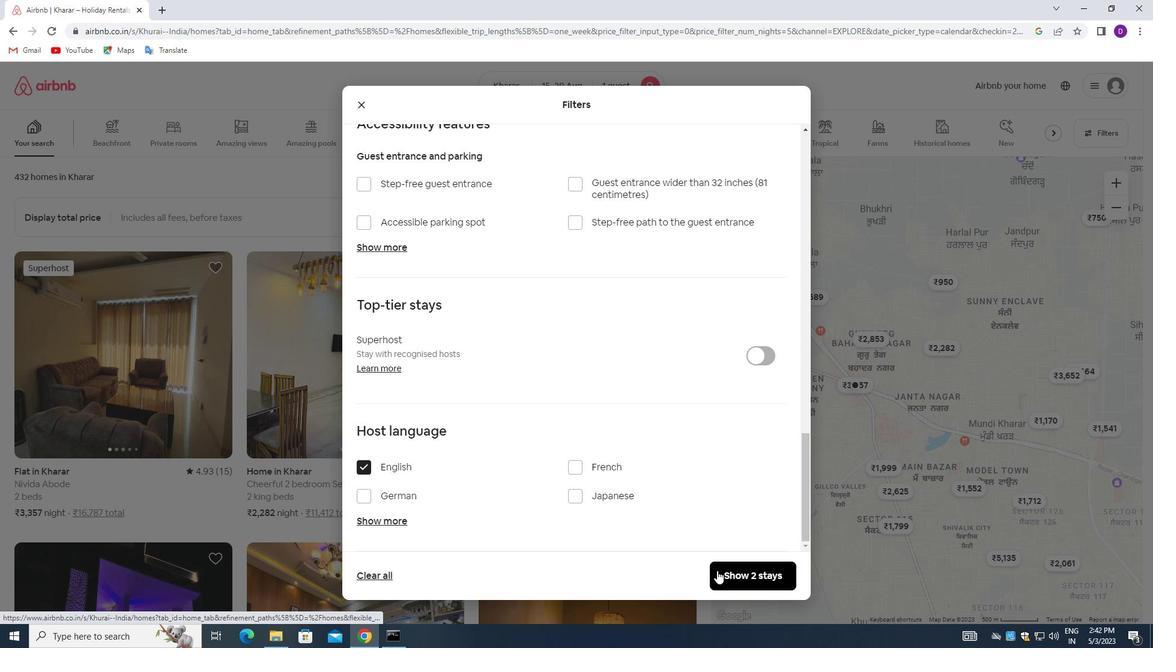 
Action: Mouse moved to (654, 415)
Screenshot: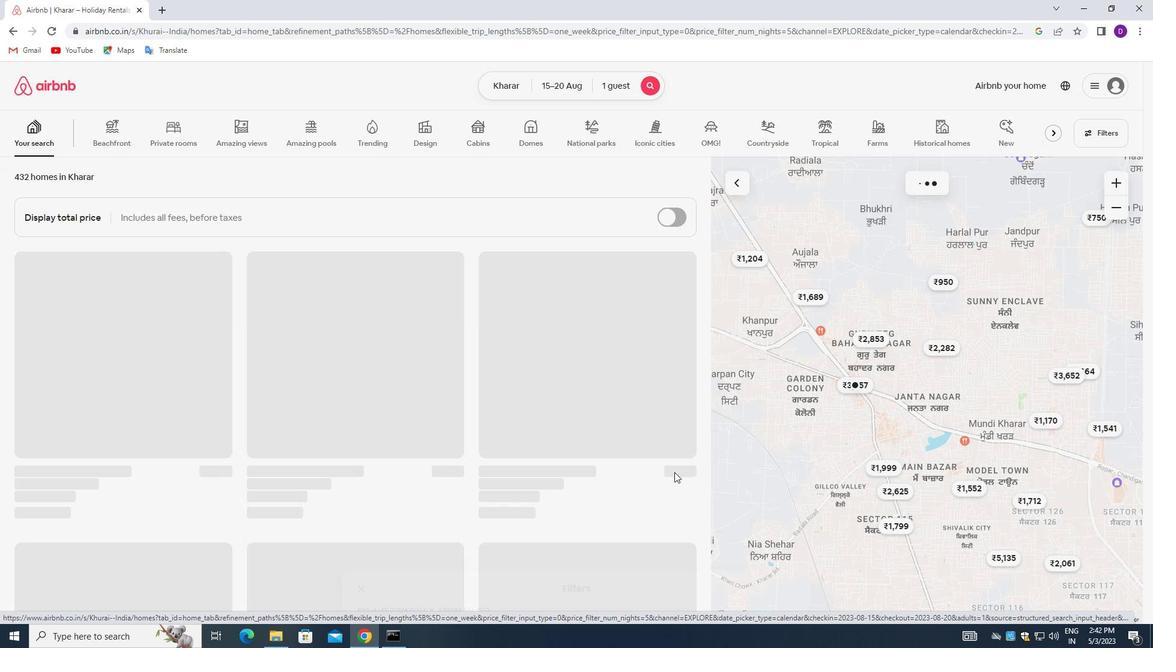 
